 Task: Find connections with filter location Évreux with filter topic #Inspirationwith filter profile language Potuguese with filter current company Leadership Circle with filter school Institute For Technology and Management with filter industry Manufacturing with filter service category Writing with filter keywords title Bellhop
Action: Mouse moved to (666, 114)
Screenshot: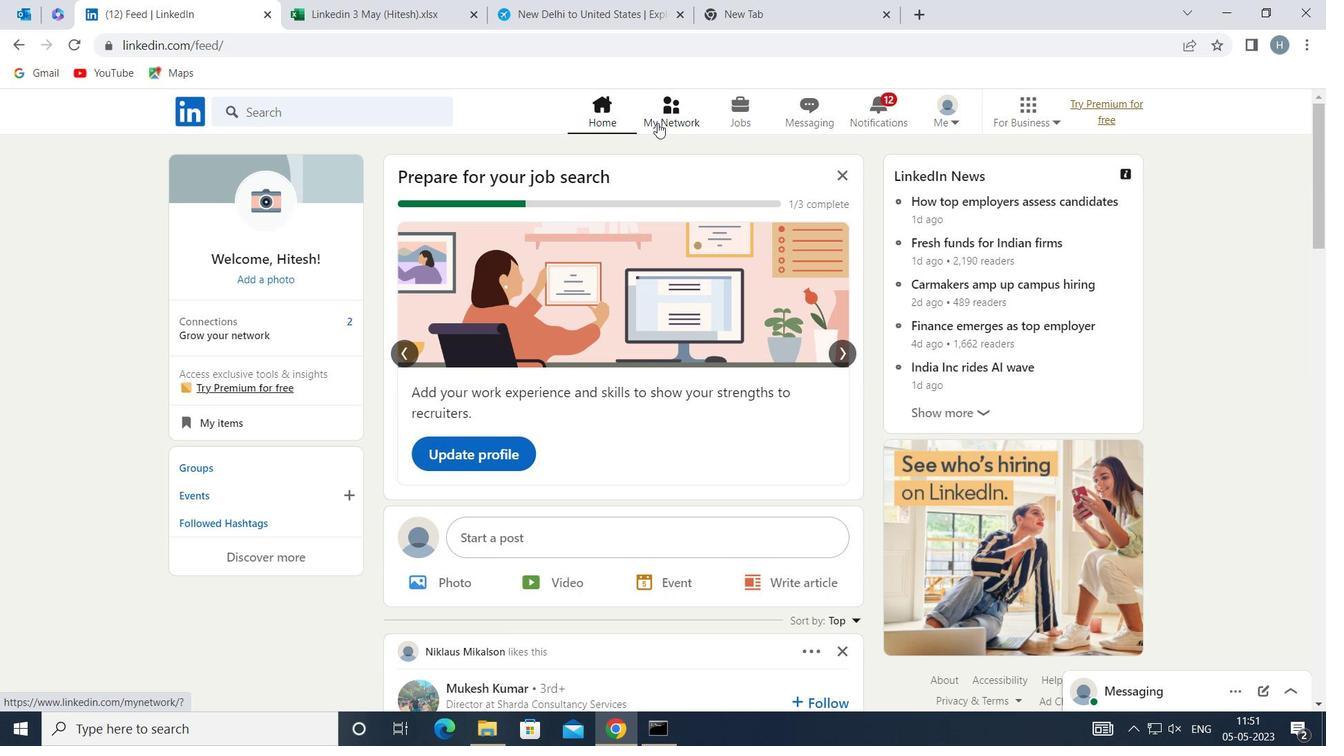 
Action: Mouse pressed left at (666, 114)
Screenshot: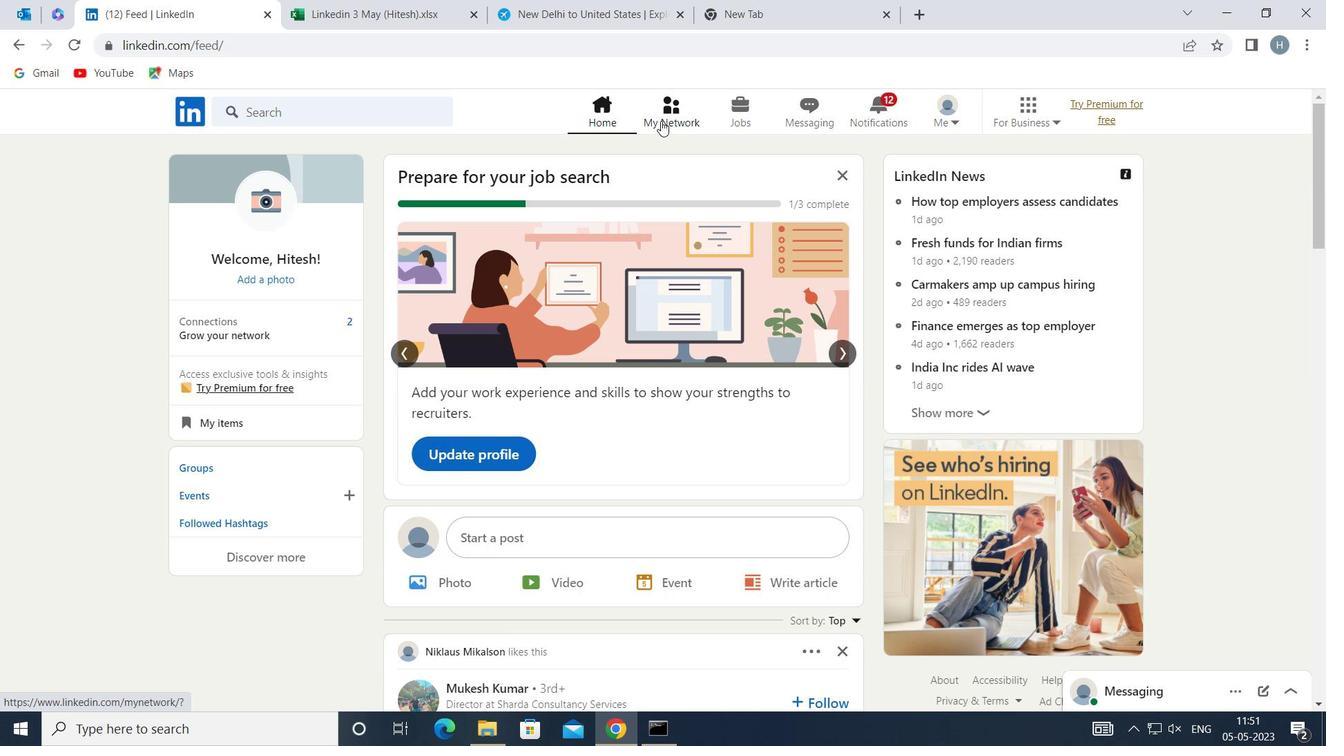 
Action: Mouse moved to (338, 213)
Screenshot: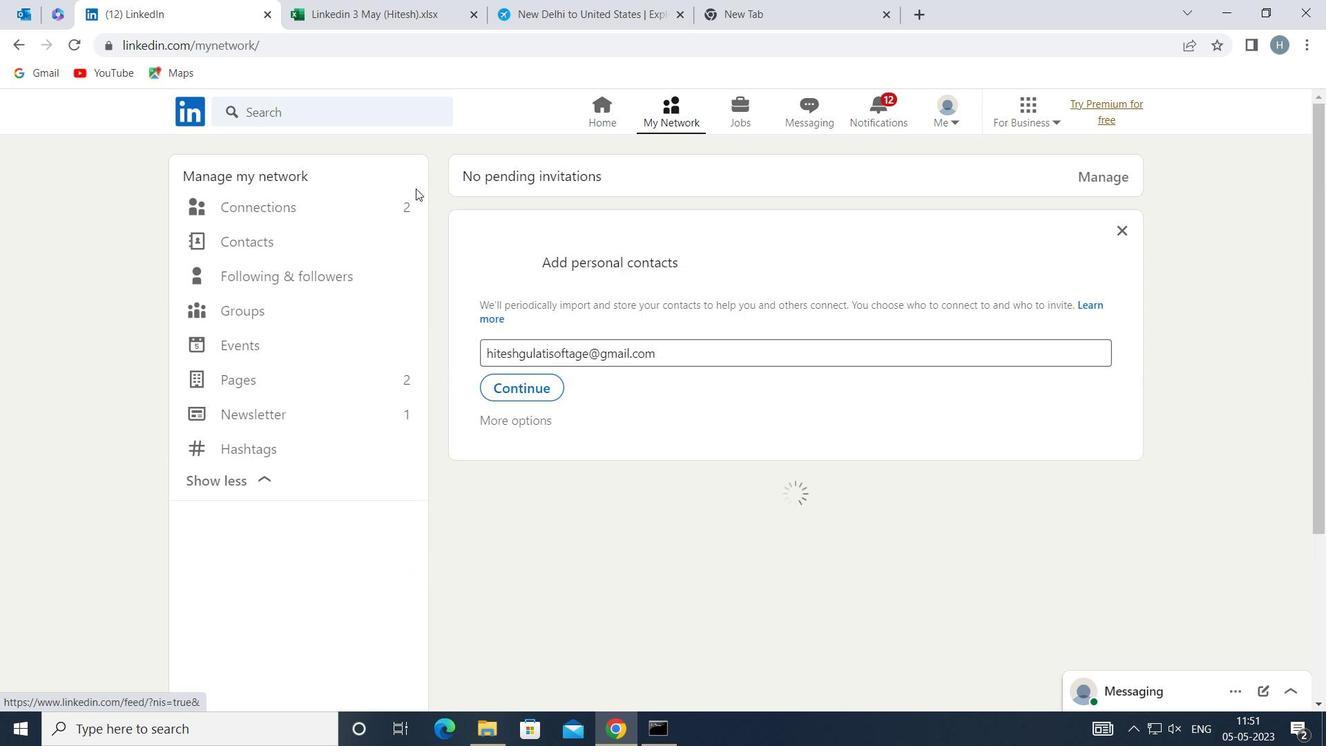
Action: Mouse pressed left at (338, 213)
Screenshot: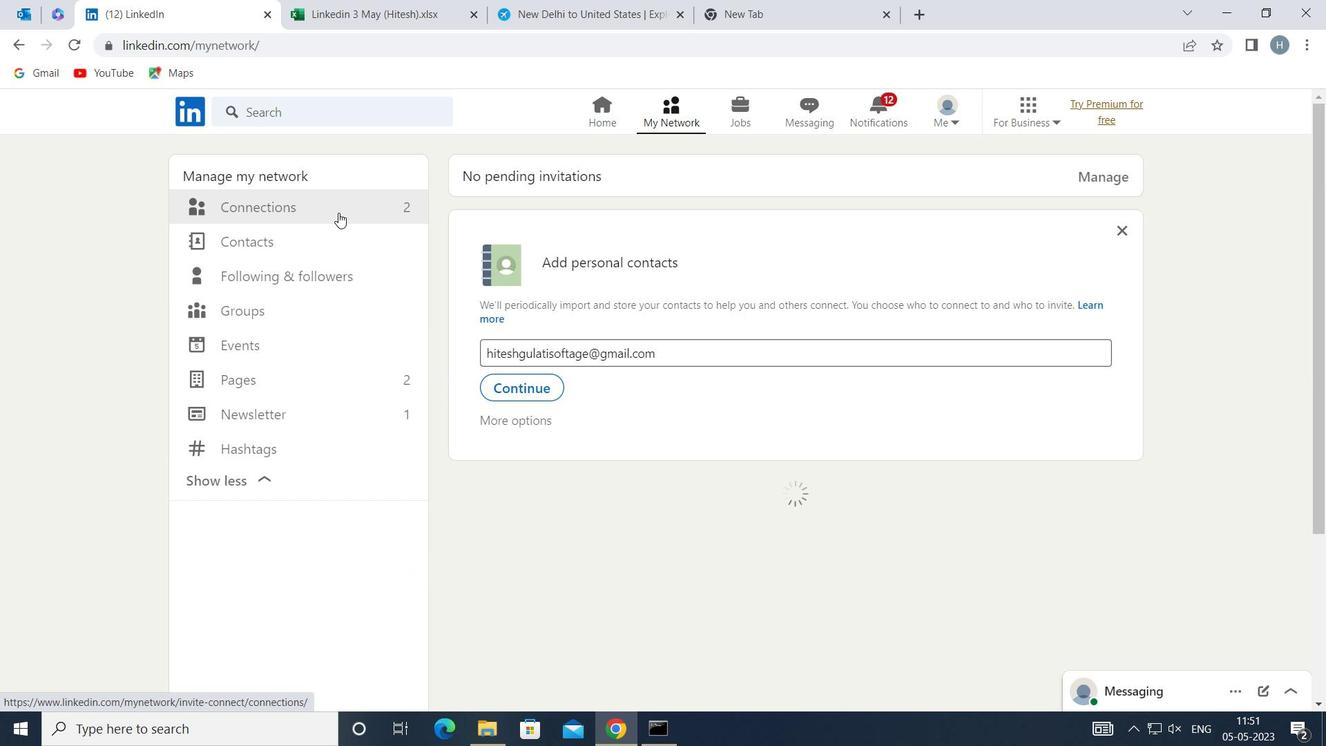 
Action: Mouse moved to (778, 205)
Screenshot: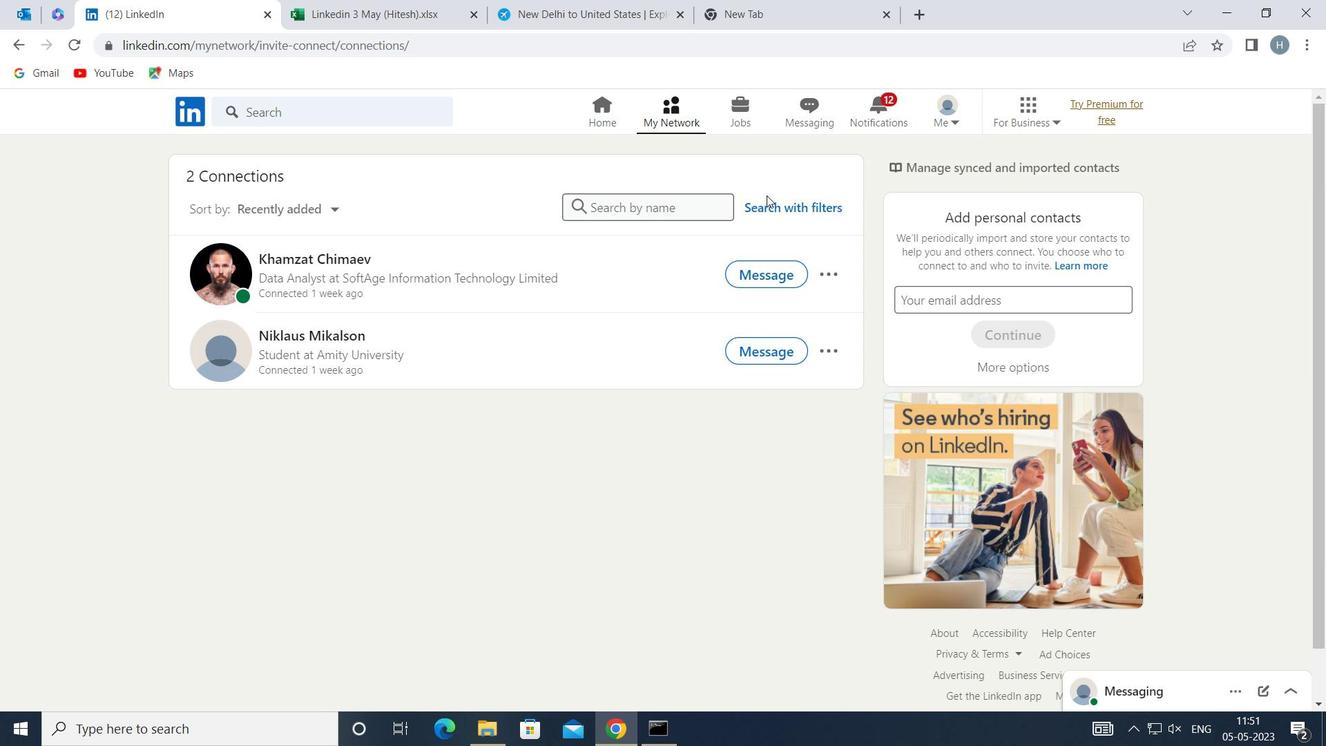 
Action: Mouse pressed left at (778, 205)
Screenshot: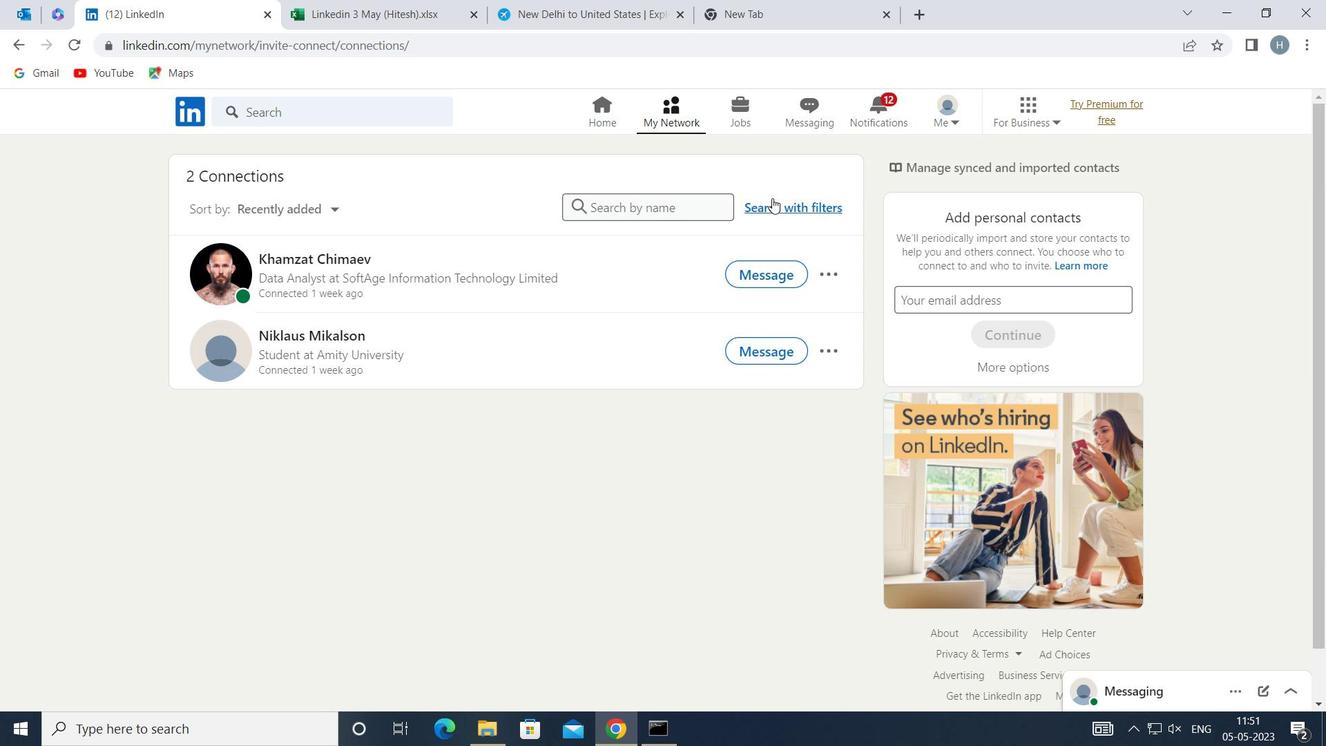 
Action: Mouse moved to (709, 167)
Screenshot: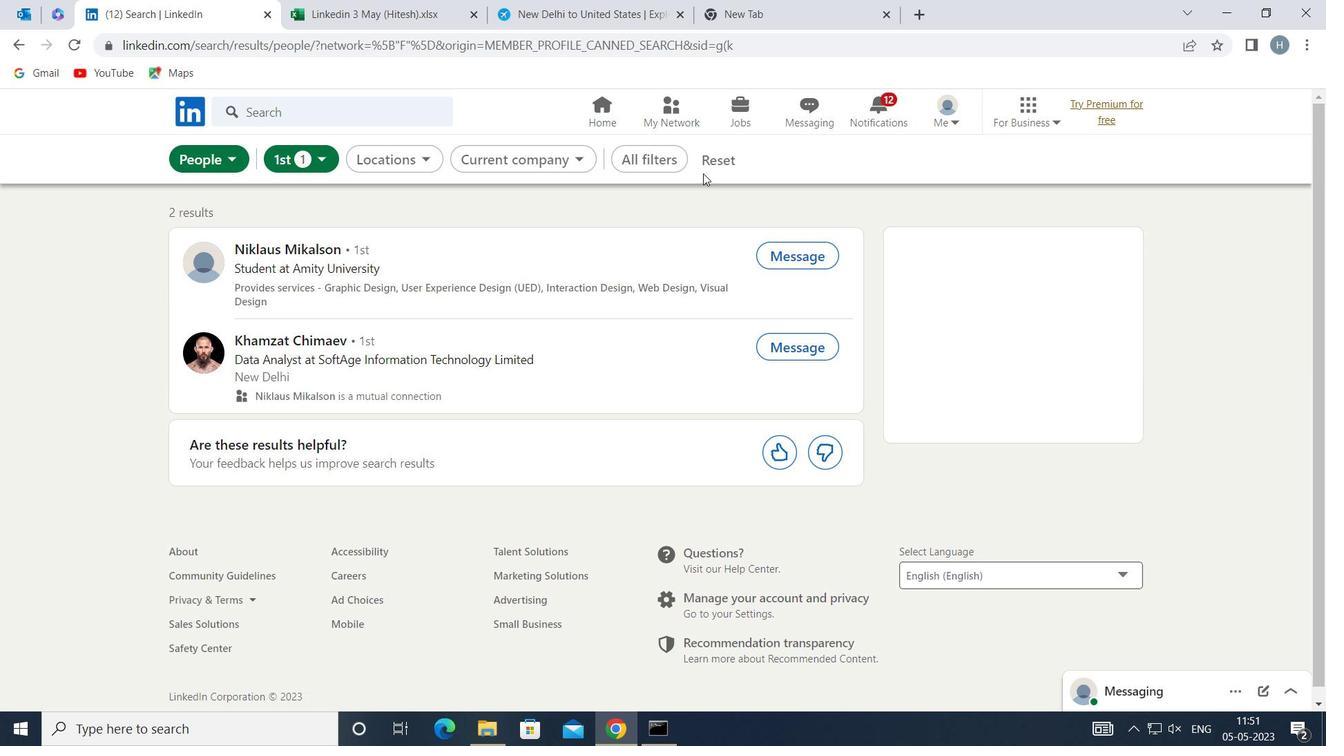 
Action: Mouse pressed left at (709, 167)
Screenshot: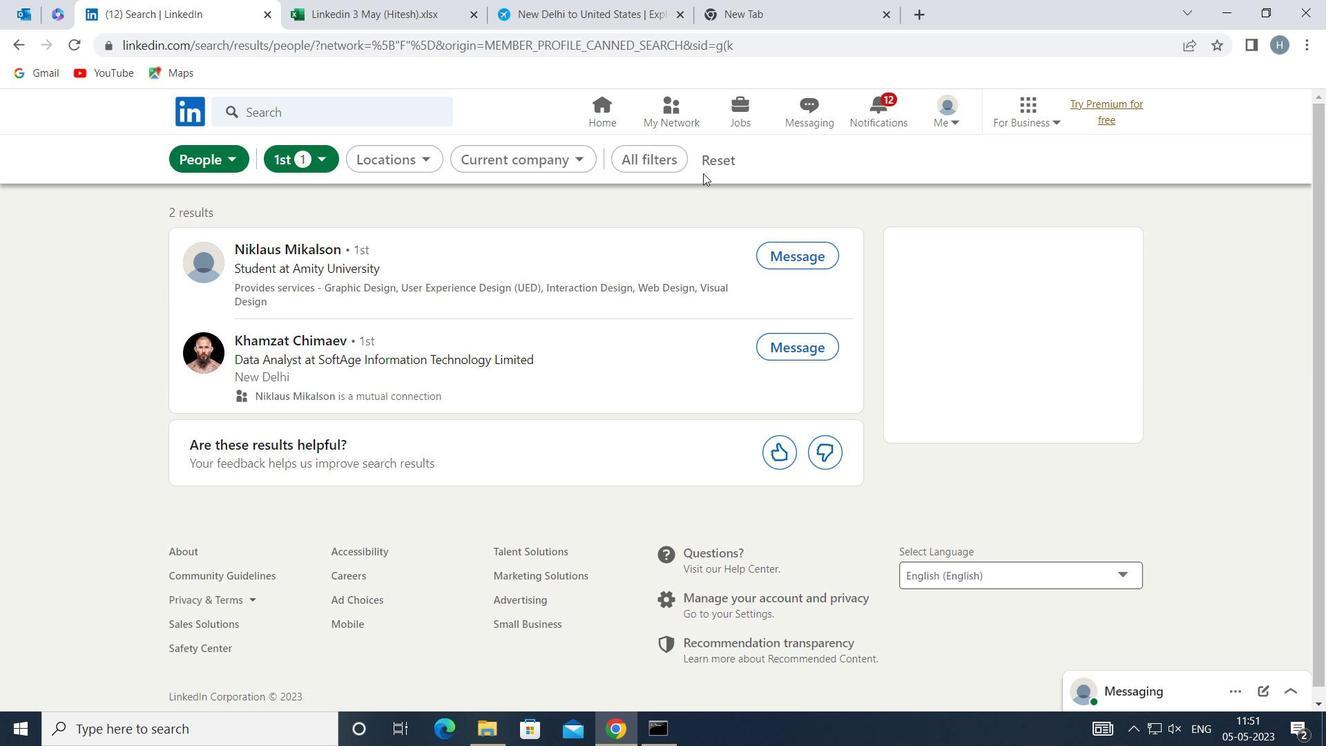 
Action: Mouse moved to (696, 161)
Screenshot: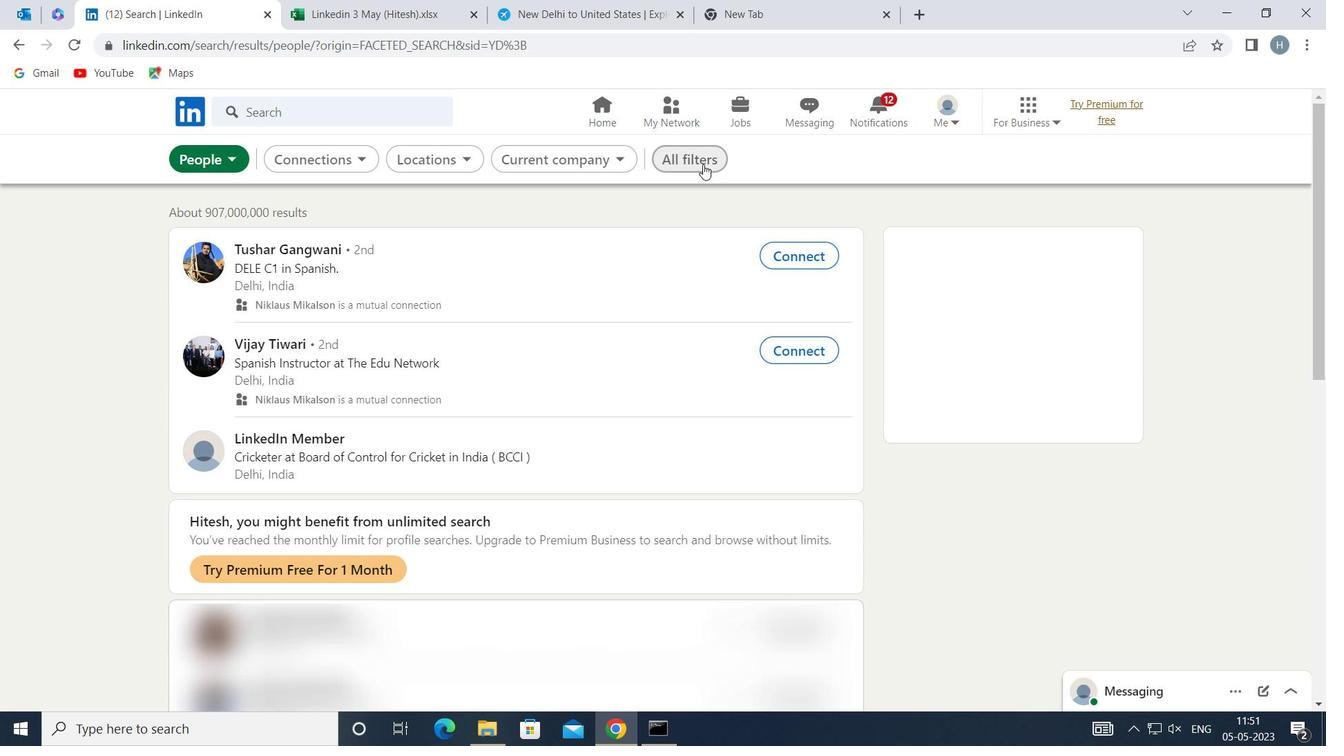 
Action: Mouse pressed left at (696, 161)
Screenshot: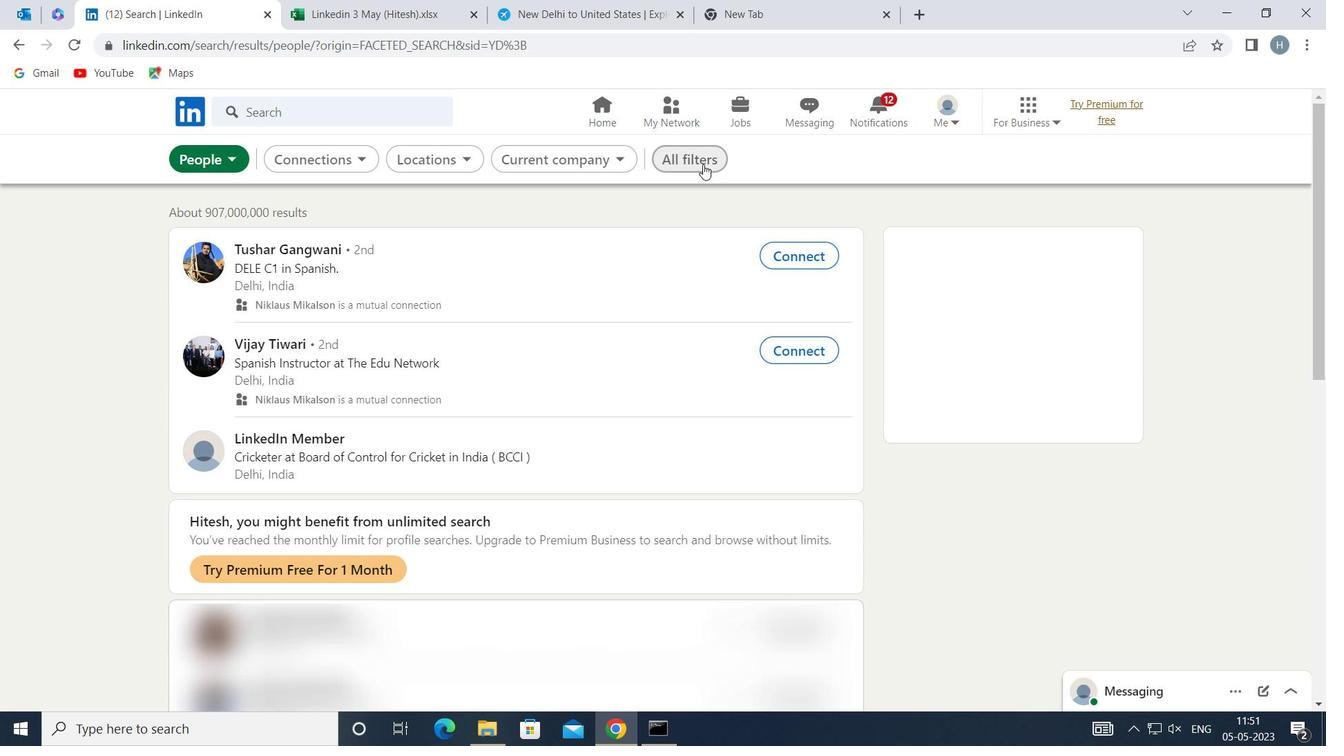 
Action: Mouse moved to (959, 365)
Screenshot: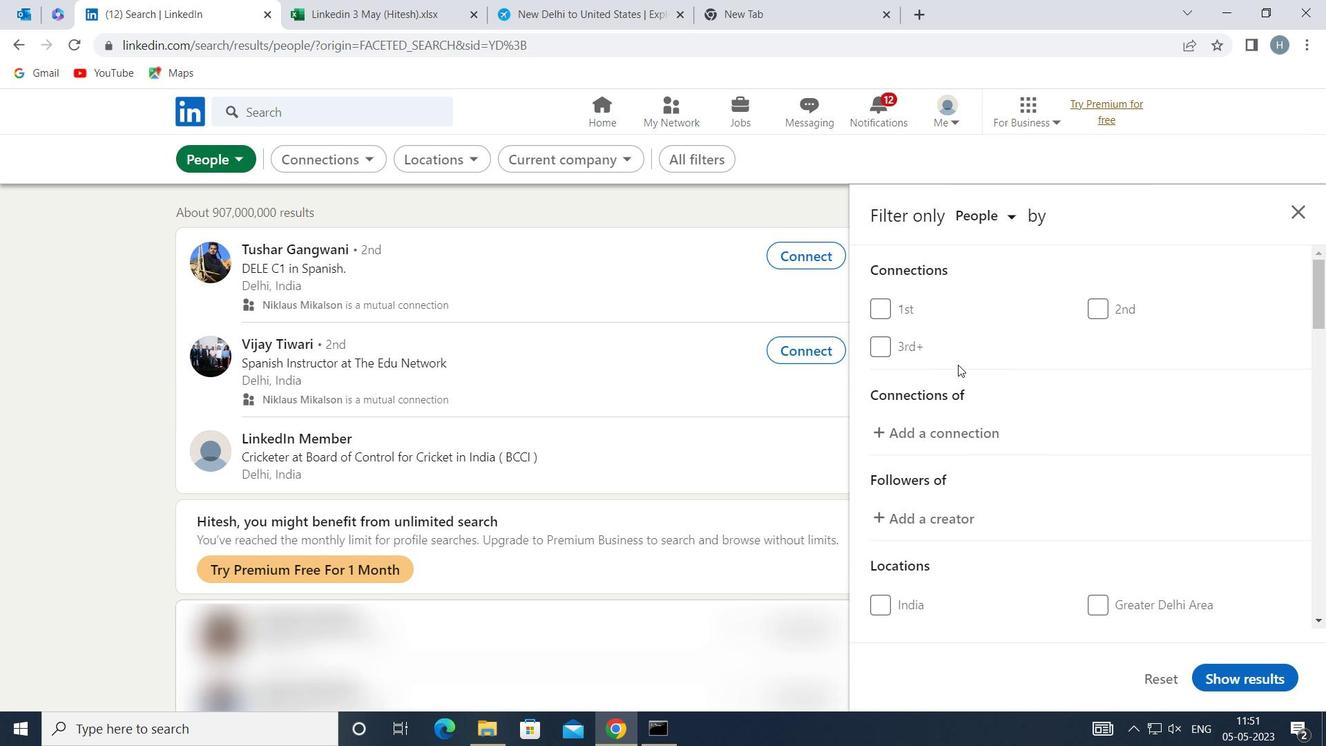 
Action: Mouse scrolled (959, 364) with delta (0, 0)
Screenshot: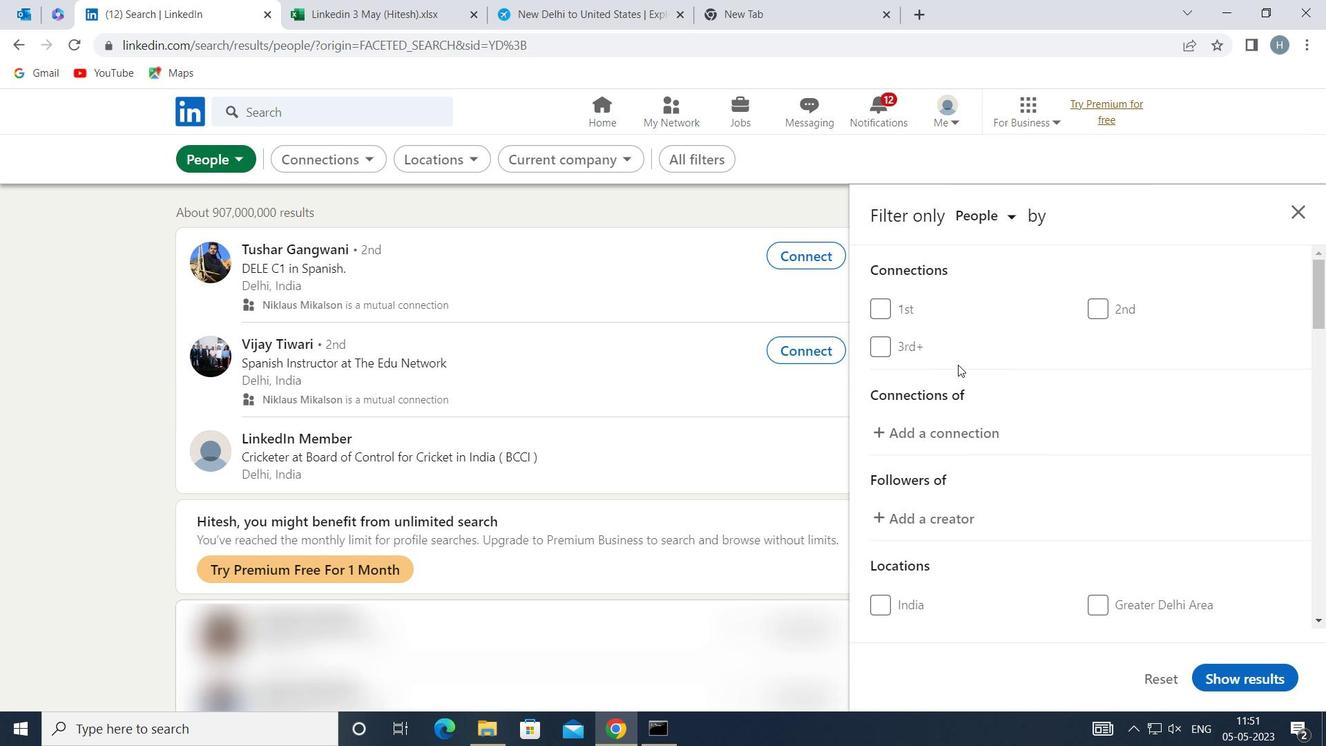 
Action: Mouse scrolled (959, 364) with delta (0, 0)
Screenshot: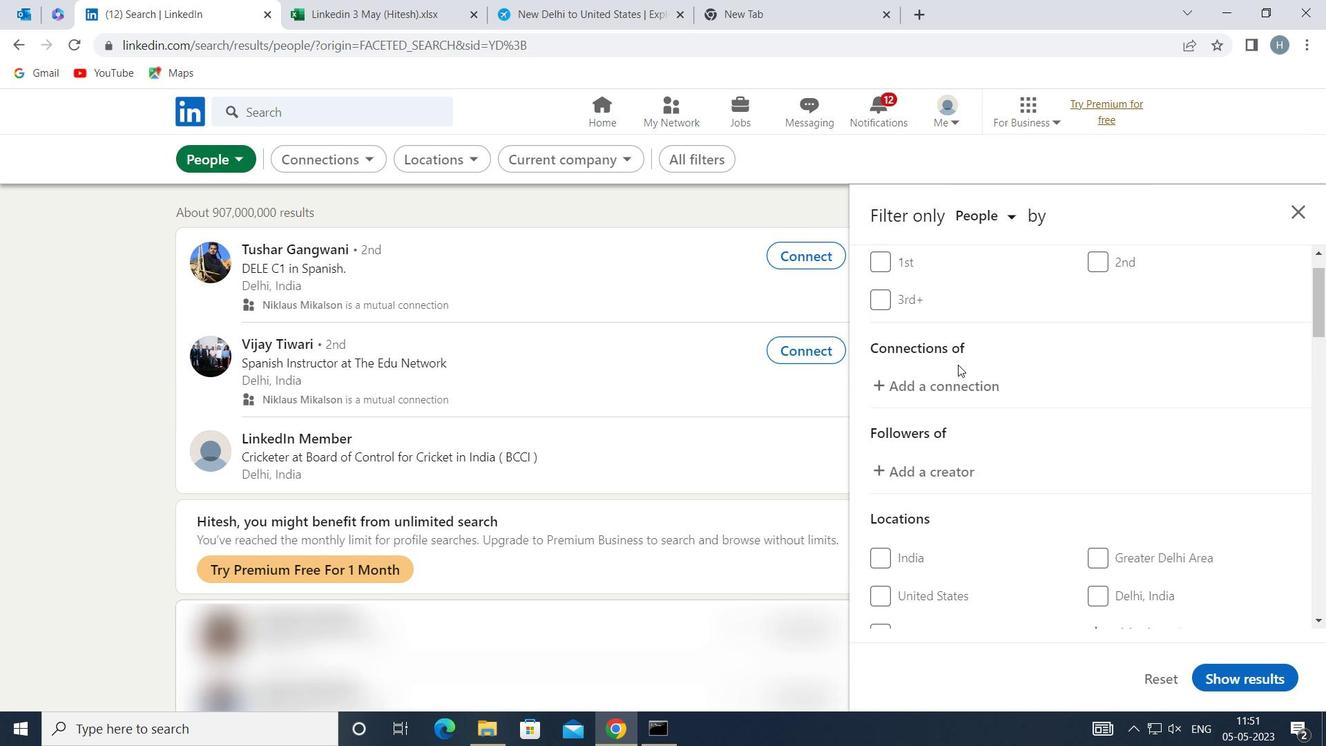 
Action: Mouse scrolled (959, 364) with delta (0, 0)
Screenshot: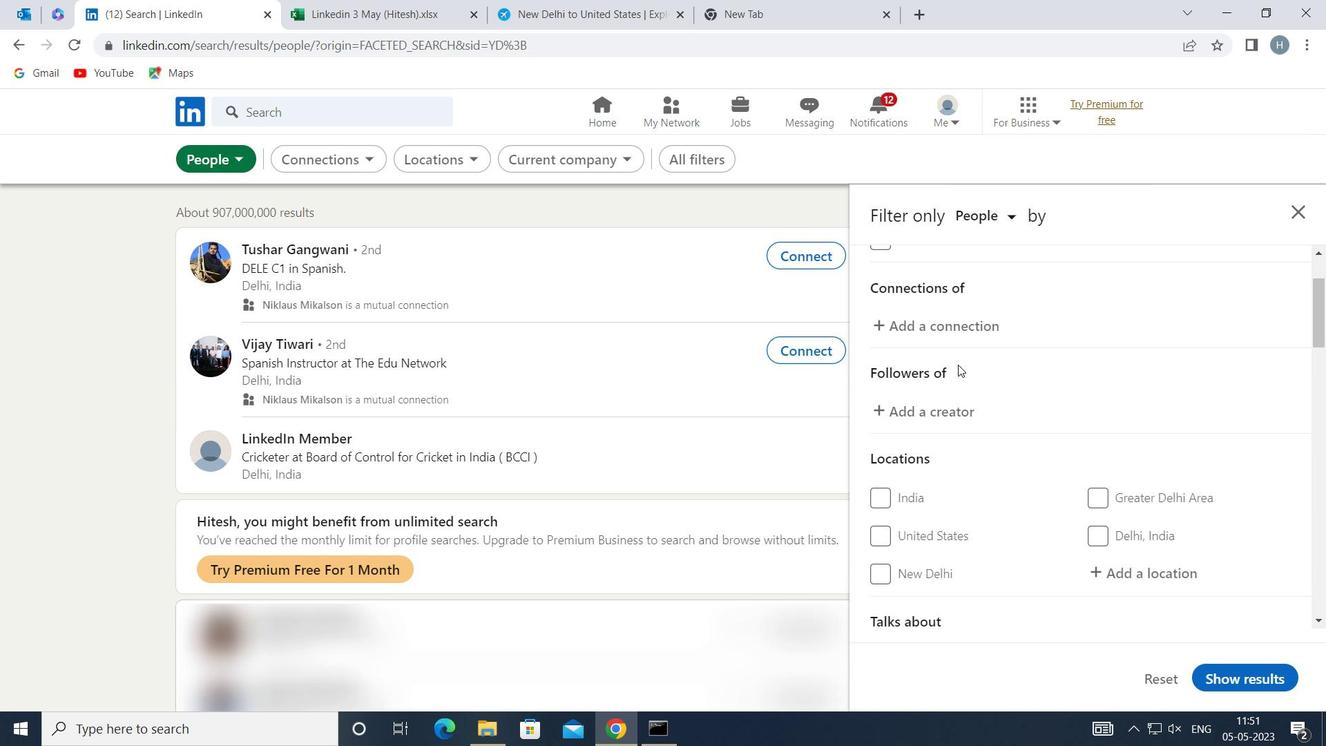 
Action: Mouse moved to (1150, 421)
Screenshot: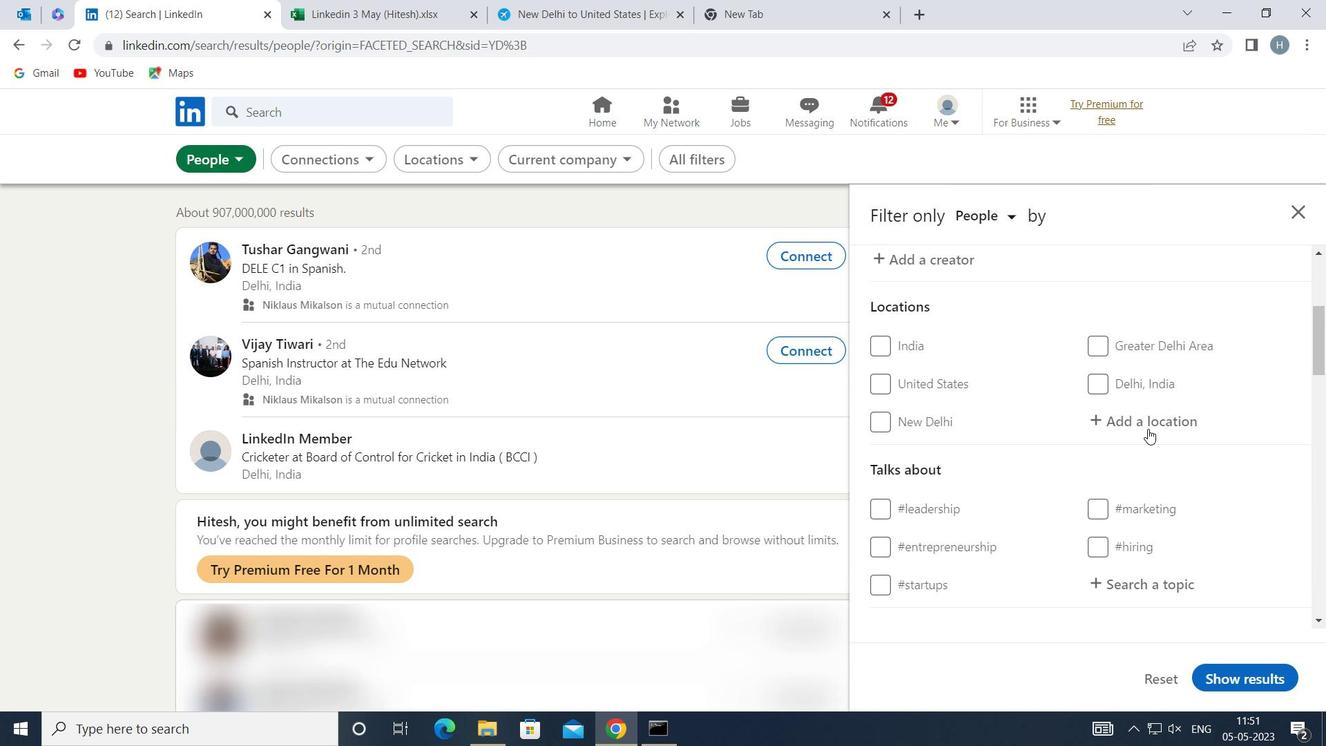 
Action: Mouse pressed left at (1150, 421)
Screenshot: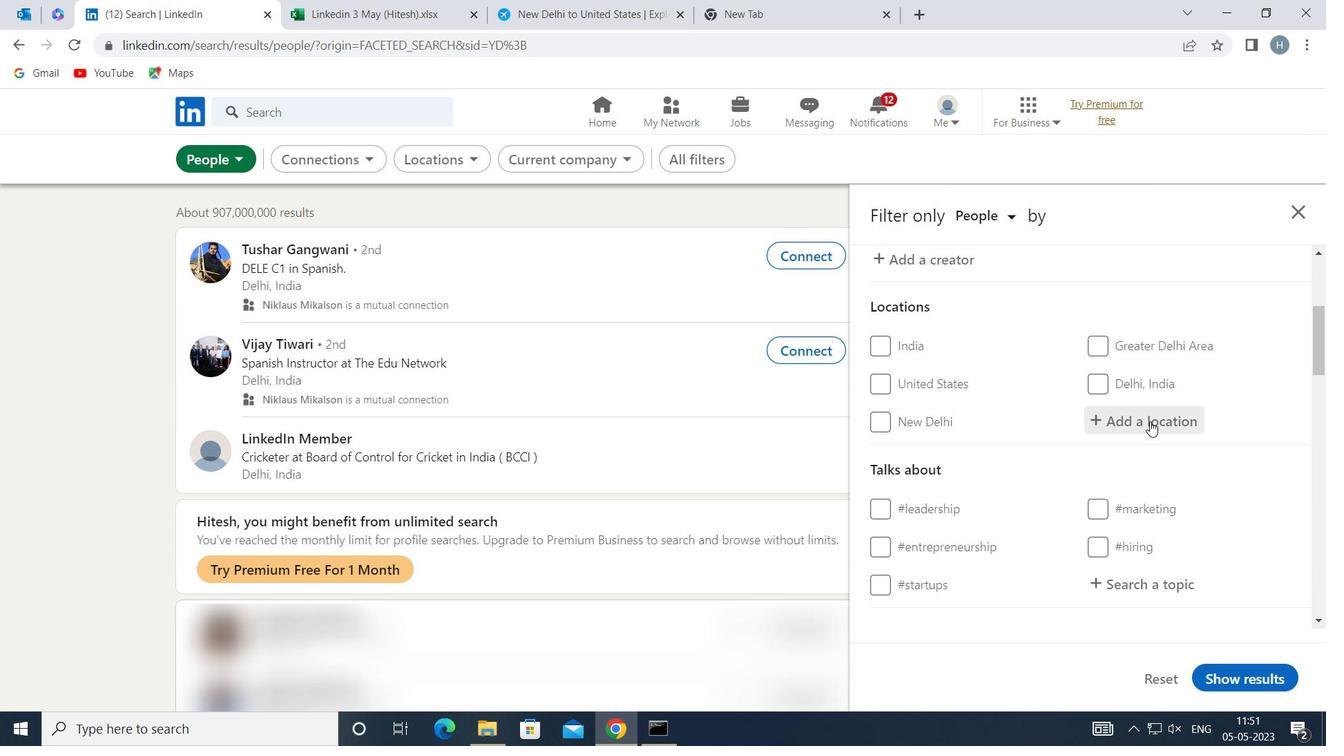 
Action: Mouse moved to (1151, 420)
Screenshot: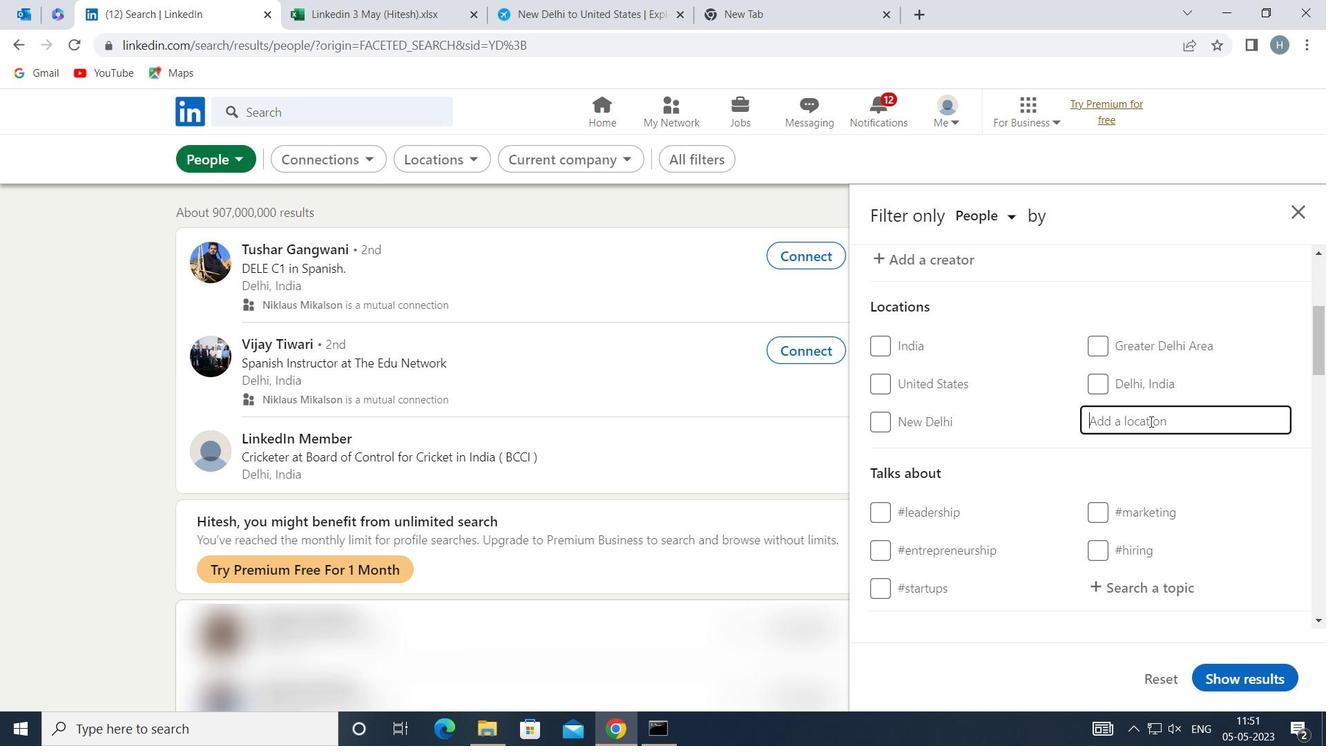 
Action: Key pressed <Key.shift>EVREUX
Screenshot: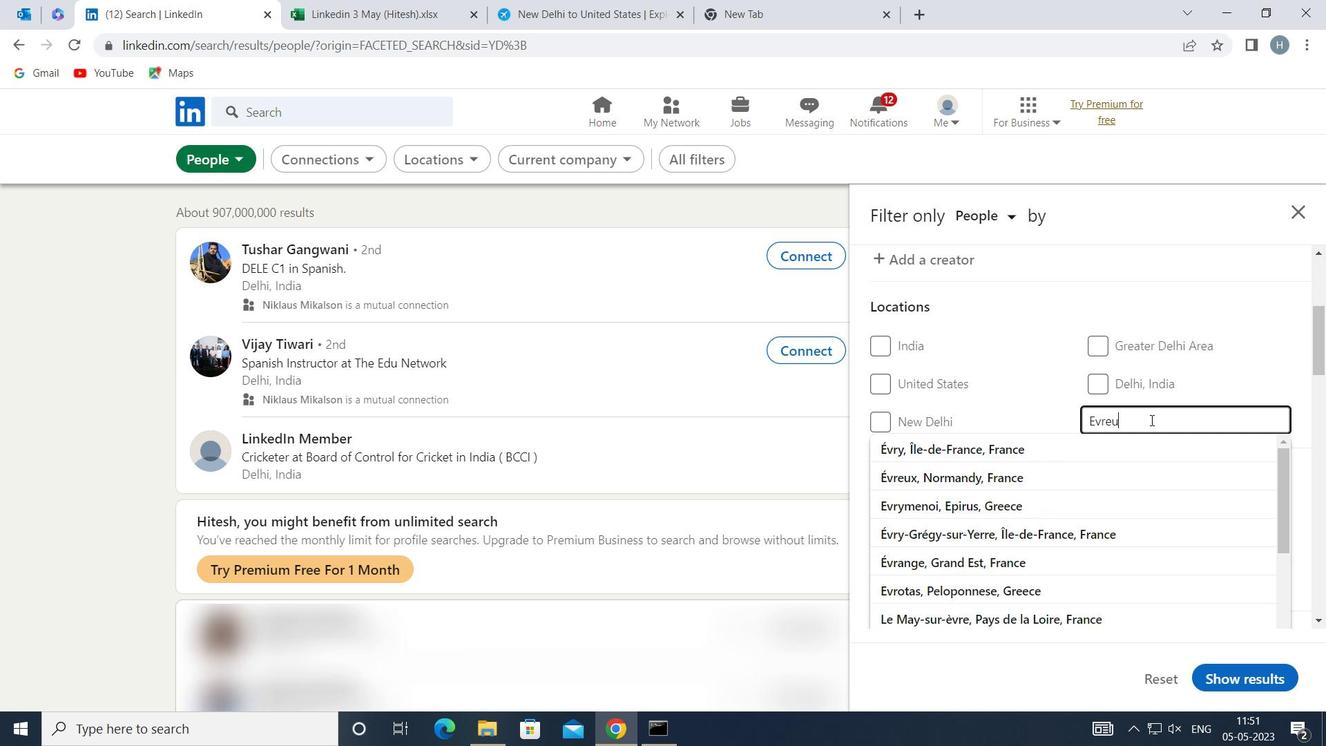 
Action: Mouse moved to (1118, 440)
Screenshot: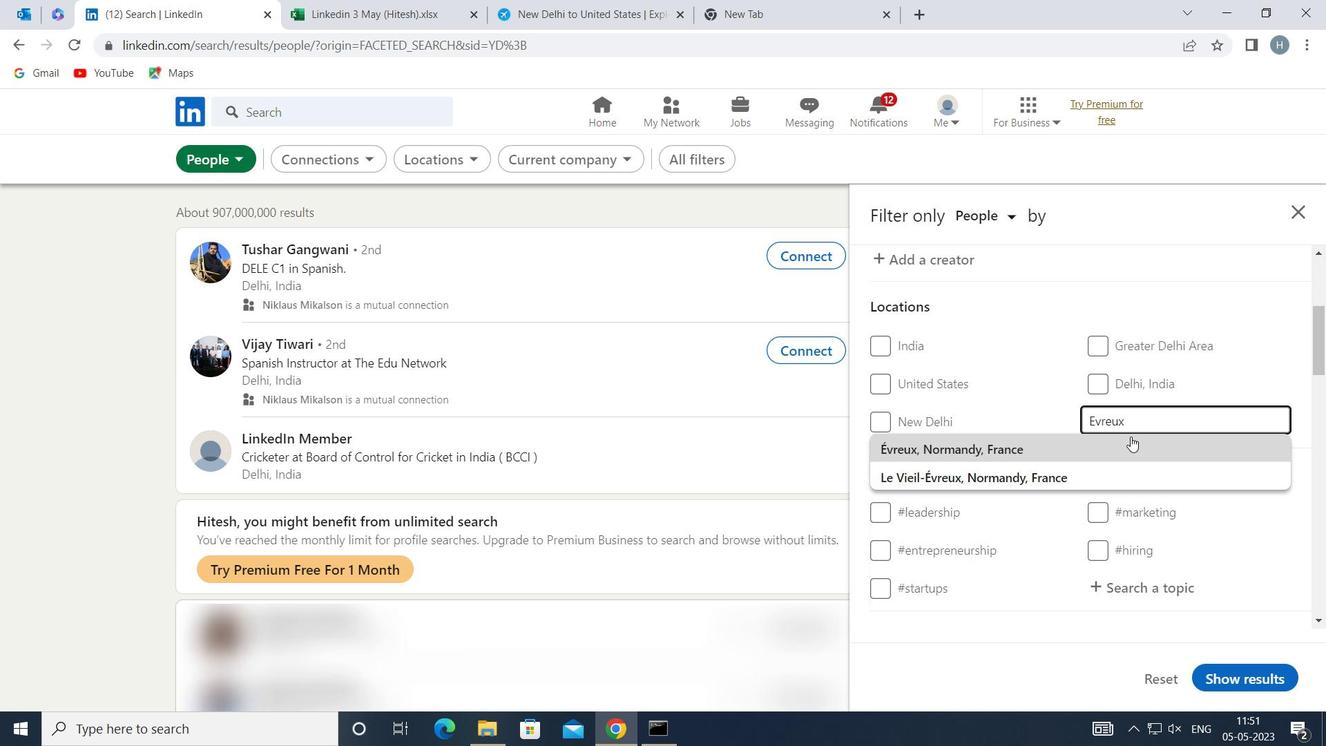
Action: Mouse pressed left at (1118, 440)
Screenshot: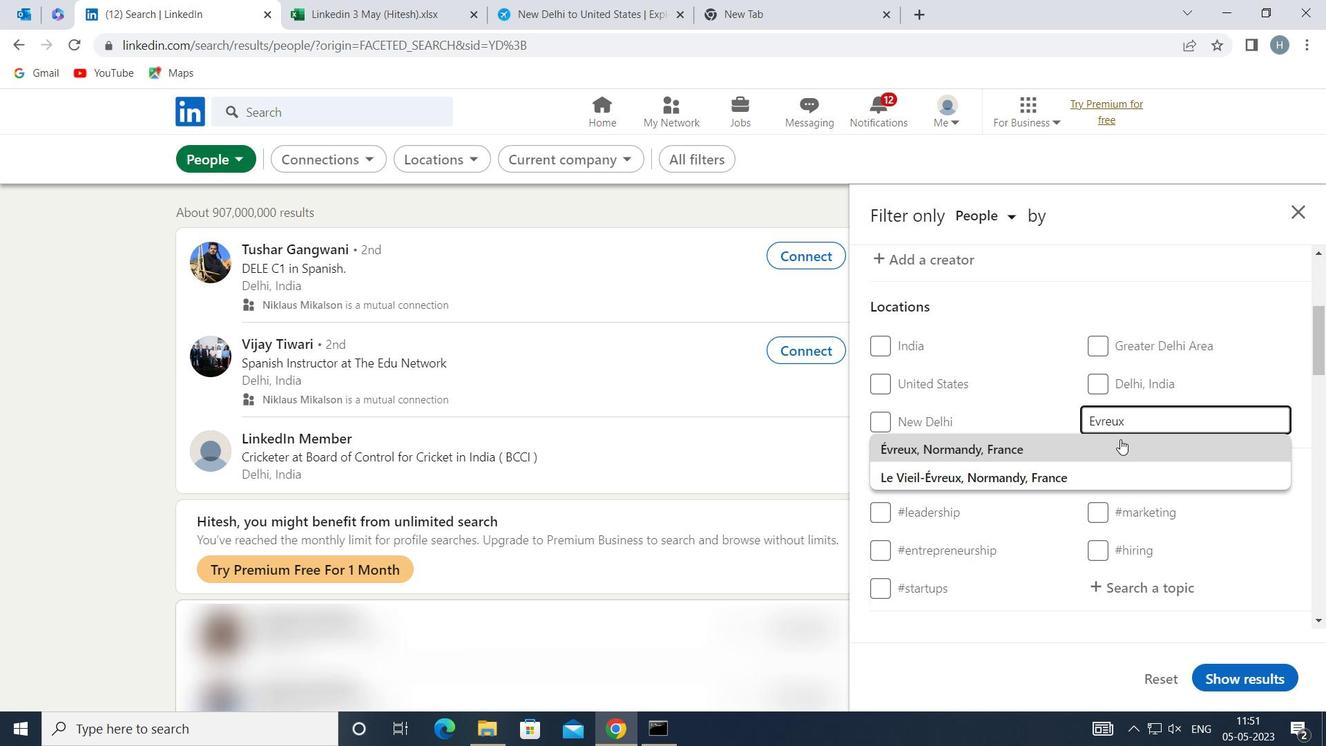 
Action: Mouse moved to (1084, 444)
Screenshot: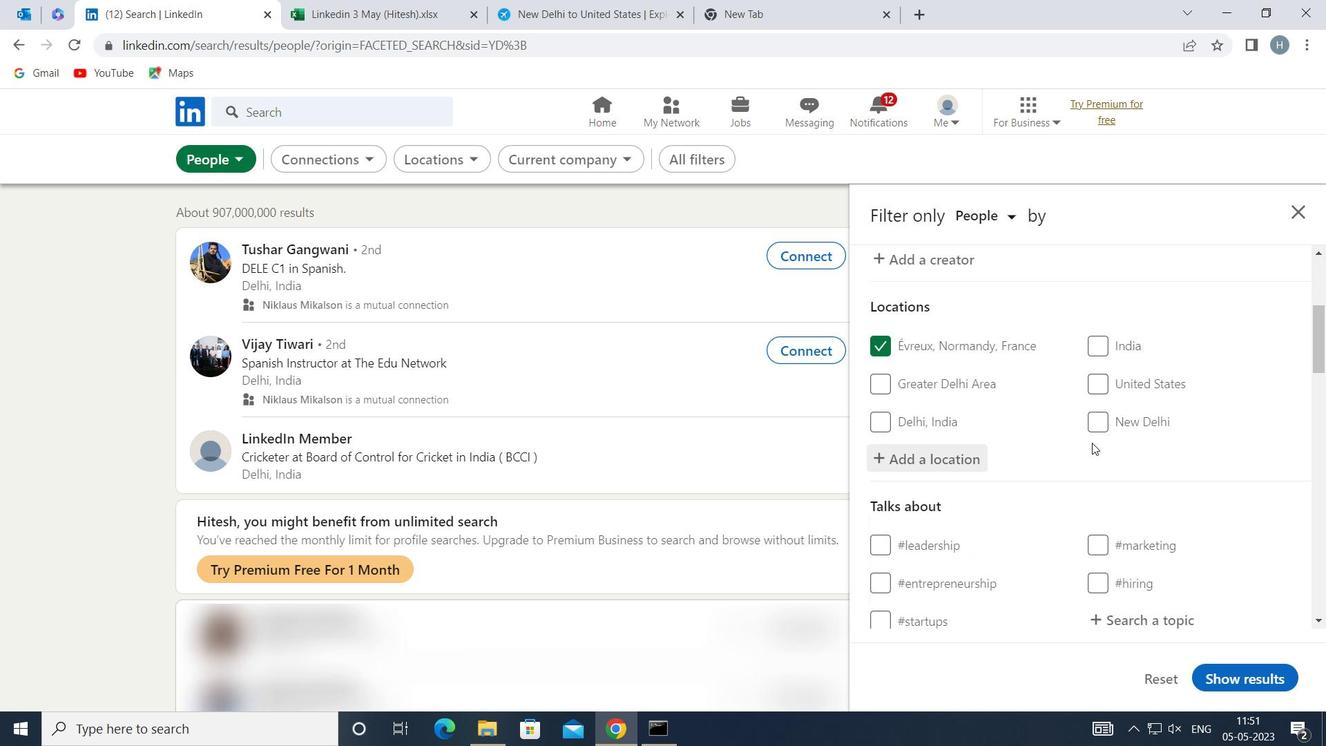 
Action: Mouse scrolled (1084, 443) with delta (0, 0)
Screenshot: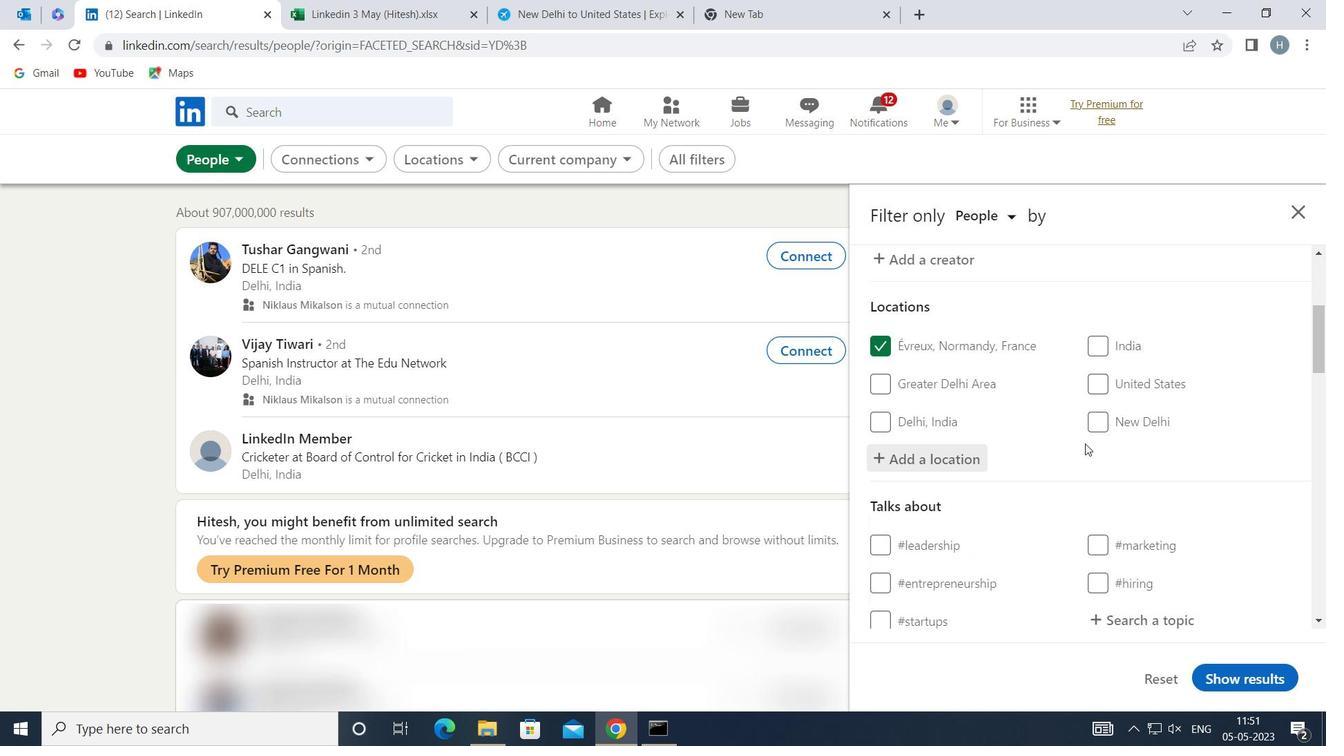 
Action: Mouse scrolled (1084, 443) with delta (0, 0)
Screenshot: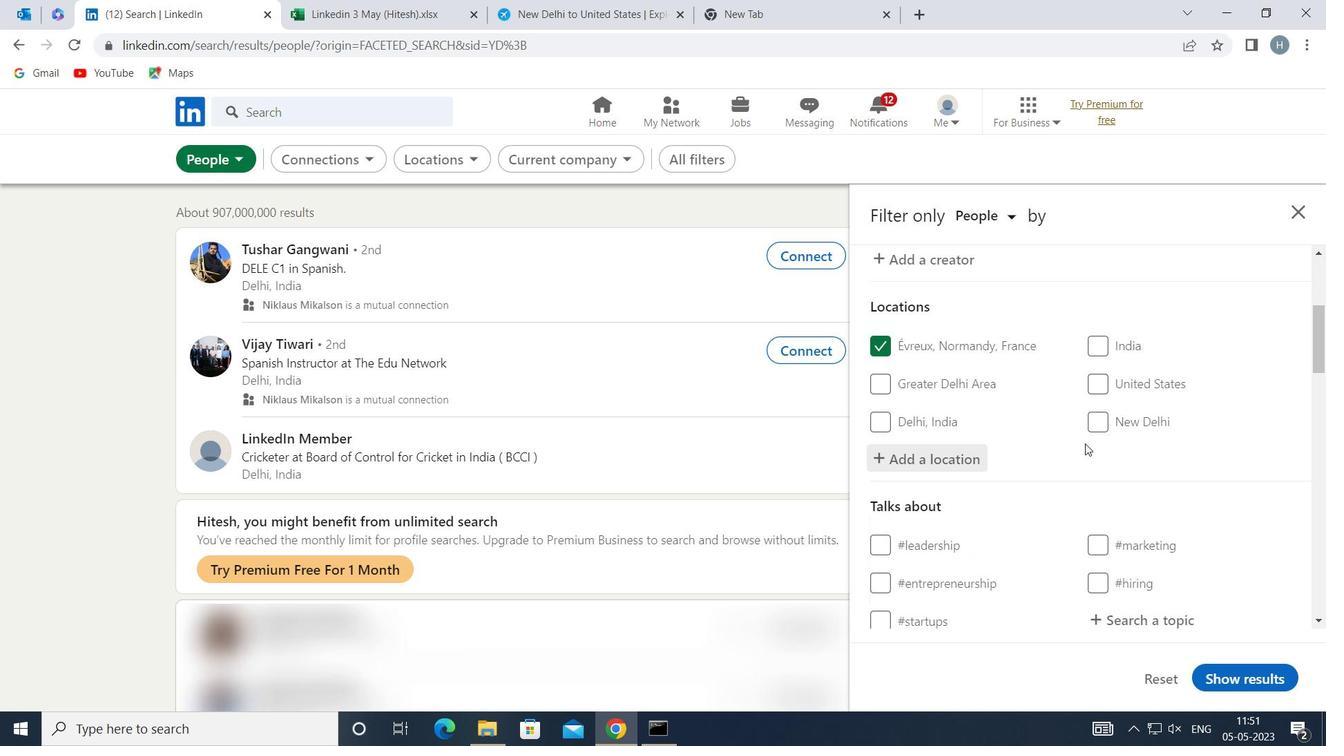 
Action: Mouse moved to (1100, 451)
Screenshot: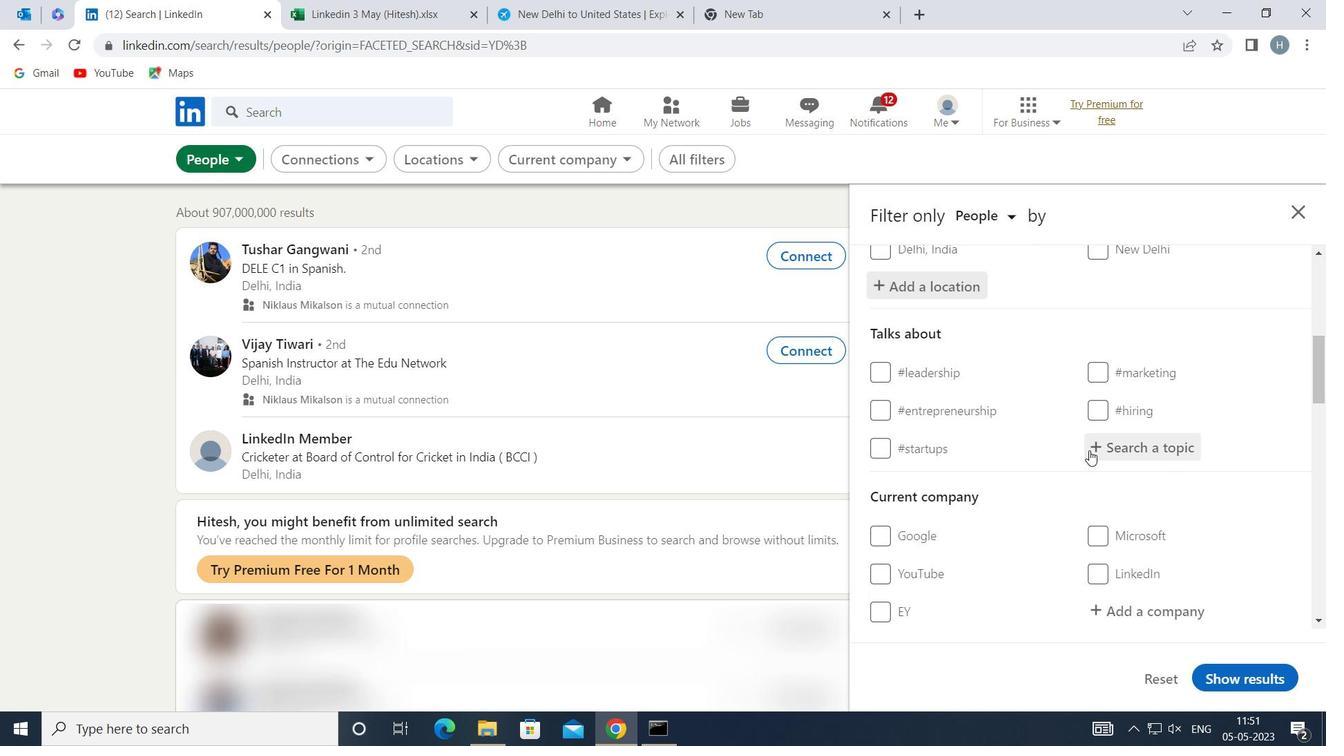 
Action: Mouse pressed left at (1100, 451)
Screenshot: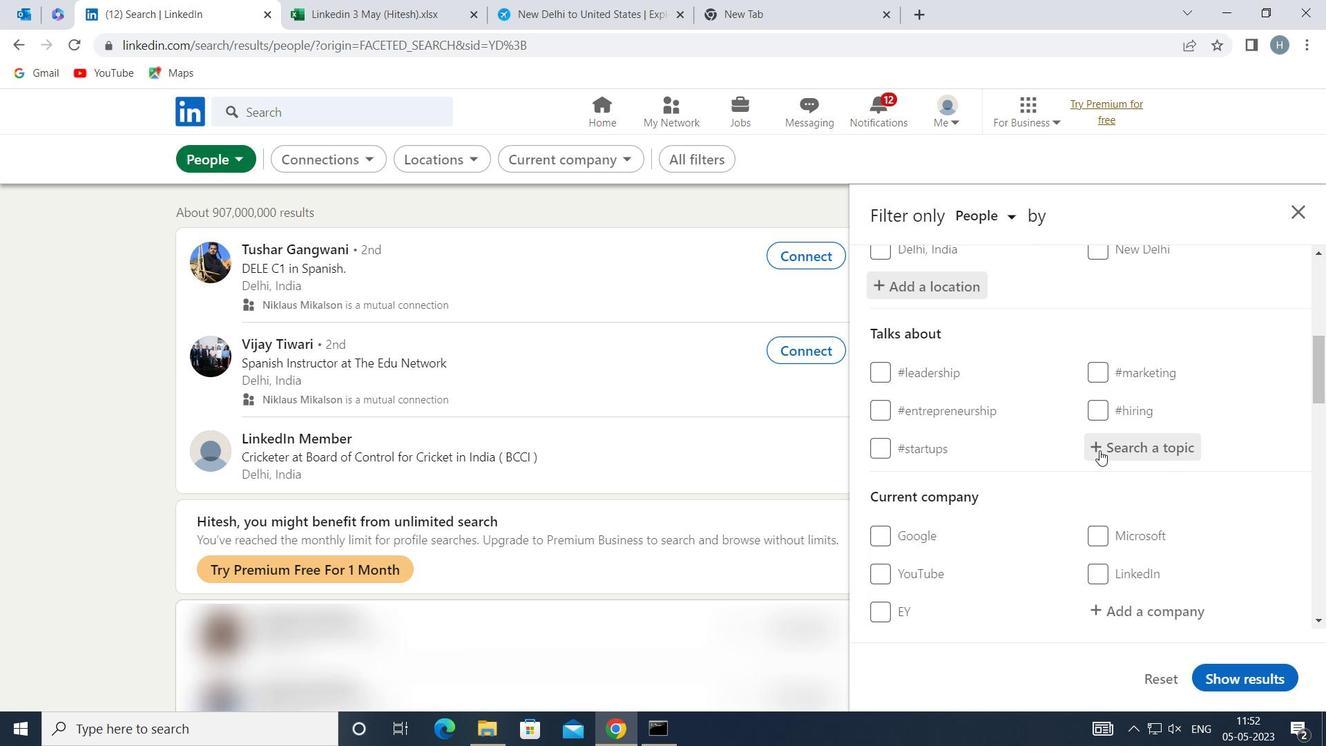 
Action: Key pressed <Key.shift>INSPIRATION
Screenshot: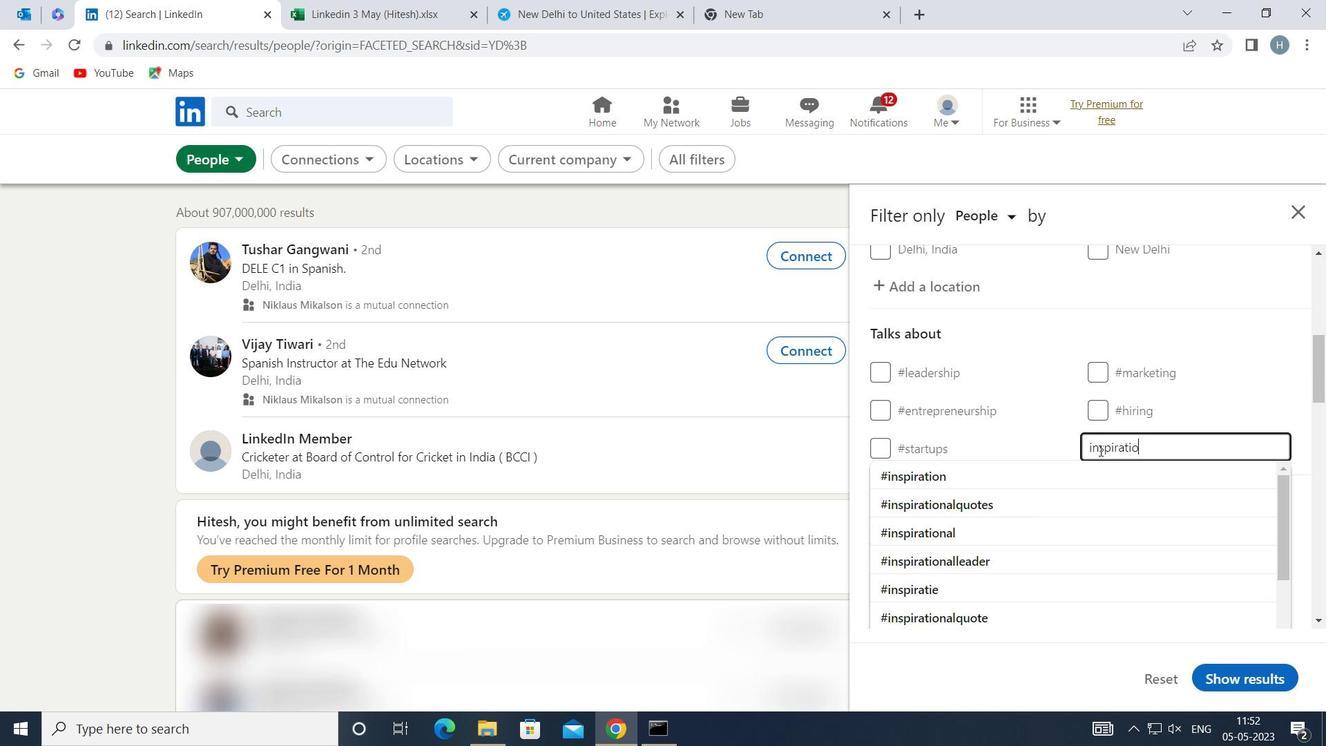 
Action: Mouse moved to (1073, 470)
Screenshot: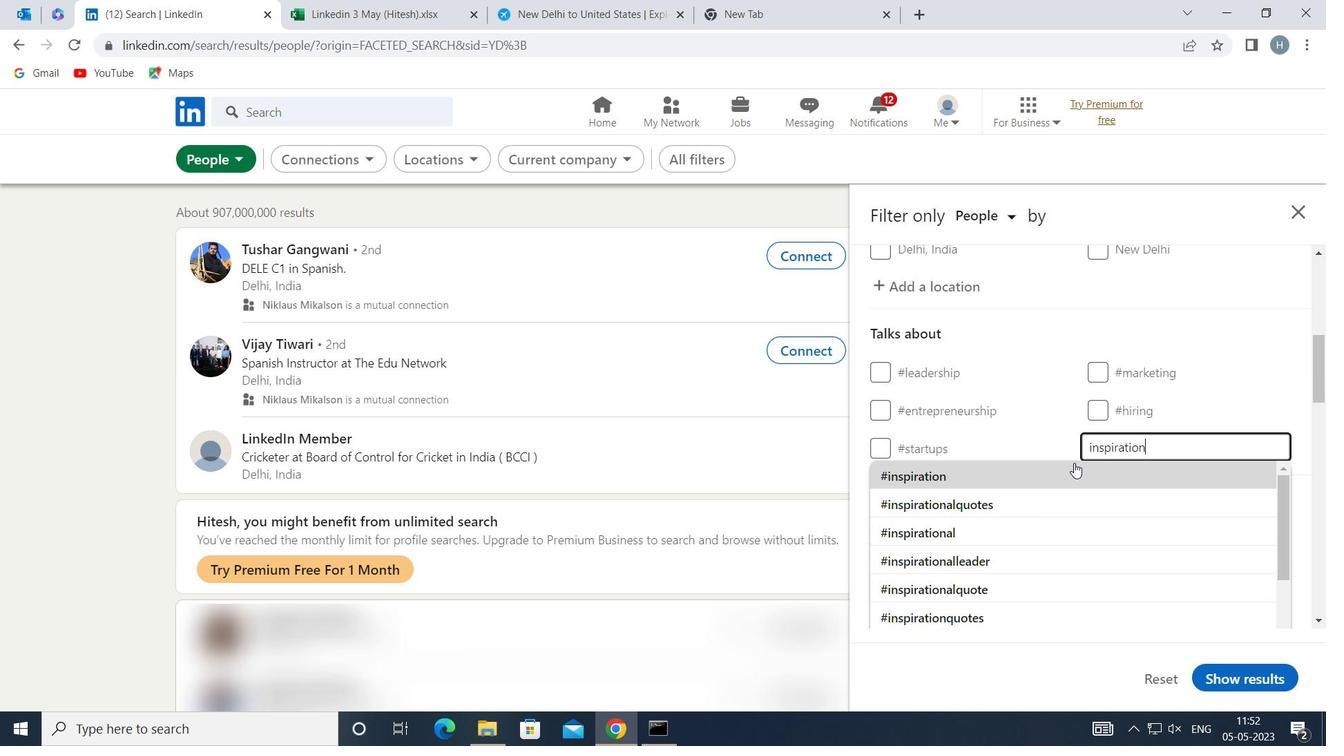 
Action: Mouse pressed left at (1073, 470)
Screenshot: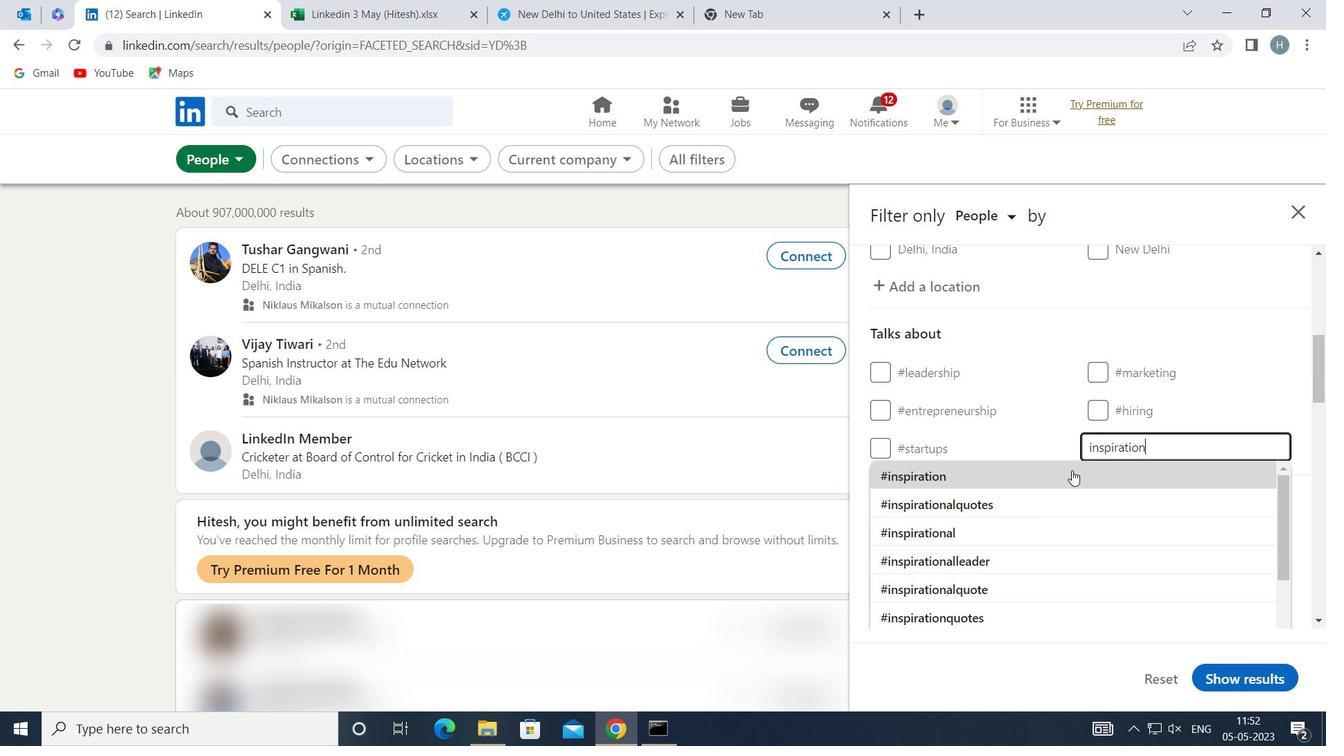 
Action: Mouse moved to (1040, 462)
Screenshot: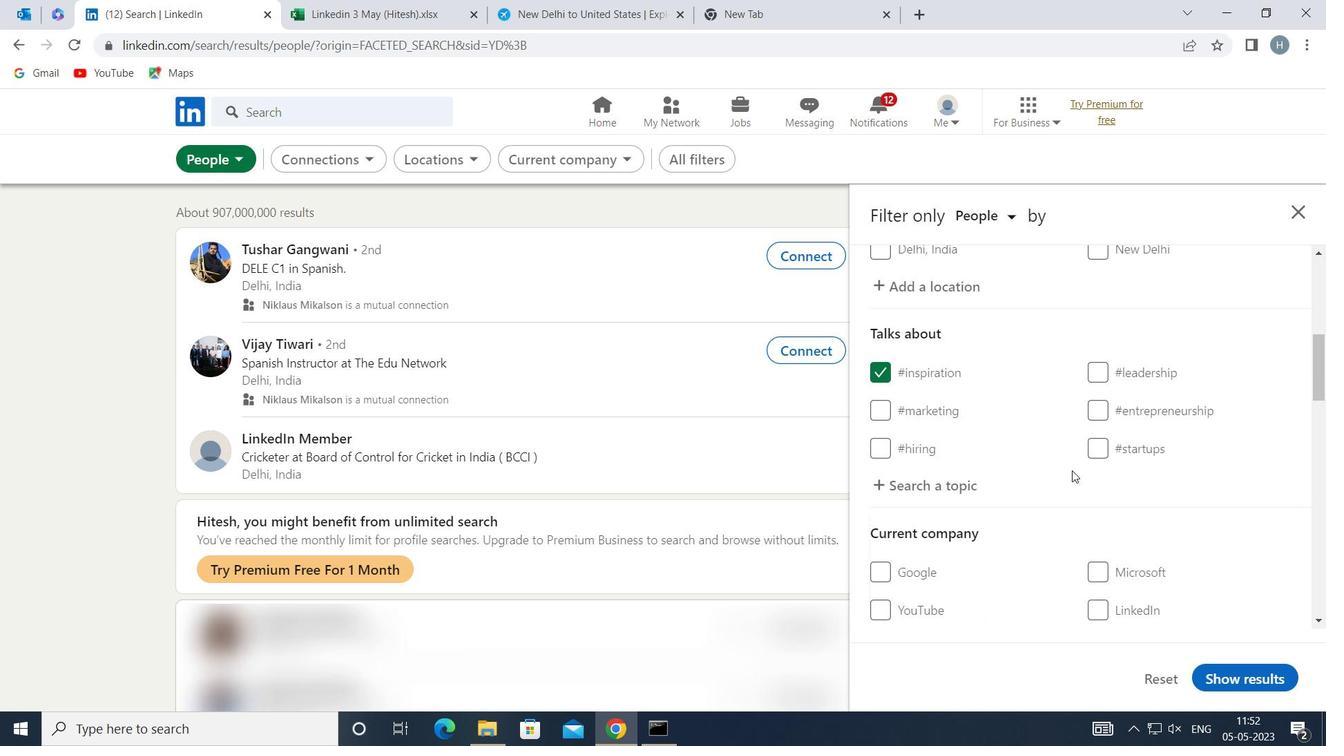 
Action: Mouse scrolled (1040, 461) with delta (0, 0)
Screenshot: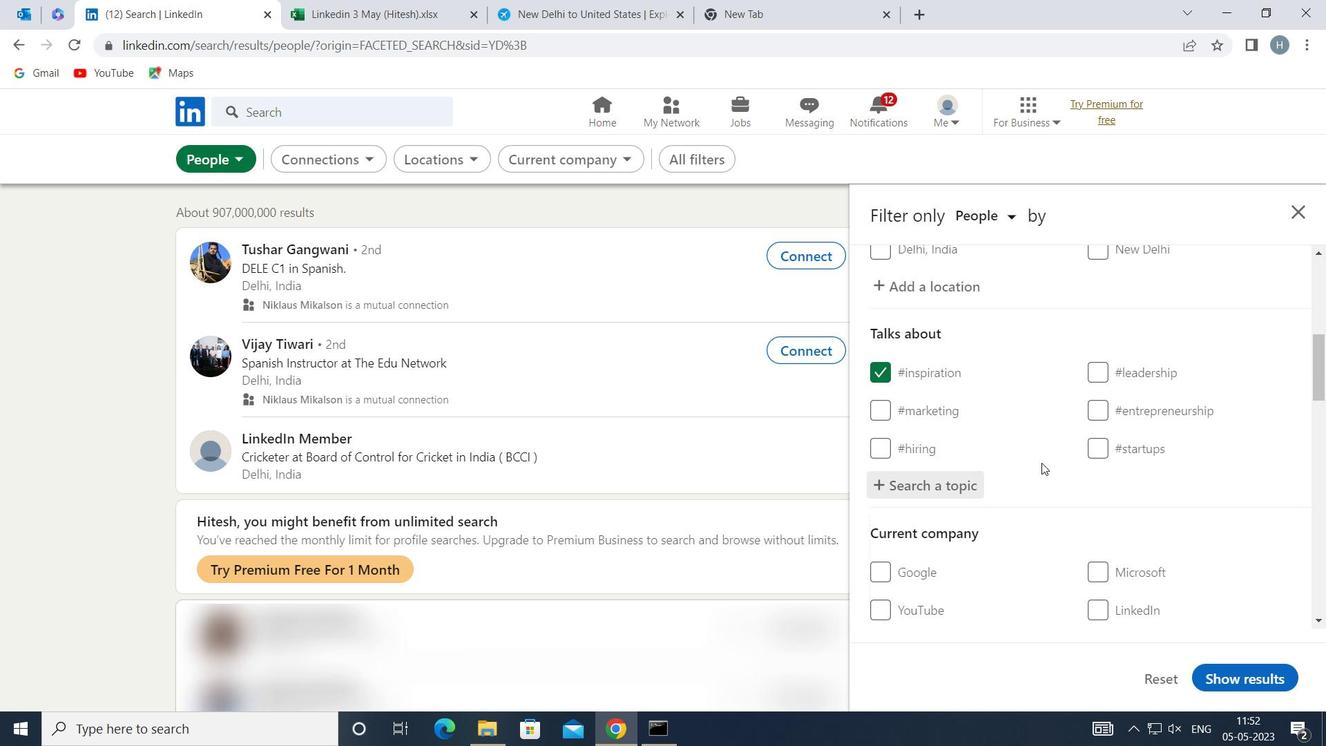 
Action: Mouse scrolled (1040, 461) with delta (0, 0)
Screenshot: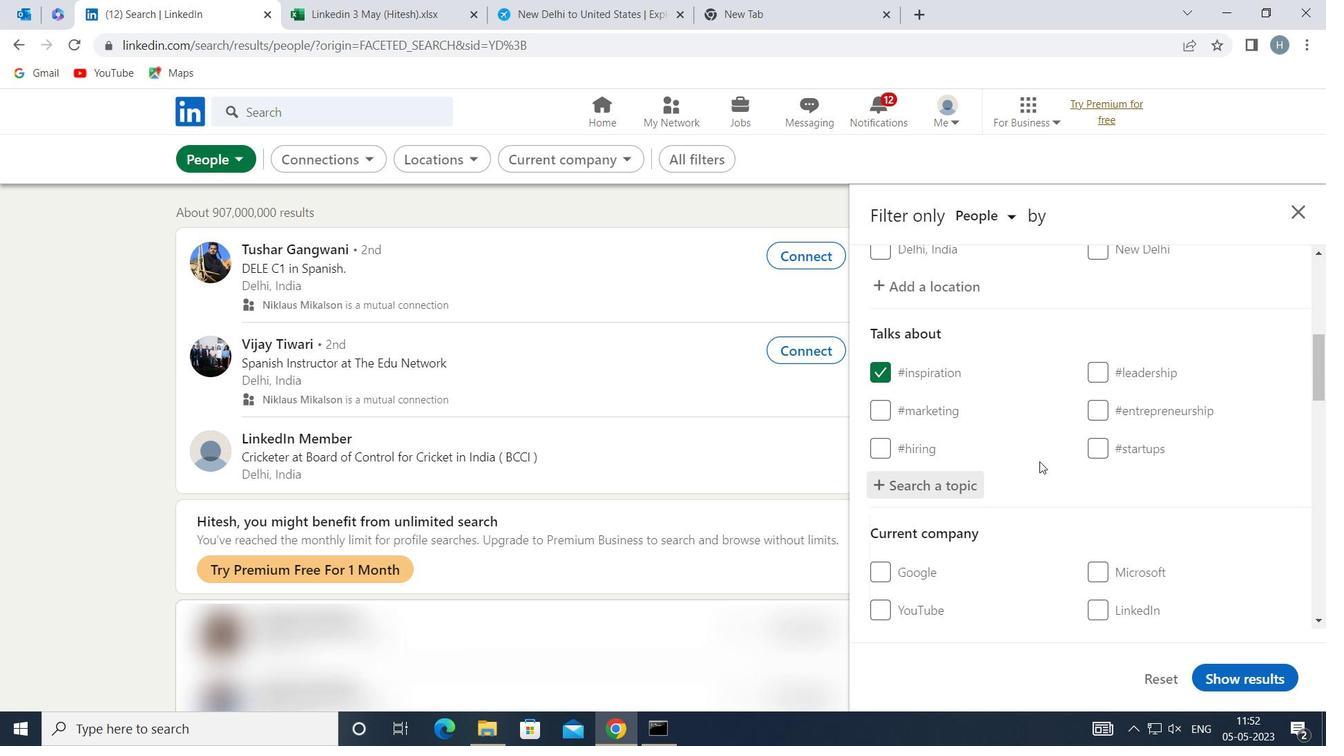 
Action: Mouse moved to (1040, 462)
Screenshot: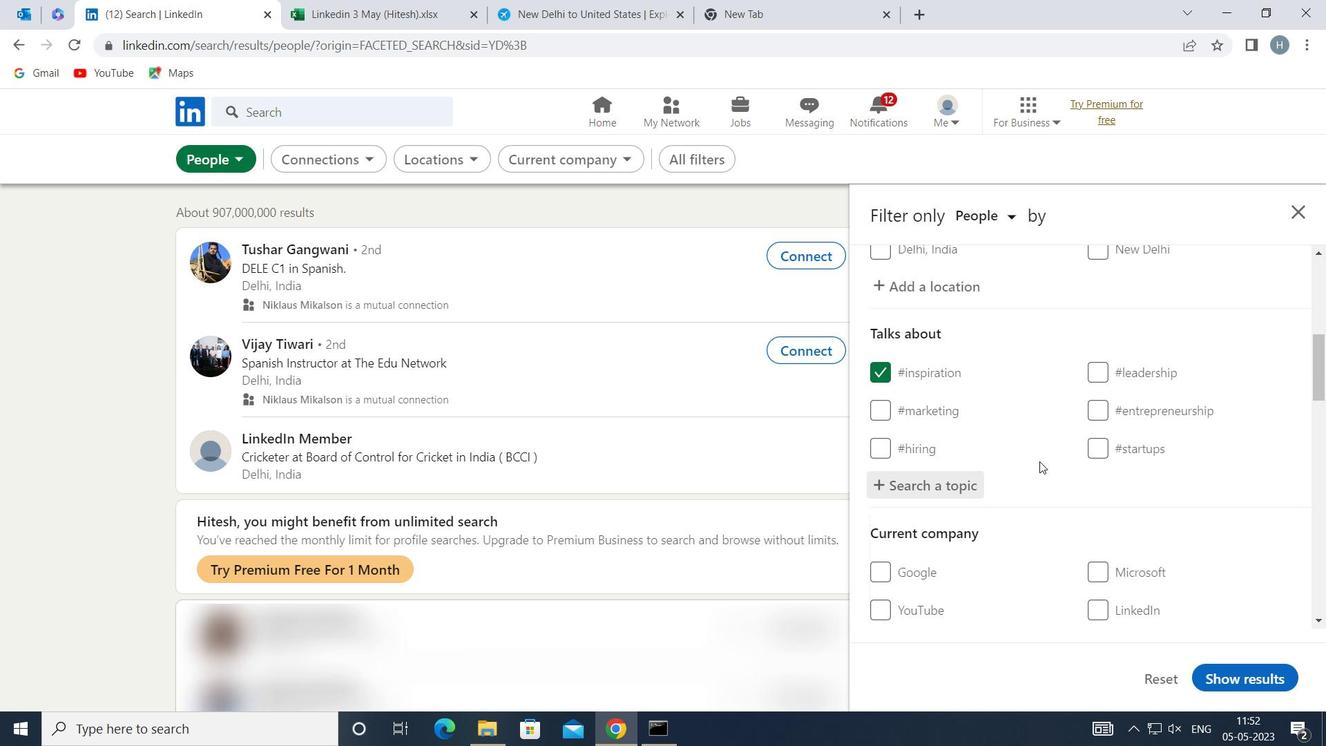 
Action: Mouse scrolled (1040, 461) with delta (0, 0)
Screenshot: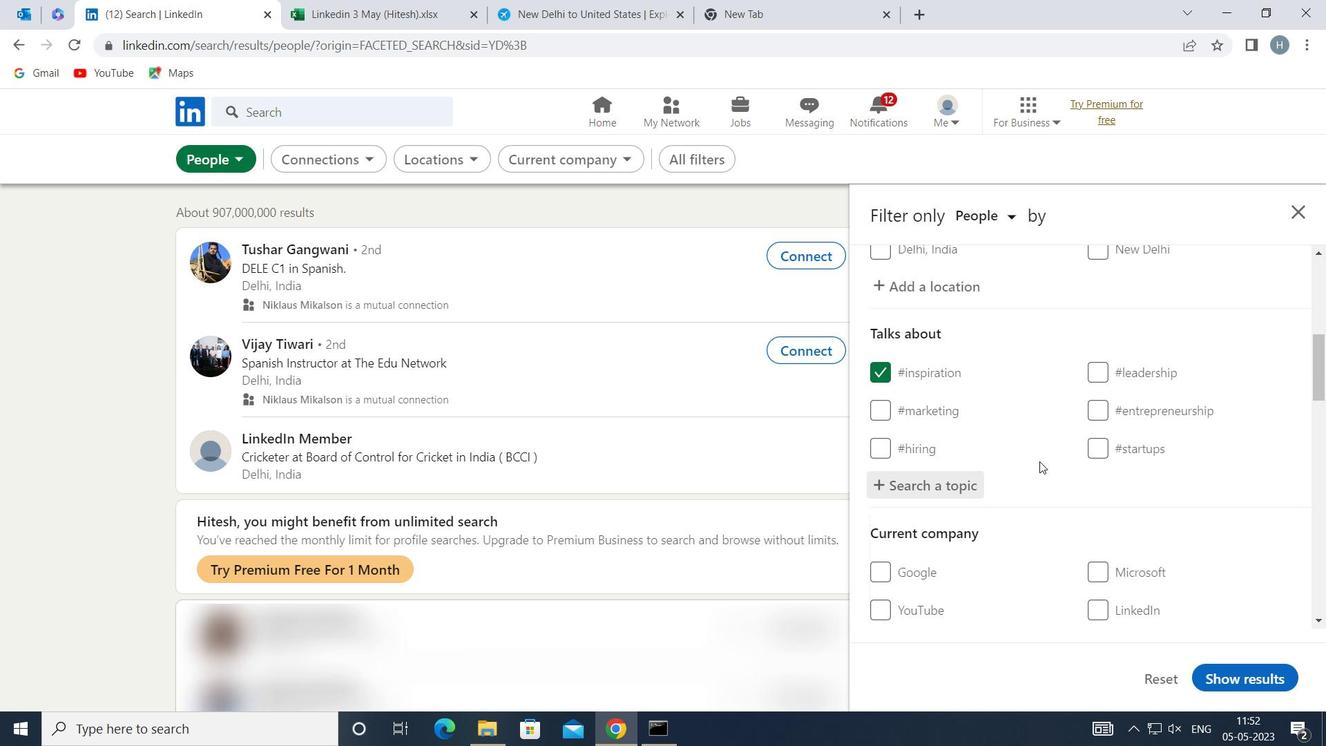 
Action: Mouse moved to (1038, 462)
Screenshot: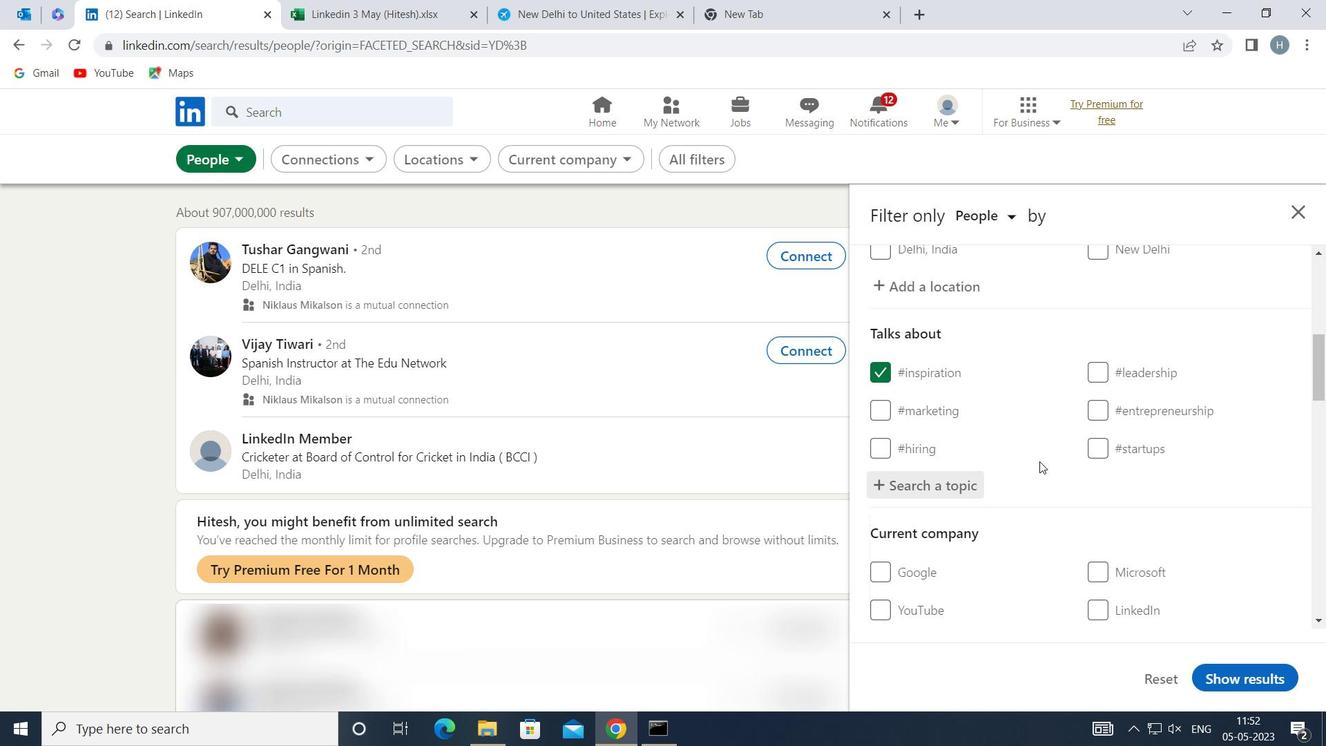 
Action: Mouse scrolled (1038, 461) with delta (0, 0)
Screenshot: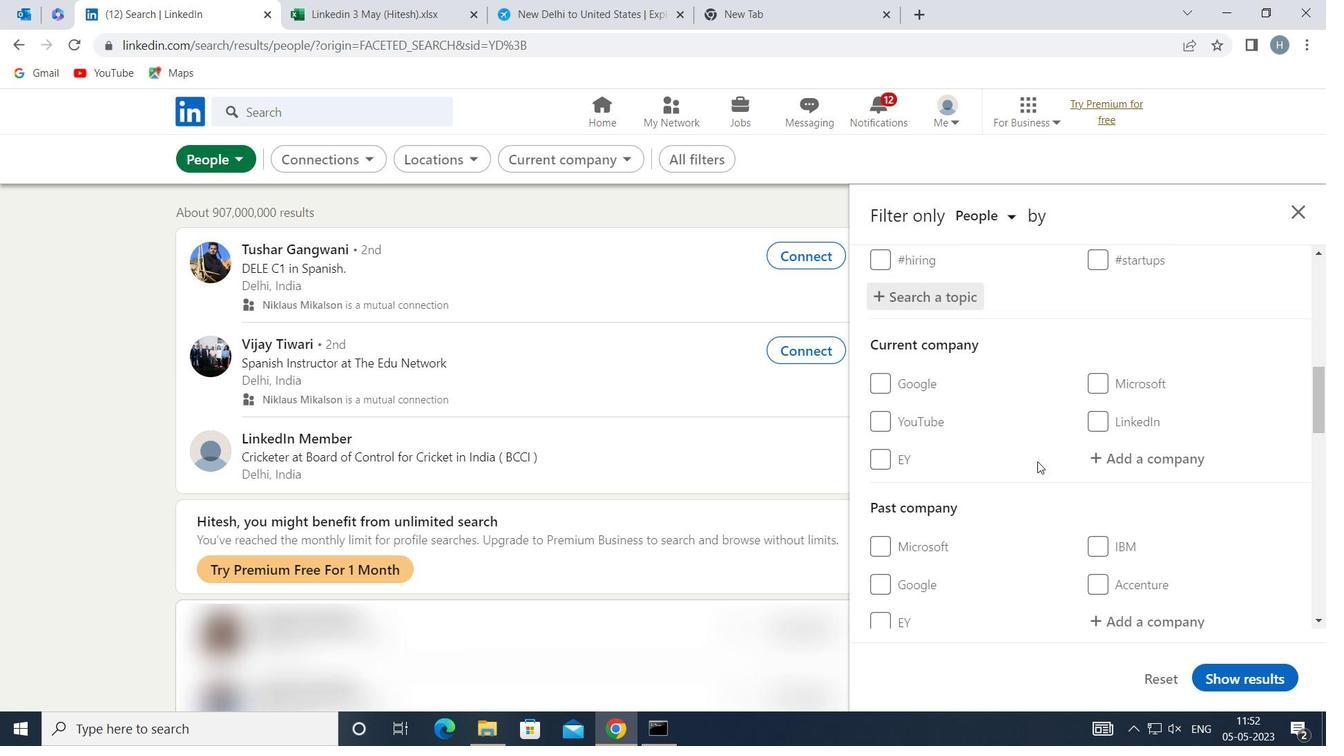 
Action: Mouse moved to (1046, 465)
Screenshot: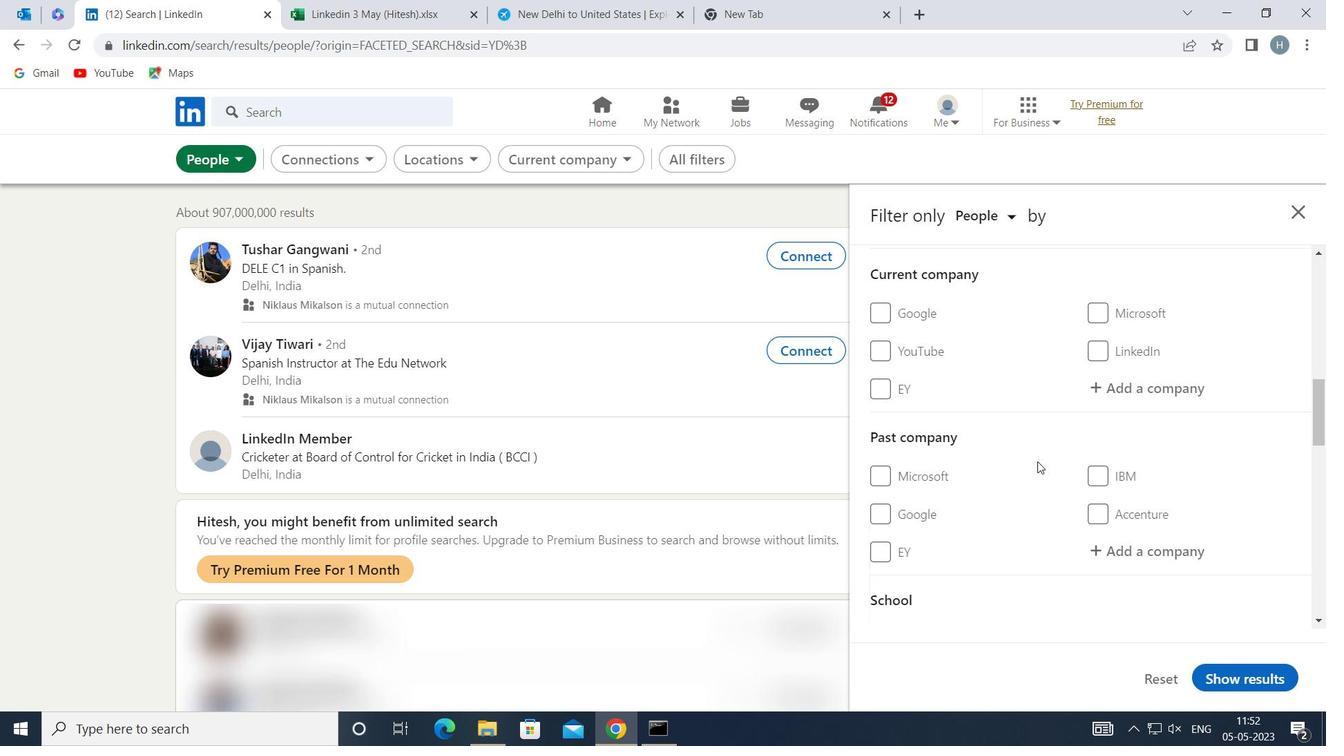 
Action: Mouse scrolled (1046, 464) with delta (0, 0)
Screenshot: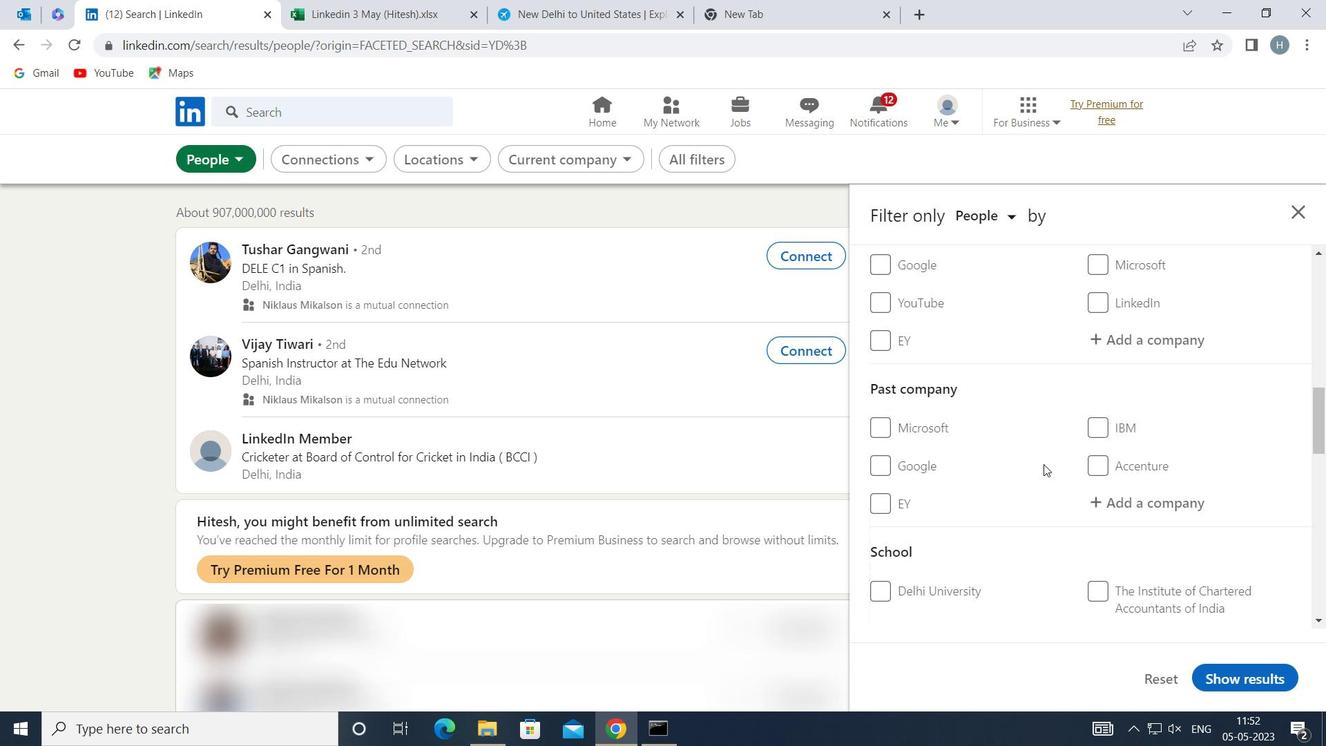 
Action: Mouse scrolled (1046, 464) with delta (0, 0)
Screenshot: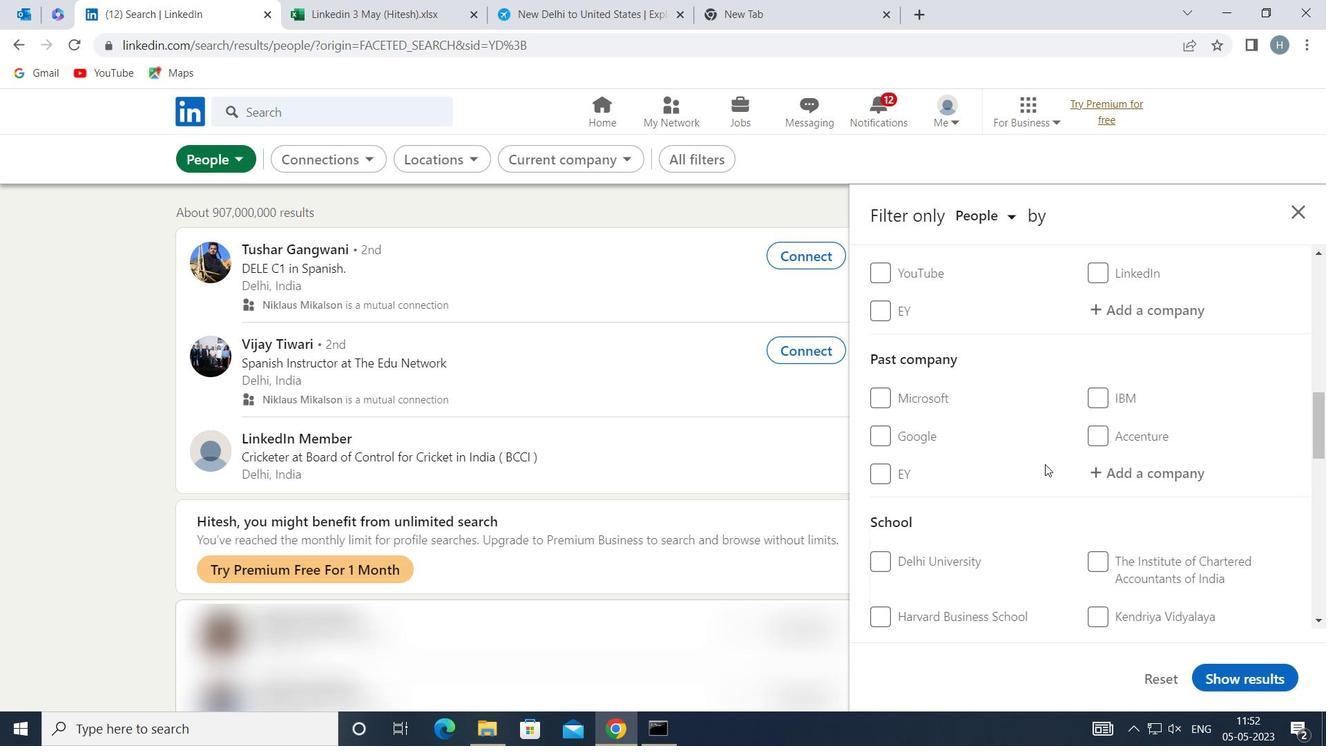
Action: Mouse moved to (1046, 464)
Screenshot: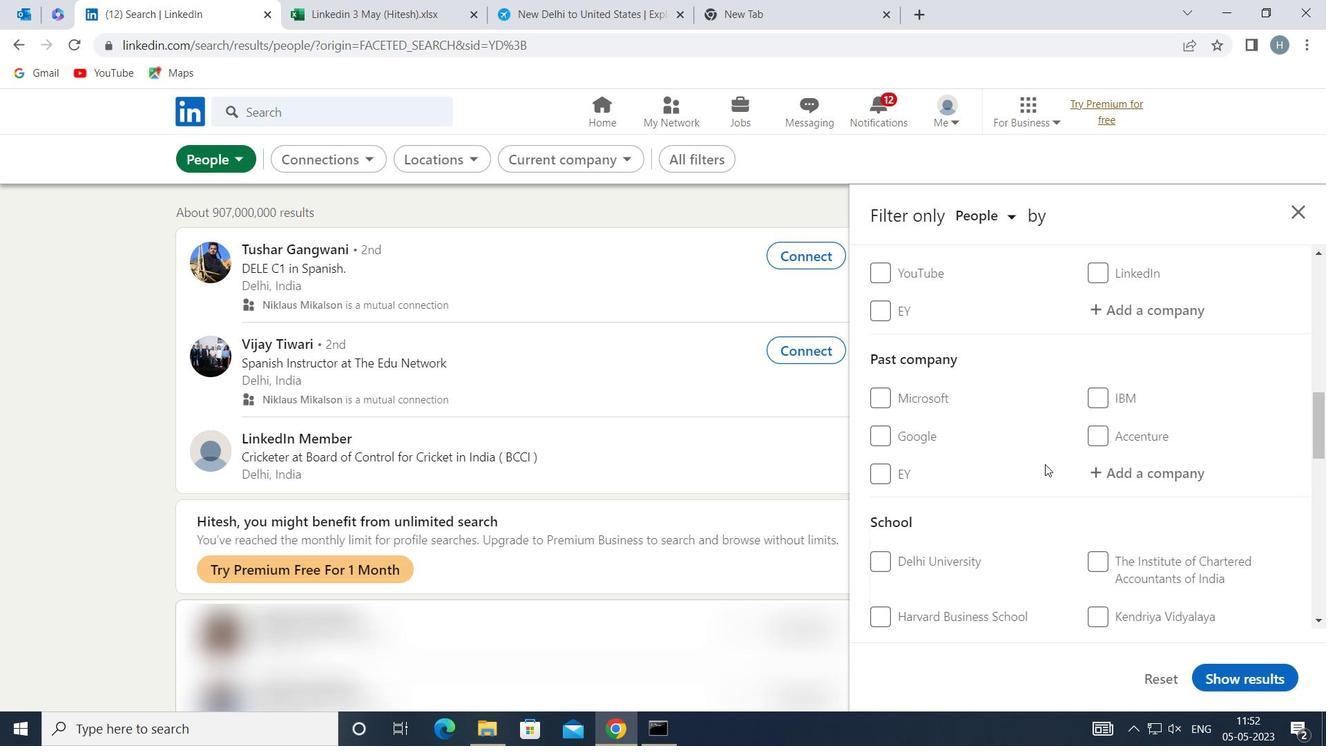 
Action: Mouse scrolled (1046, 463) with delta (0, 0)
Screenshot: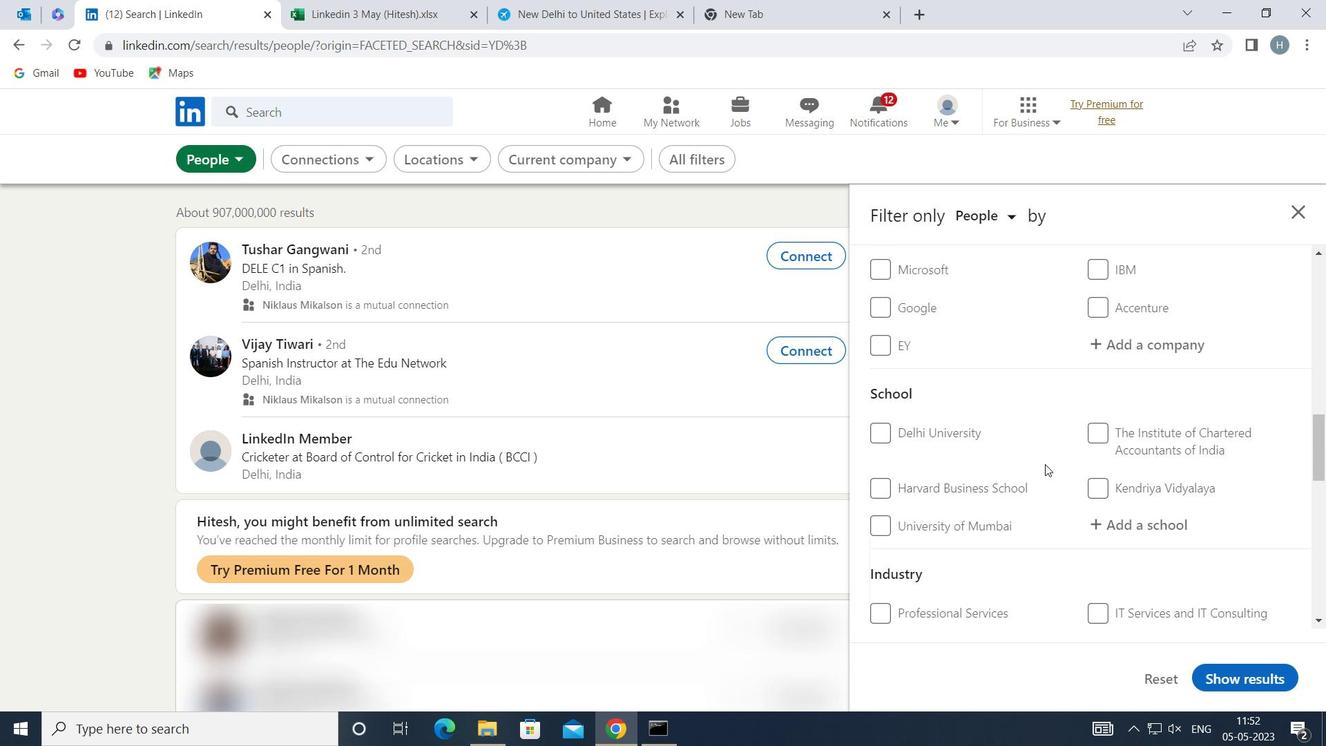 
Action: Mouse moved to (1069, 460)
Screenshot: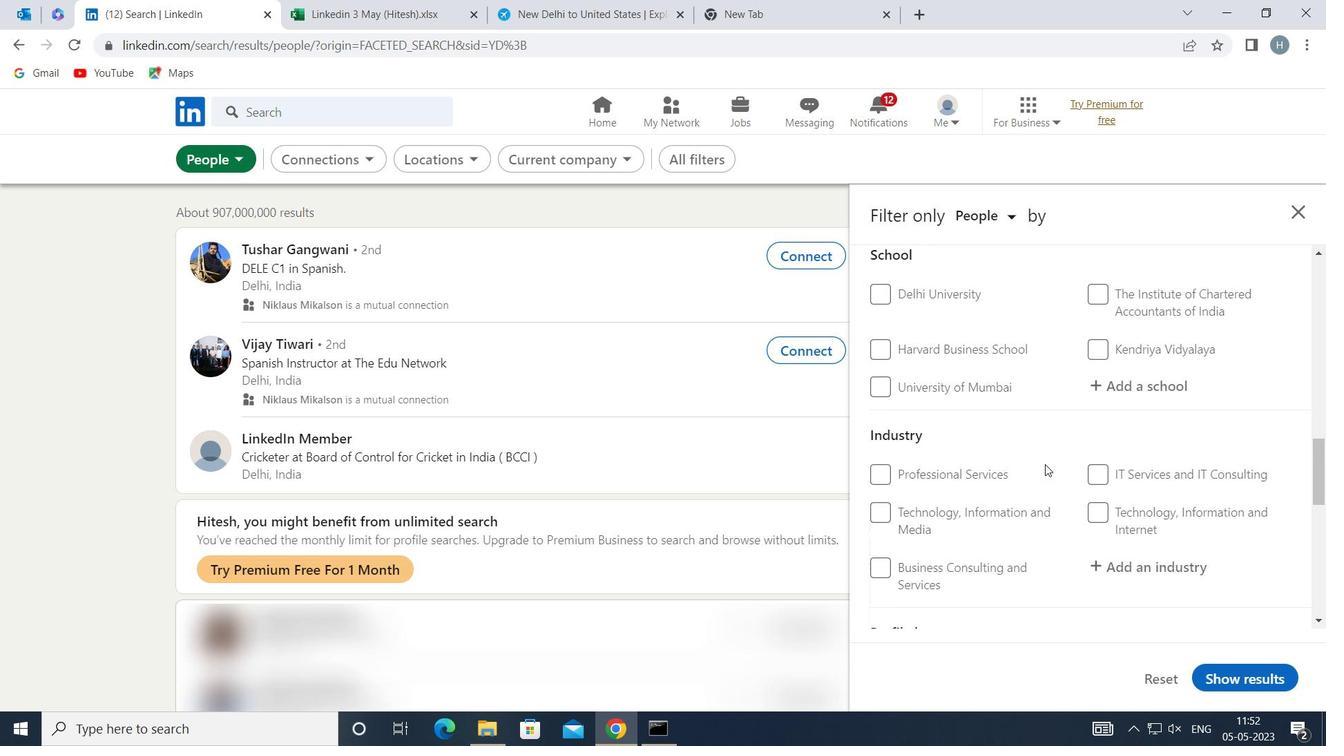 
Action: Mouse scrolled (1069, 460) with delta (0, 0)
Screenshot: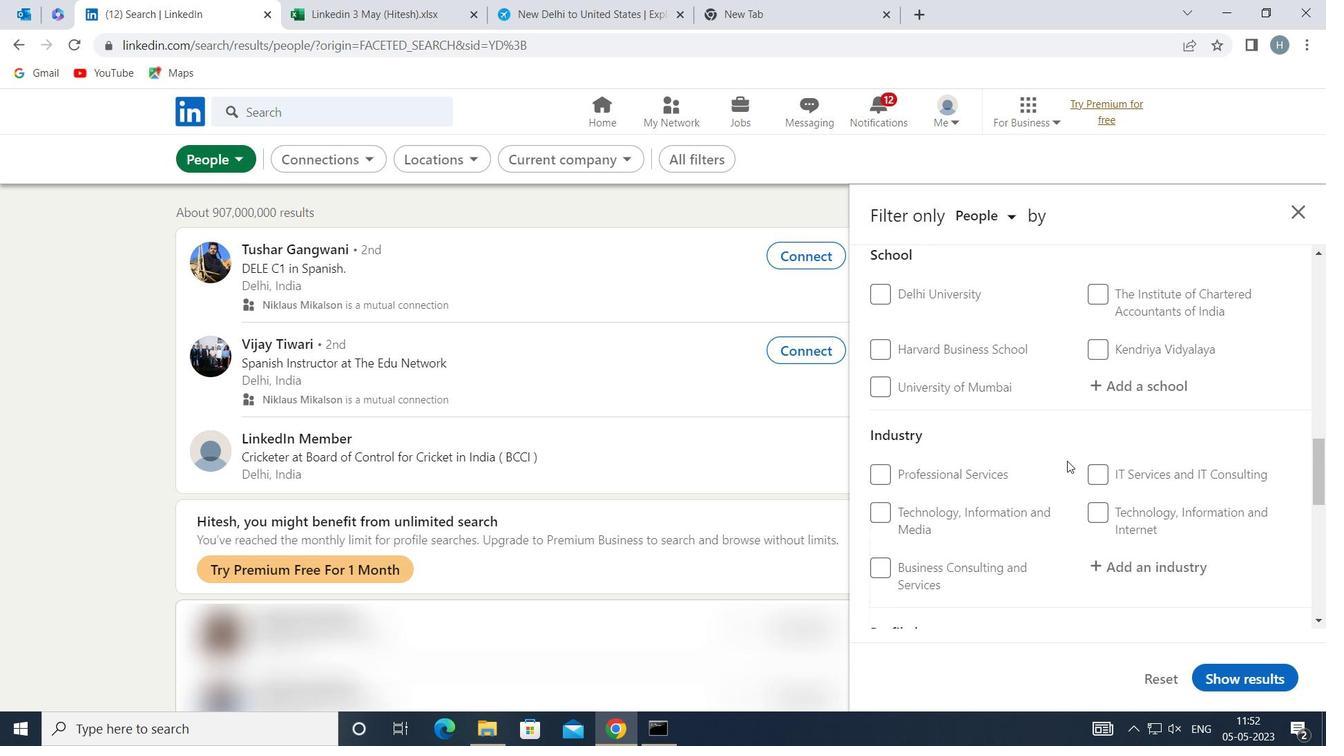 
Action: Mouse moved to (1080, 469)
Screenshot: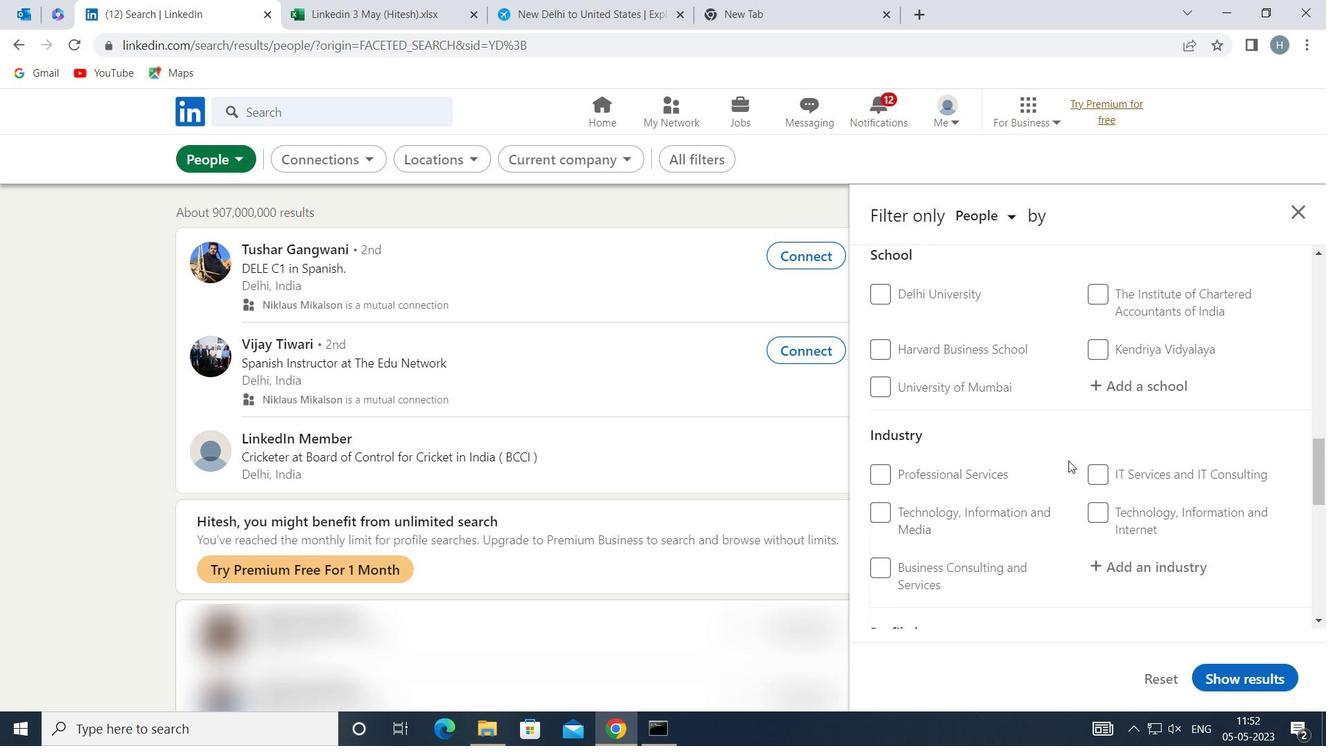 
Action: Mouse scrolled (1080, 468) with delta (0, 0)
Screenshot: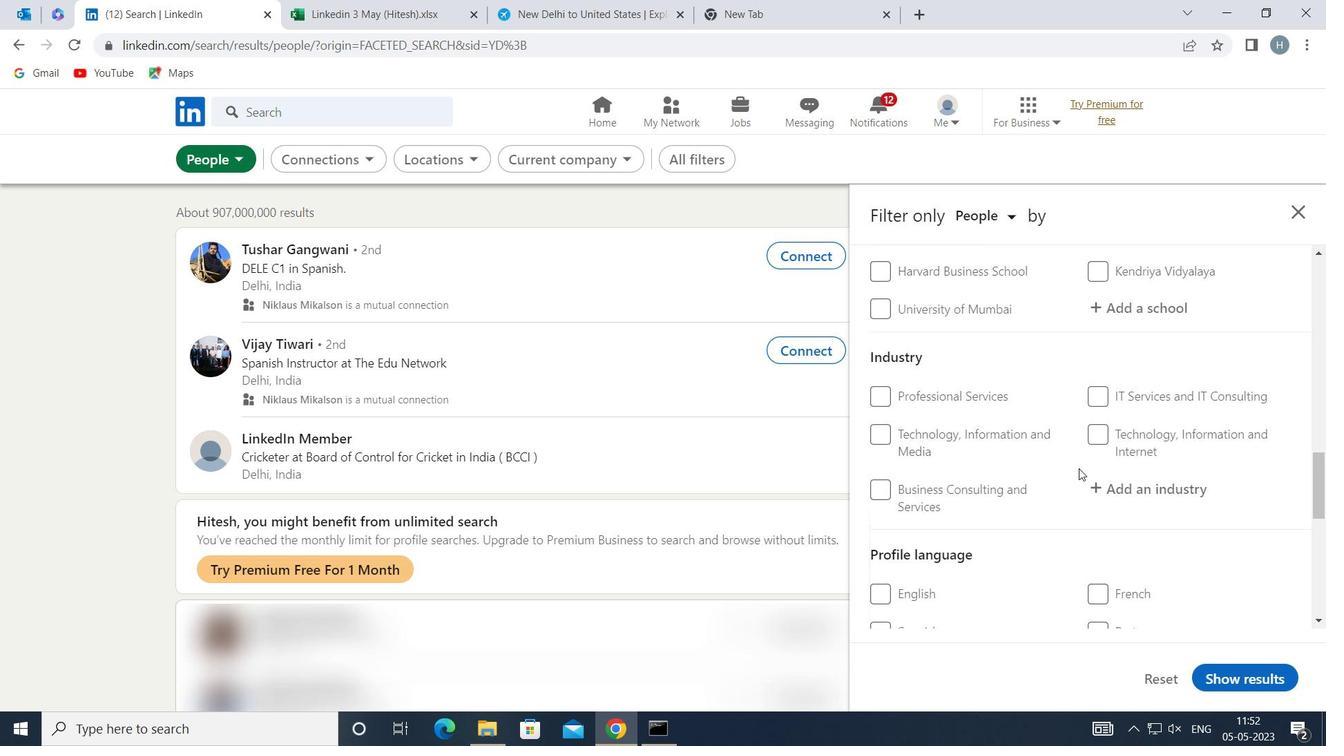 
Action: Mouse scrolled (1080, 468) with delta (0, 0)
Screenshot: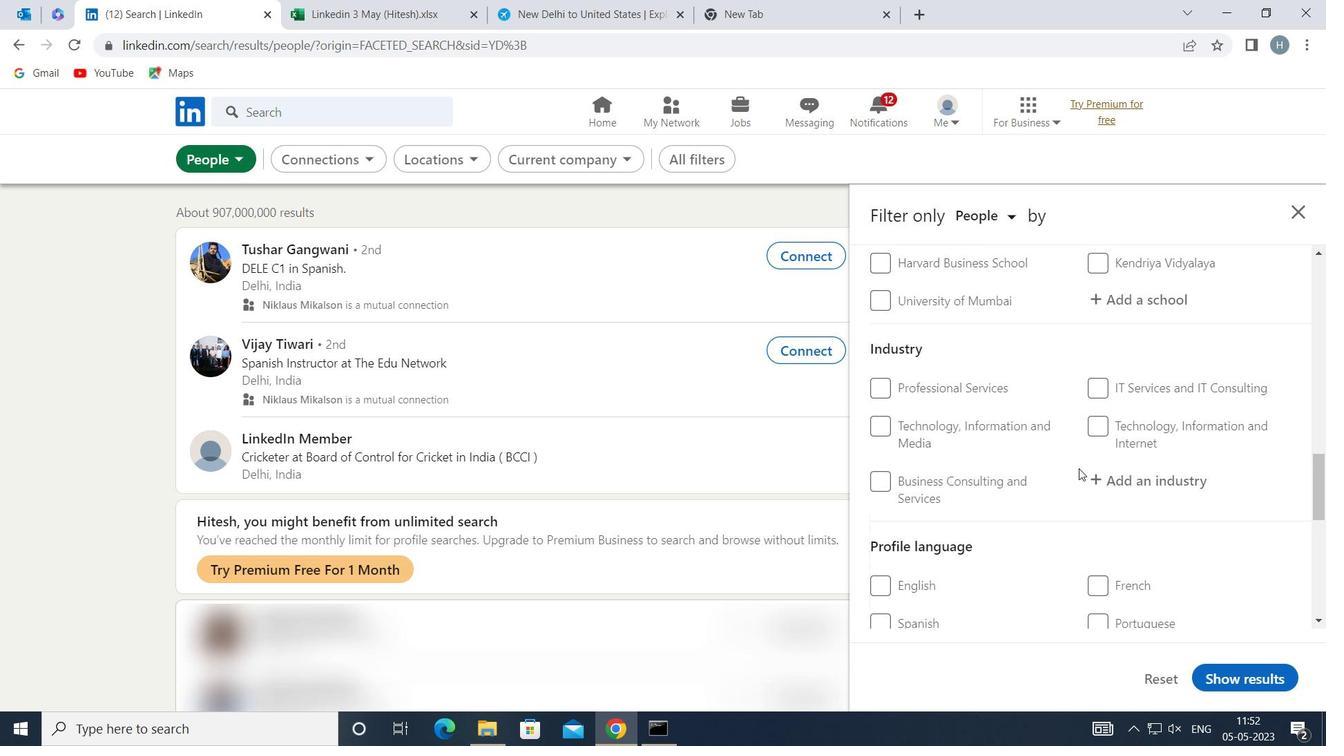 
Action: Mouse moved to (1098, 459)
Screenshot: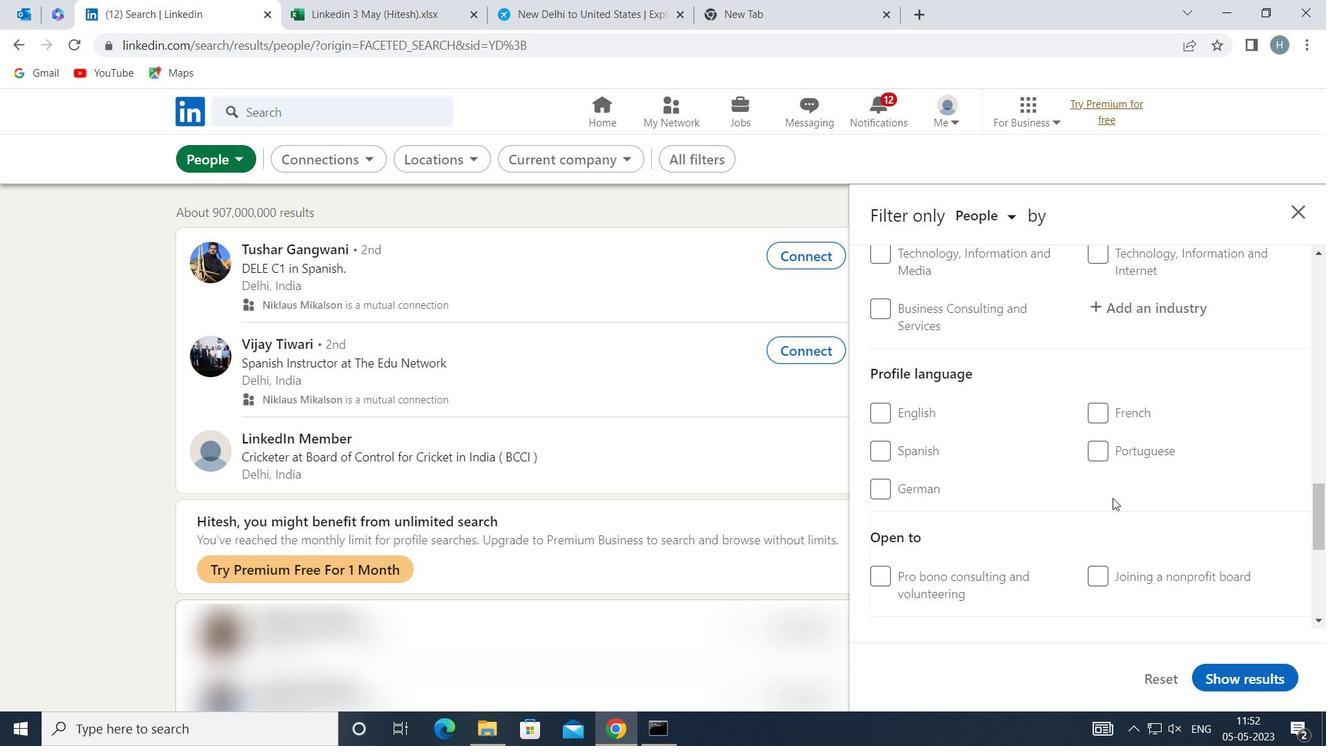
Action: Mouse pressed left at (1098, 459)
Screenshot: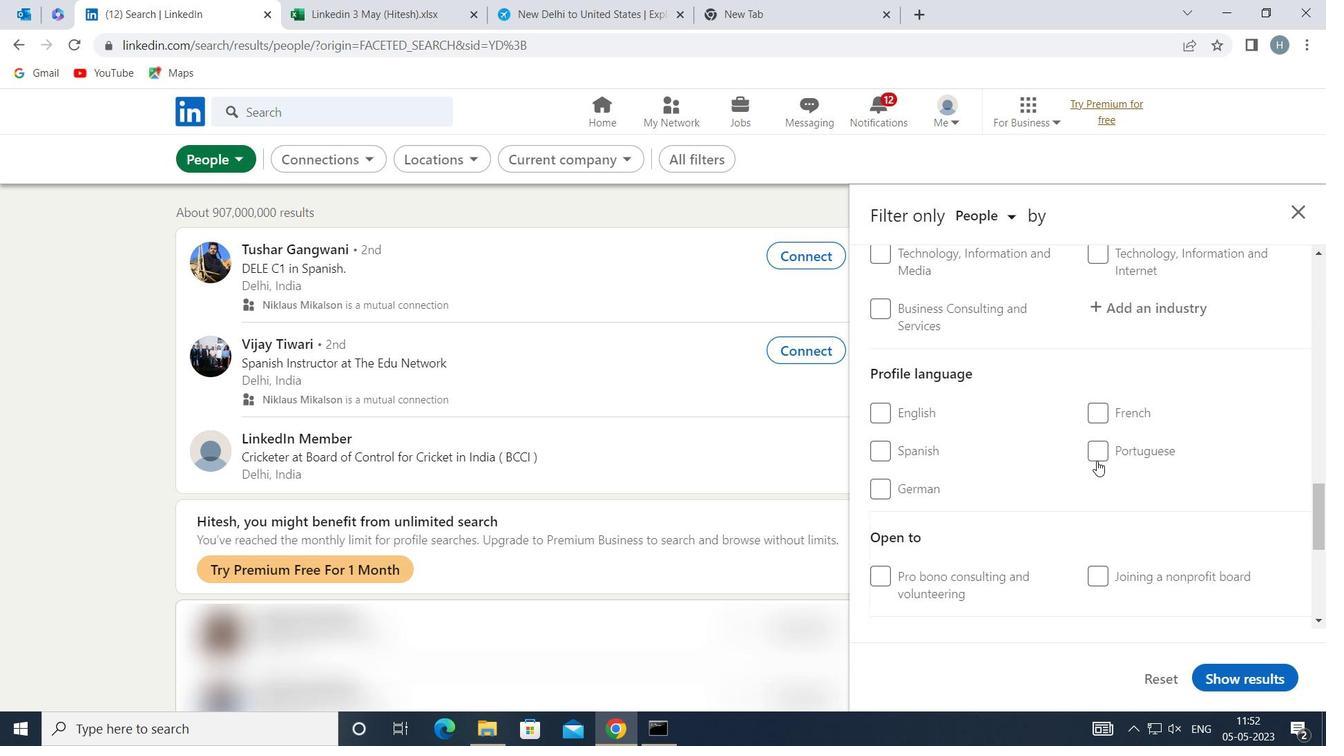
Action: Mouse moved to (1074, 463)
Screenshot: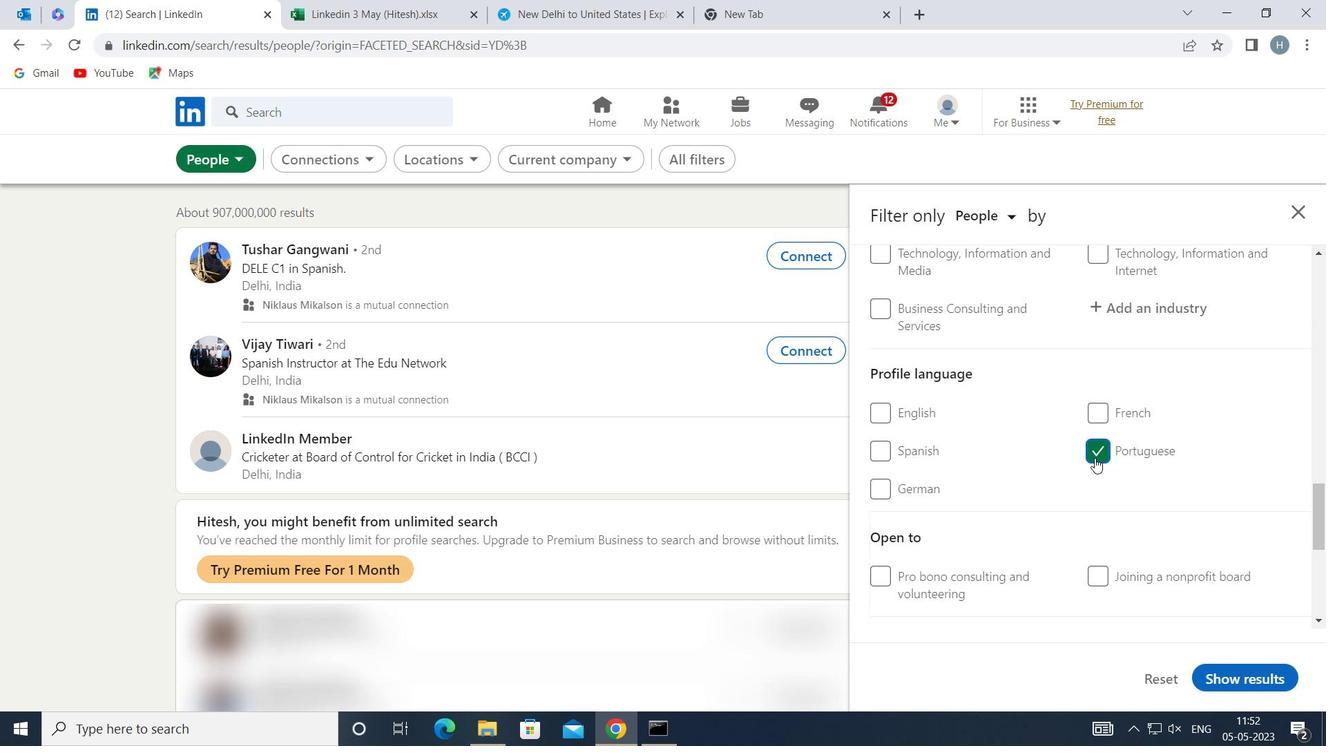 
Action: Mouse scrolled (1074, 464) with delta (0, 0)
Screenshot: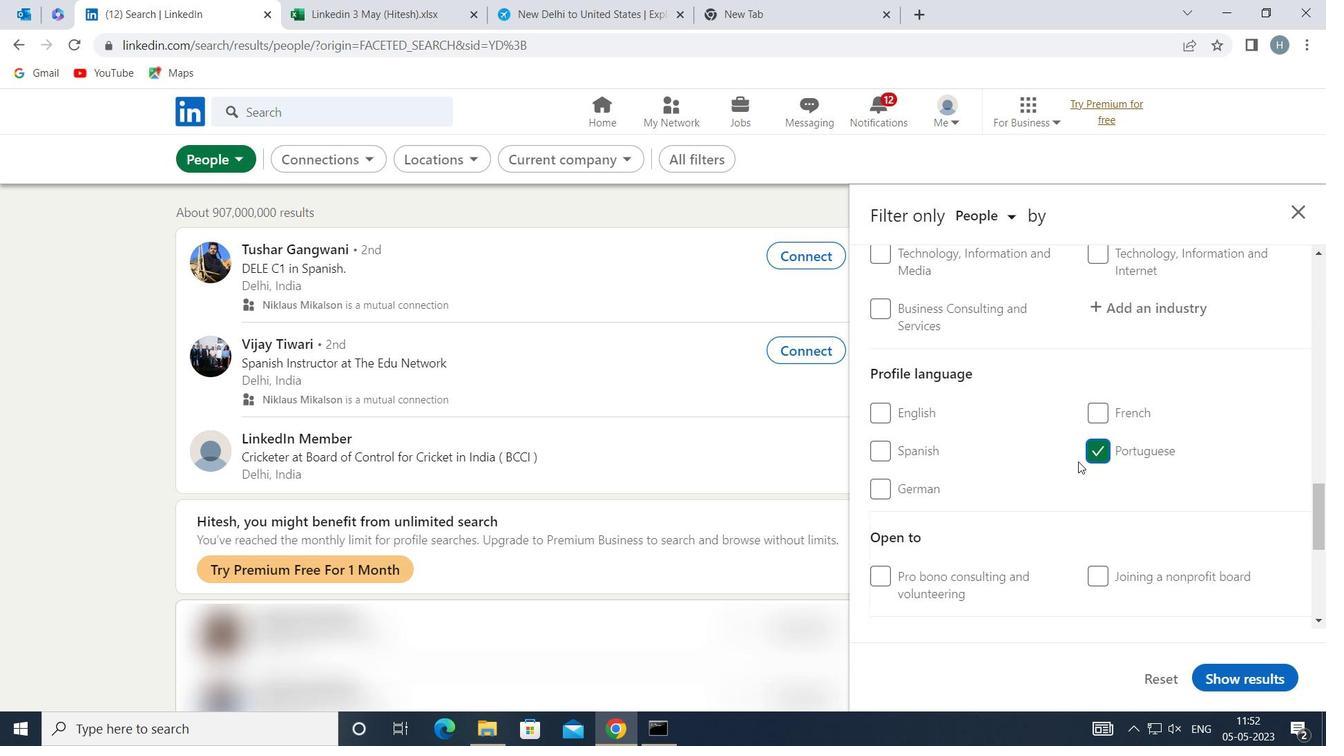 
Action: Mouse scrolled (1074, 464) with delta (0, 0)
Screenshot: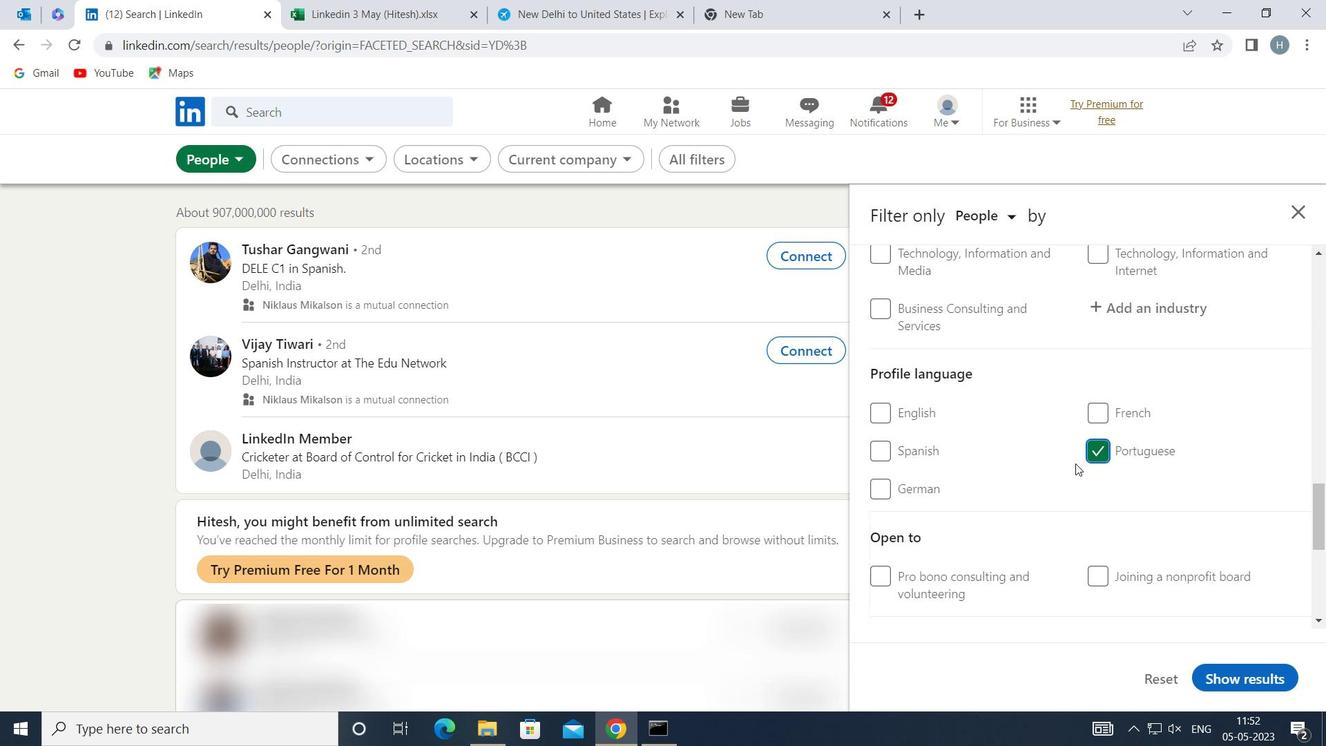 
Action: Mouse scrolled (1074, 464) with delta (0, 0)
Screenshot: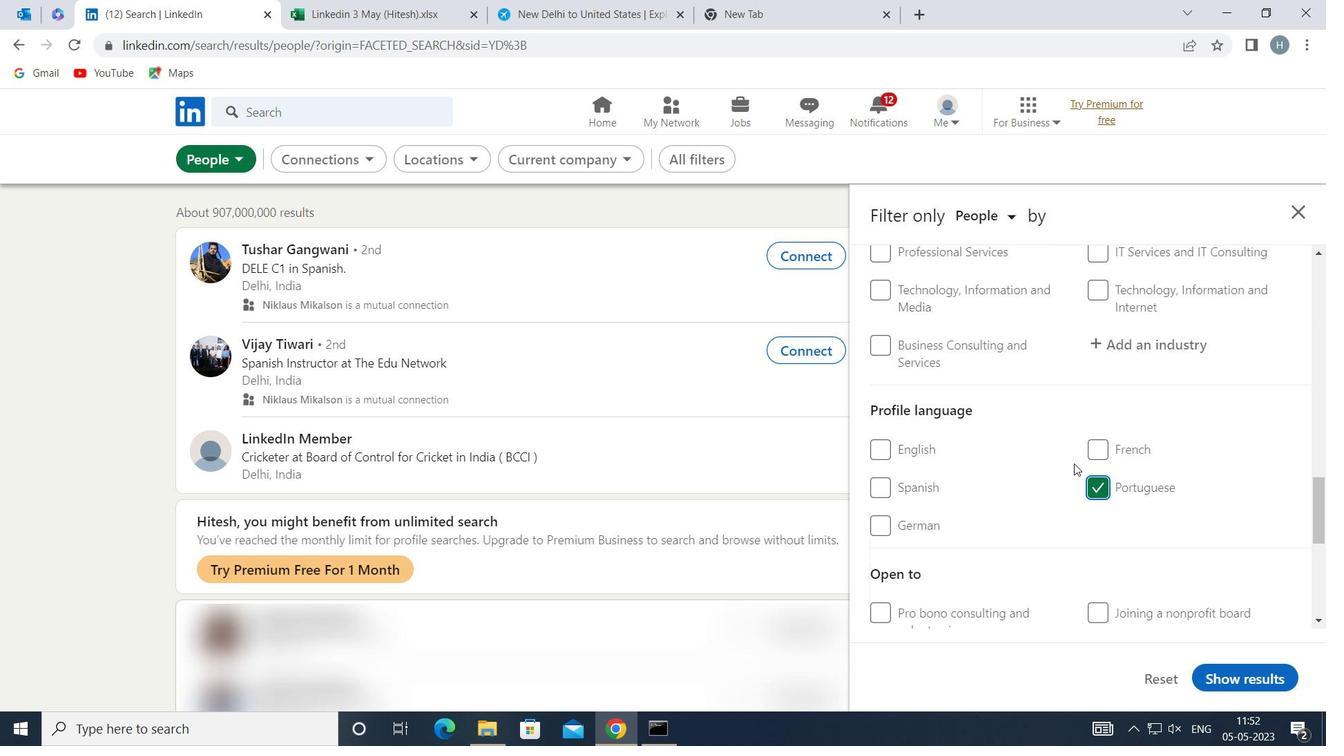 
Action: Mouse scrolled (1074, 464) with delta (0, 0)
Screenshot: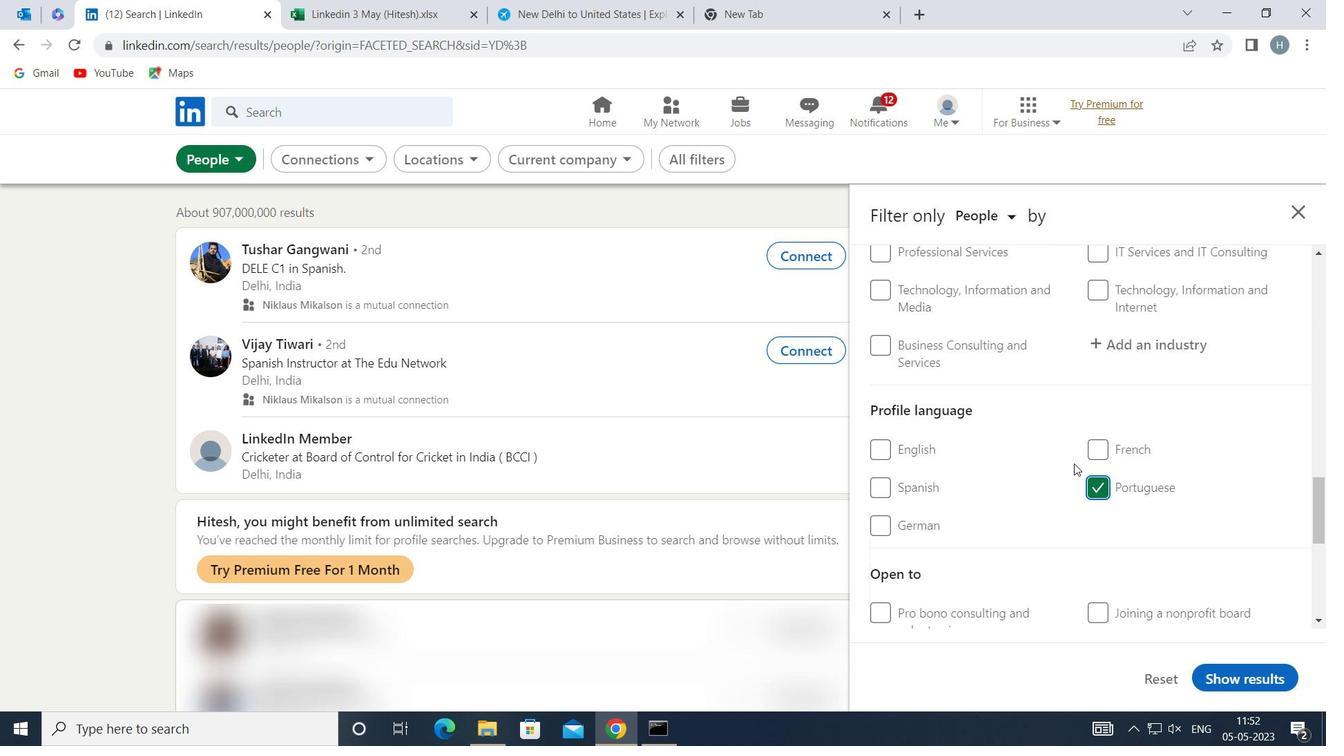 
Action: Mouse scrolled (1074, 464) with delta (0, 0)
Screenshot: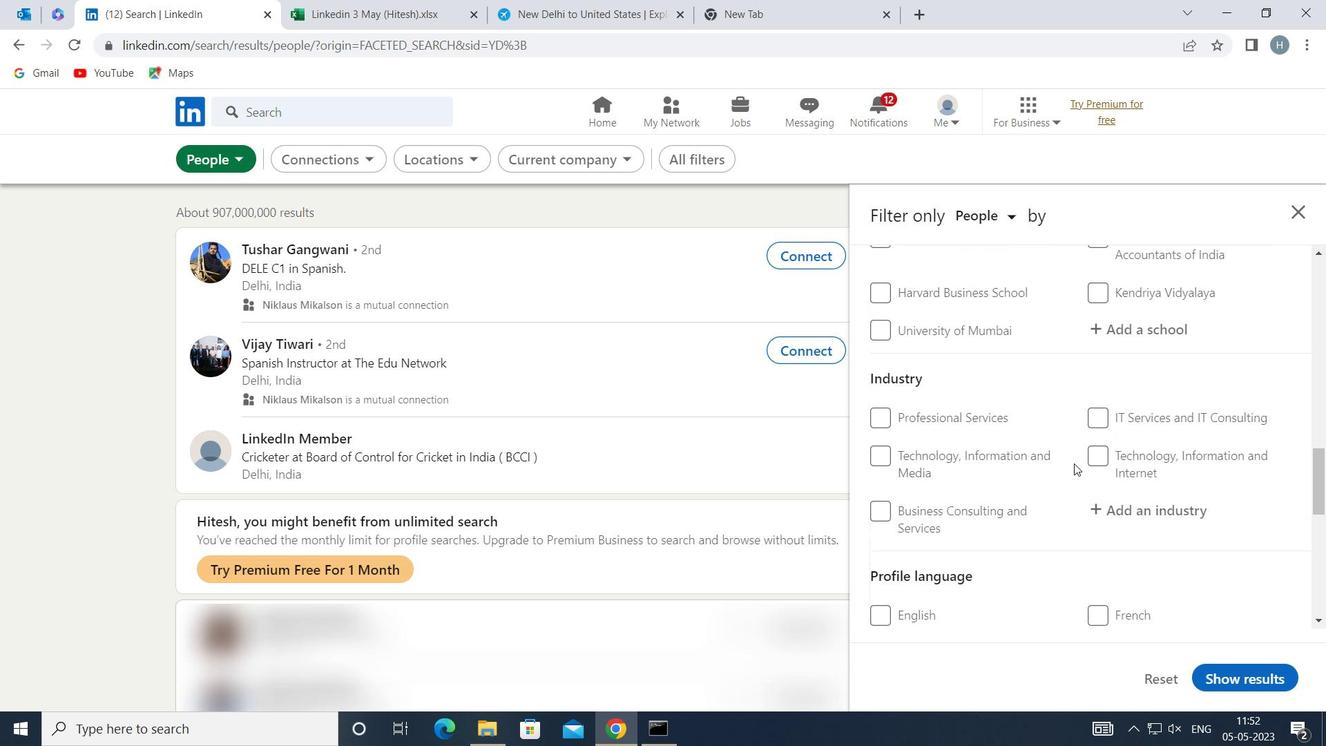 
Action: Mouse scrolled (1074, 464) with delta (0, 0)
Screenshot: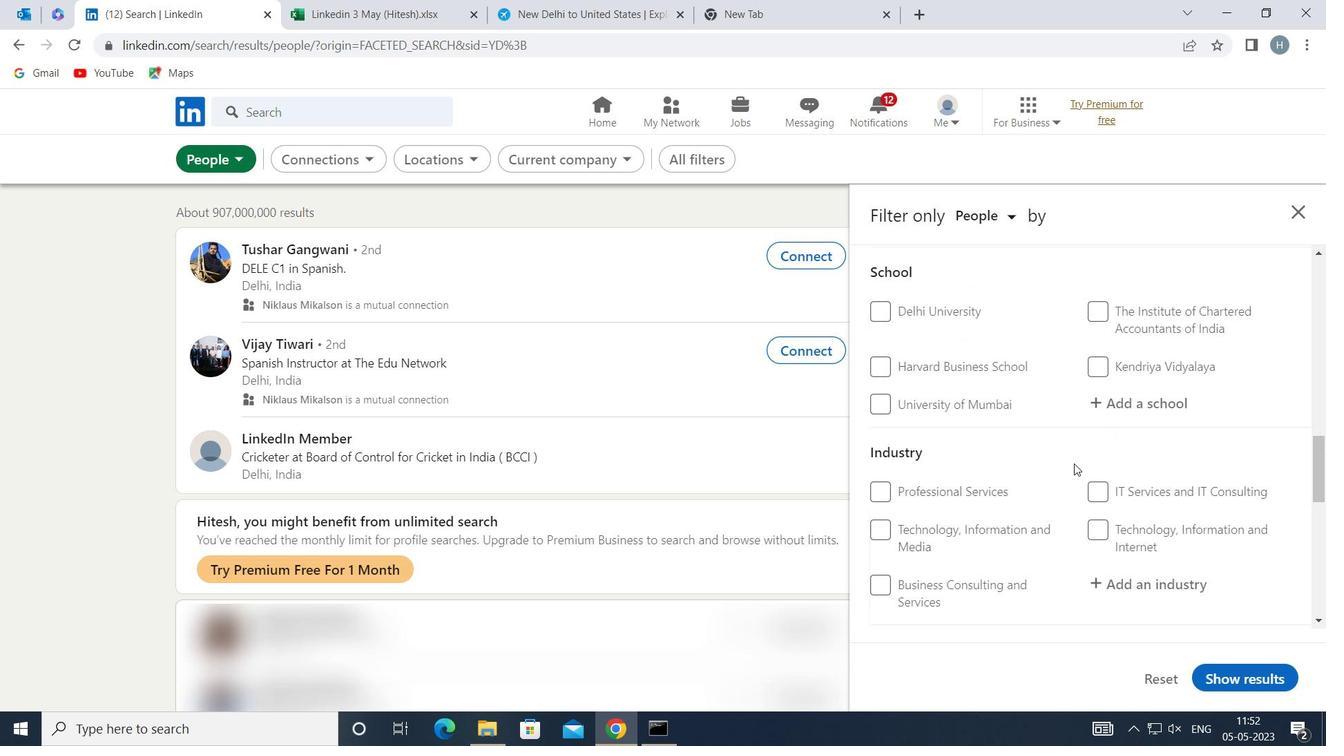 
Action: Mouse scrolled (1074, 464) with delta (0, 0)
Screenshot: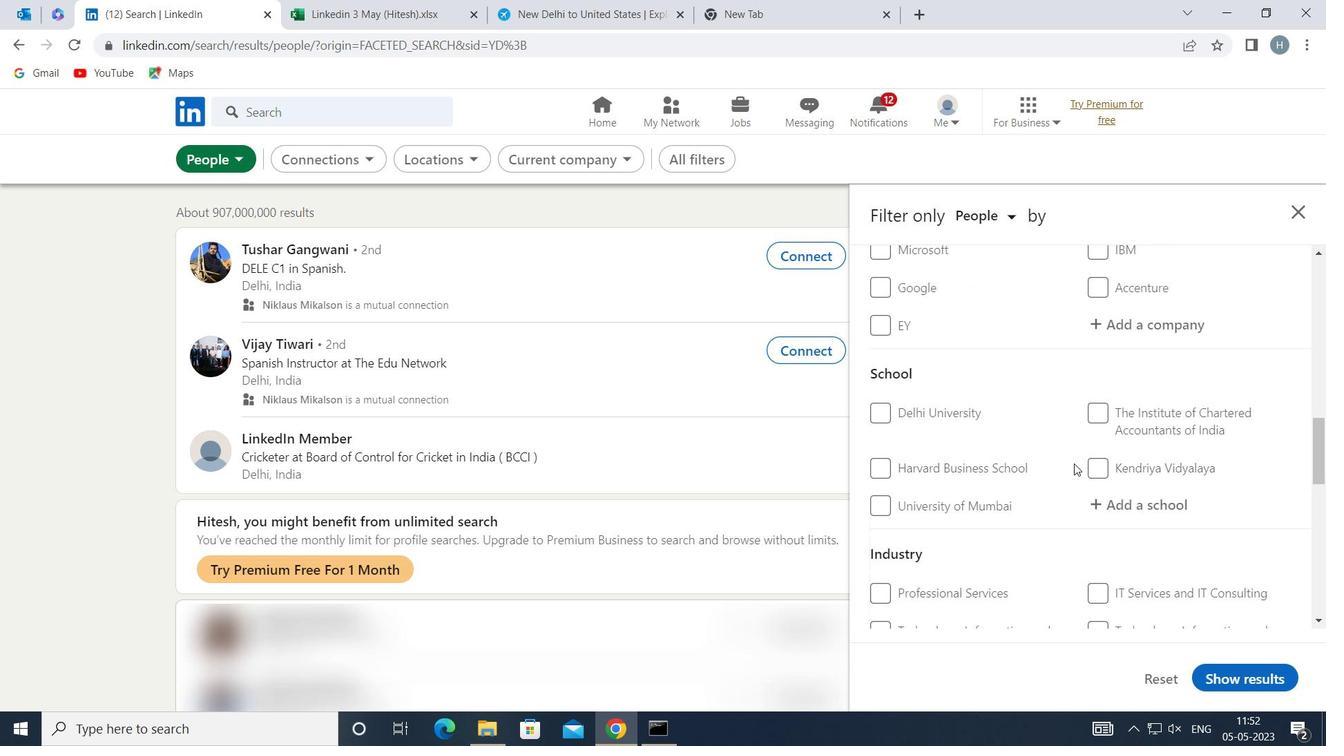 
Action: Mouse scrolled (1074, 464) with delta (0, 0)
Screenshot: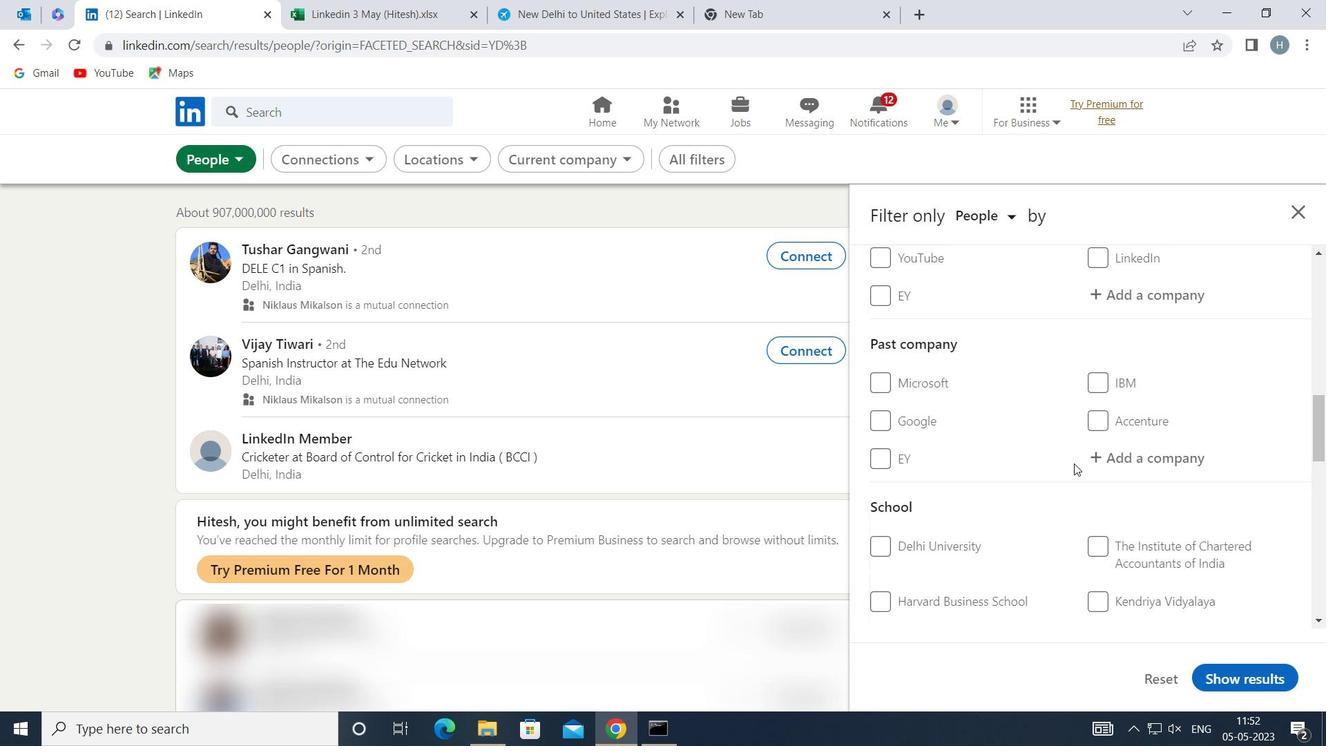 
Action: Mouse scrolled (1074, 464) with delta (0, 0)
Screenshot: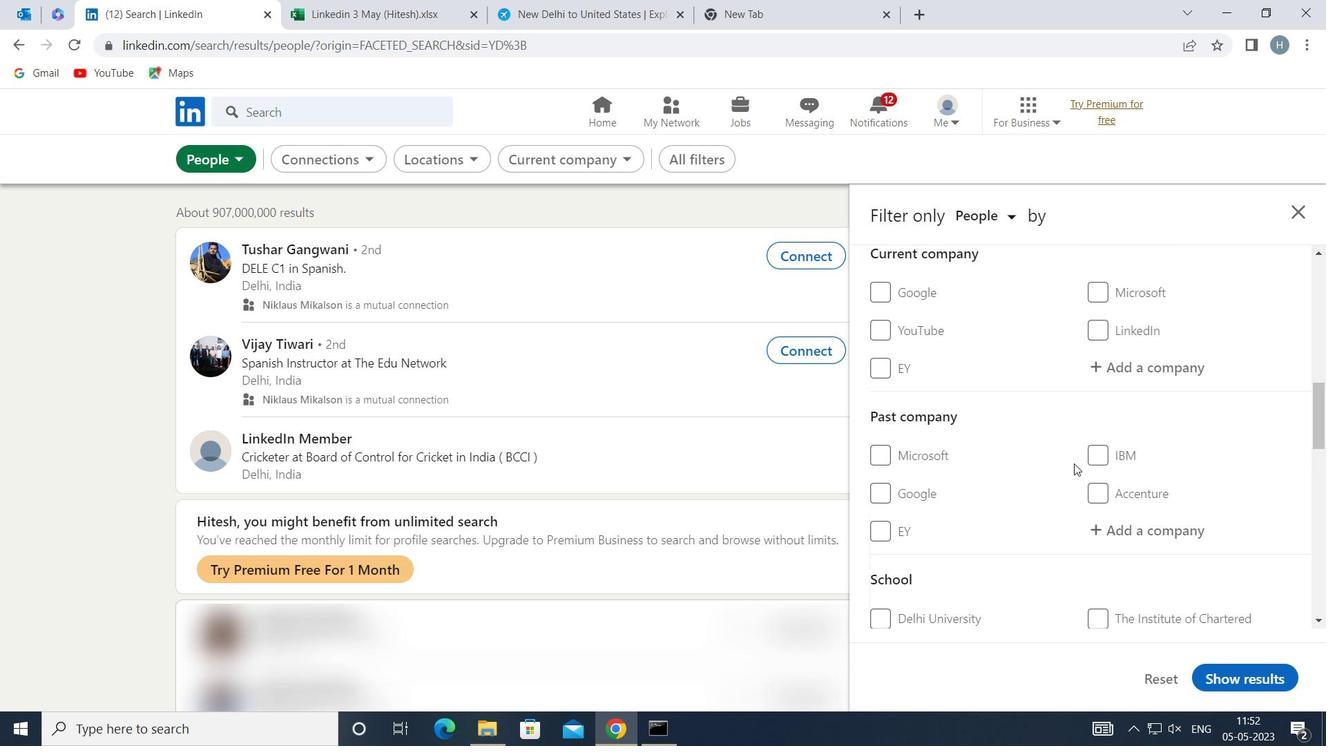 
Action: Mouse scrolled (1074, 464) with delta (0, 0)
Screenshot: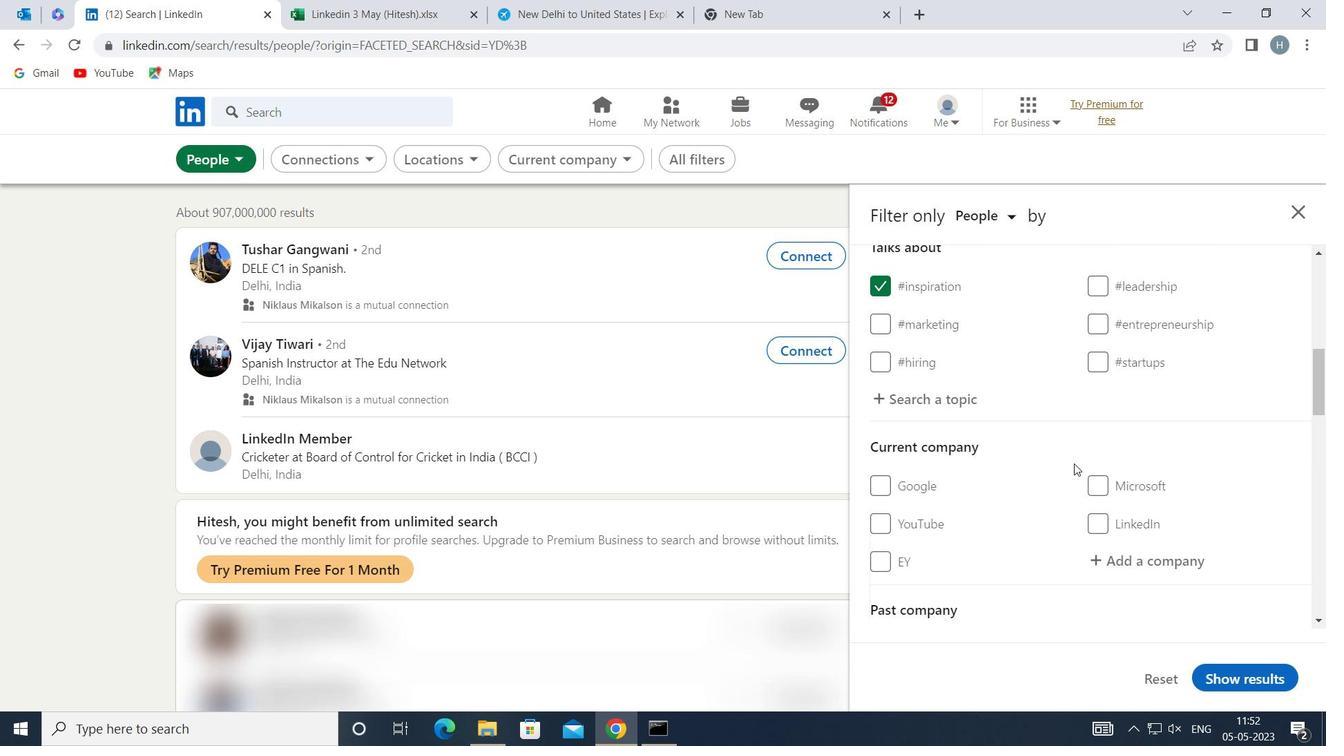 
Action: Mouse scrolled (1074, 463) with delta (0, 0)
Screenshot: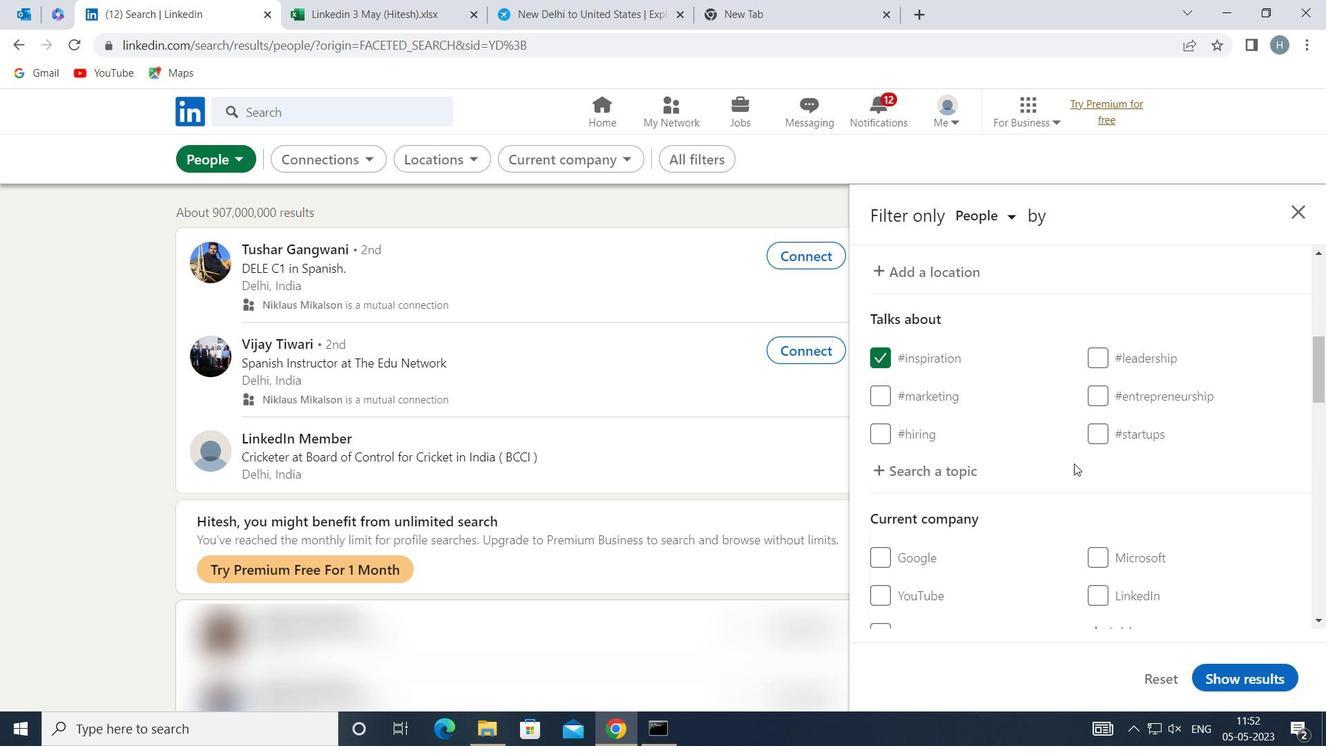 
Action: Mouse scrolled (1074, 463) with delta (0, 0)
Screenshot: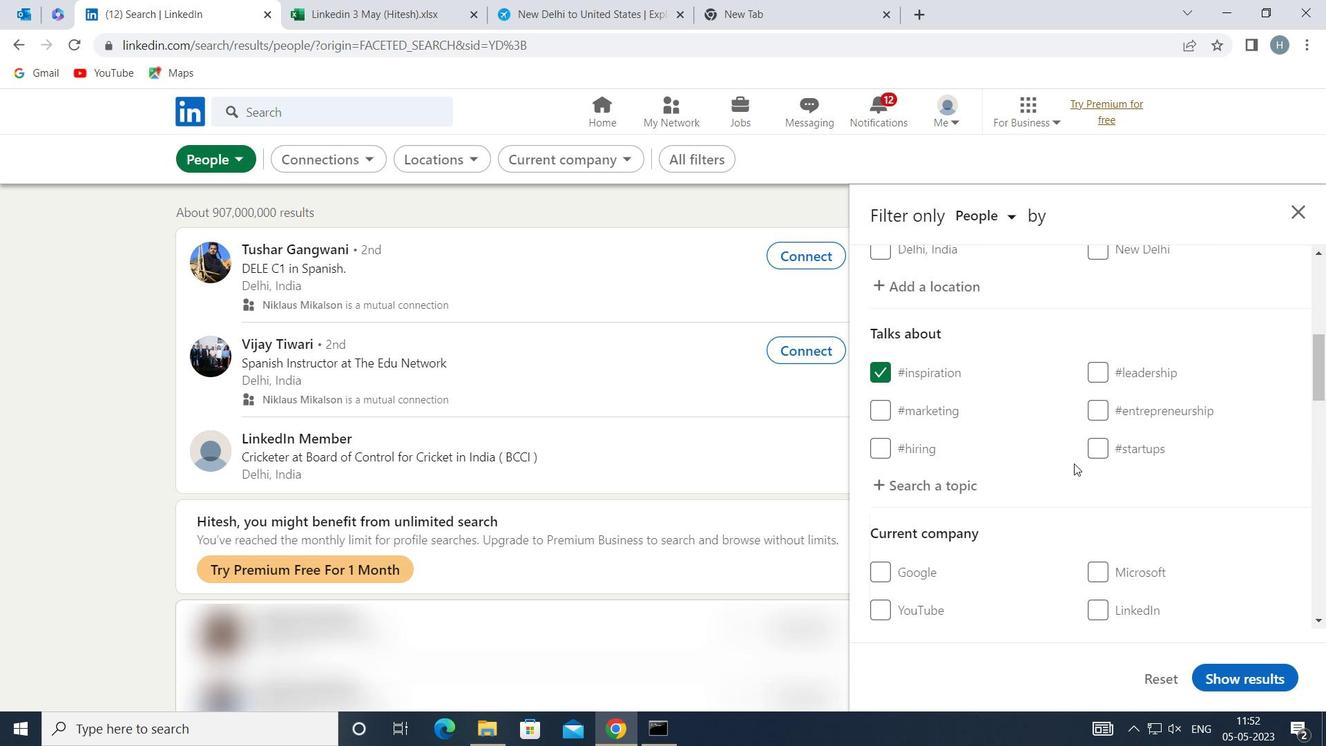 
Action: Mouse moved to (1138, 474)
Screenshot: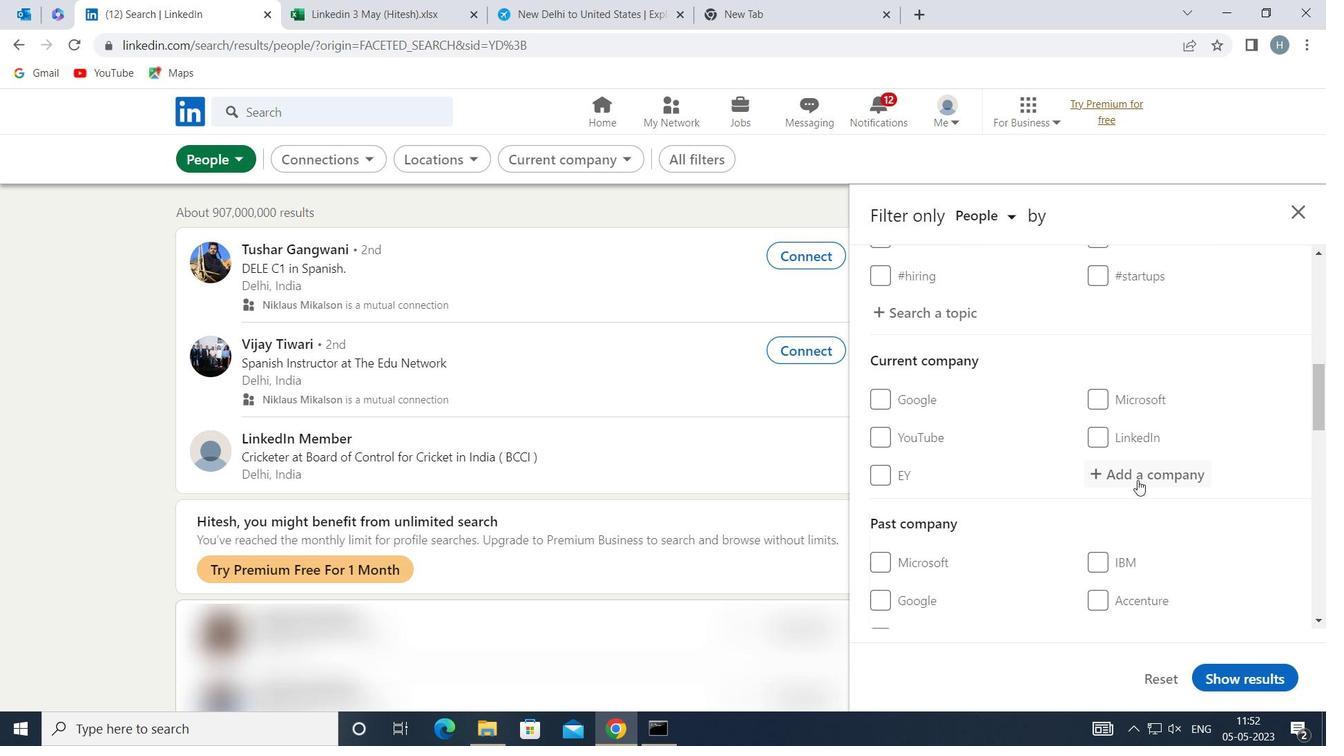 
Action: Mouse pressed left at (1138, 474)
Screenshot: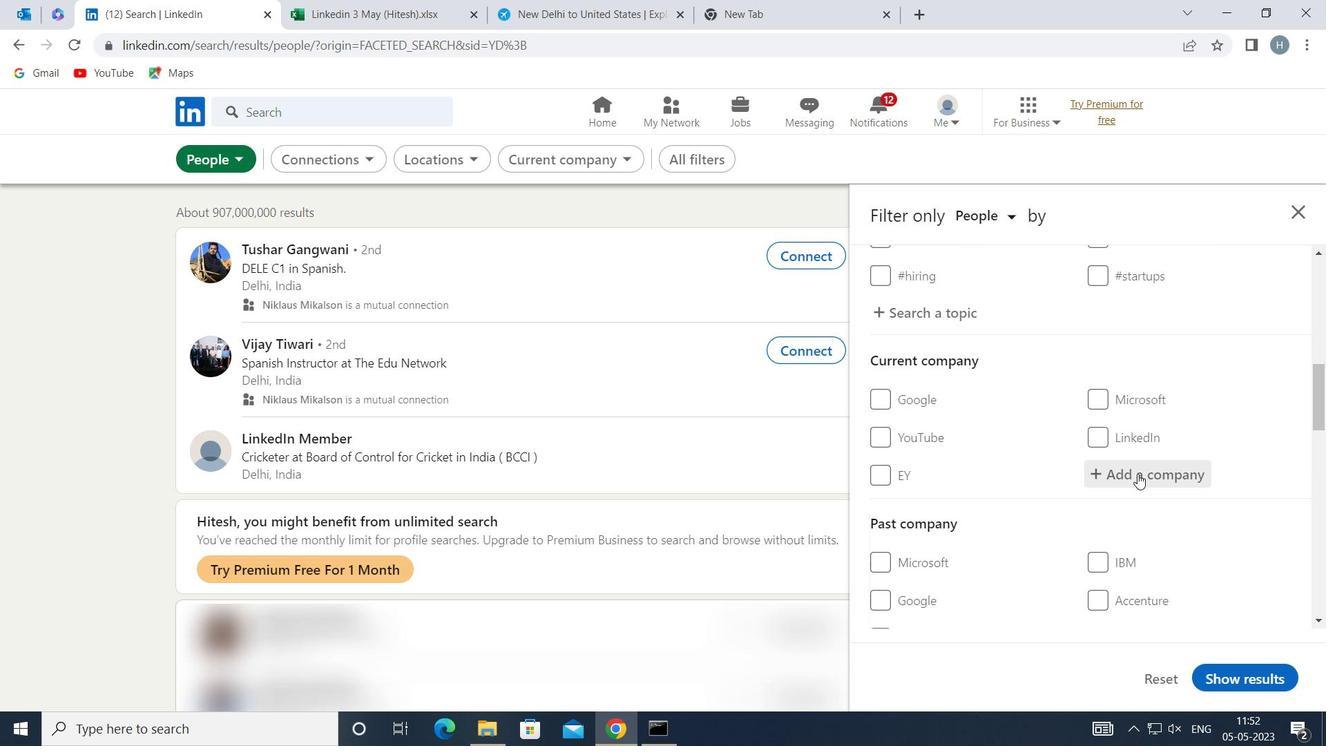 
Action: Mouse moved to (1138, 474)
Screenshot: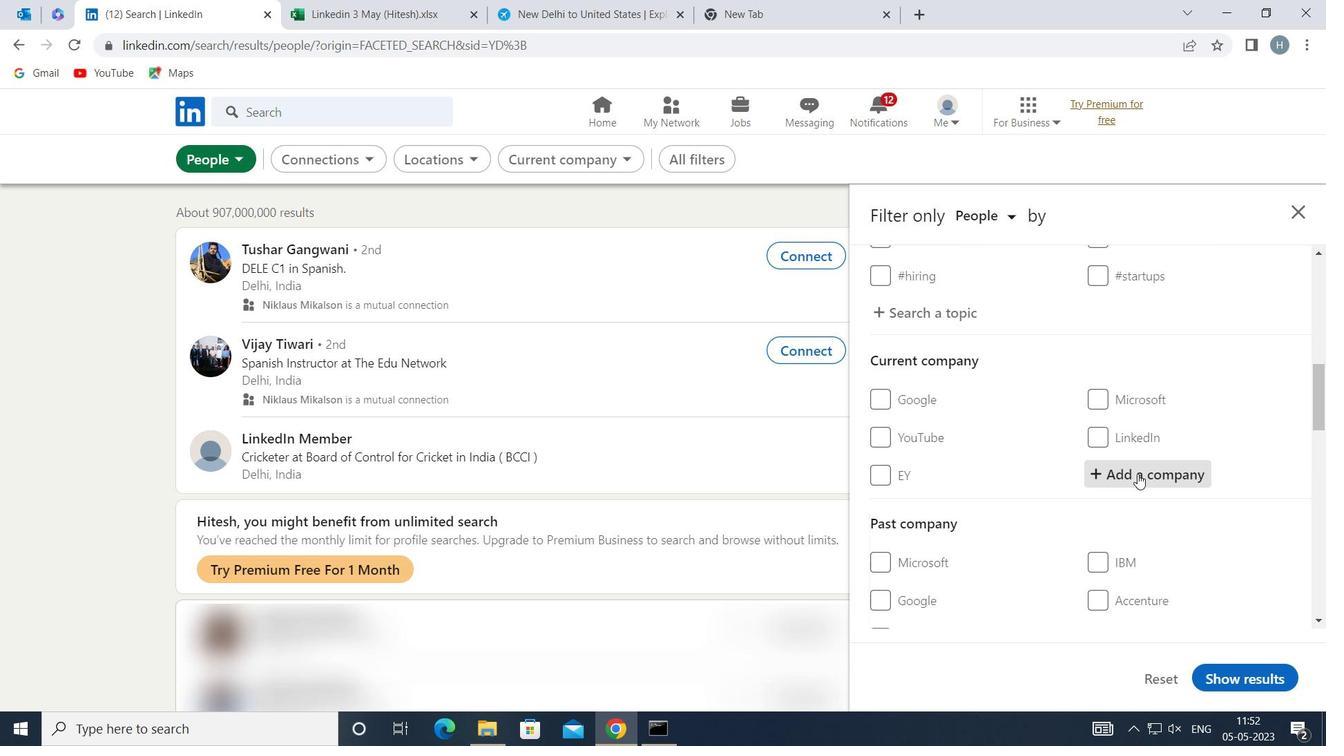 
Action: Key pressed <Key.shift>LEADERSHIP<Key.space><Key.shift>CIRCLE
Screenshot: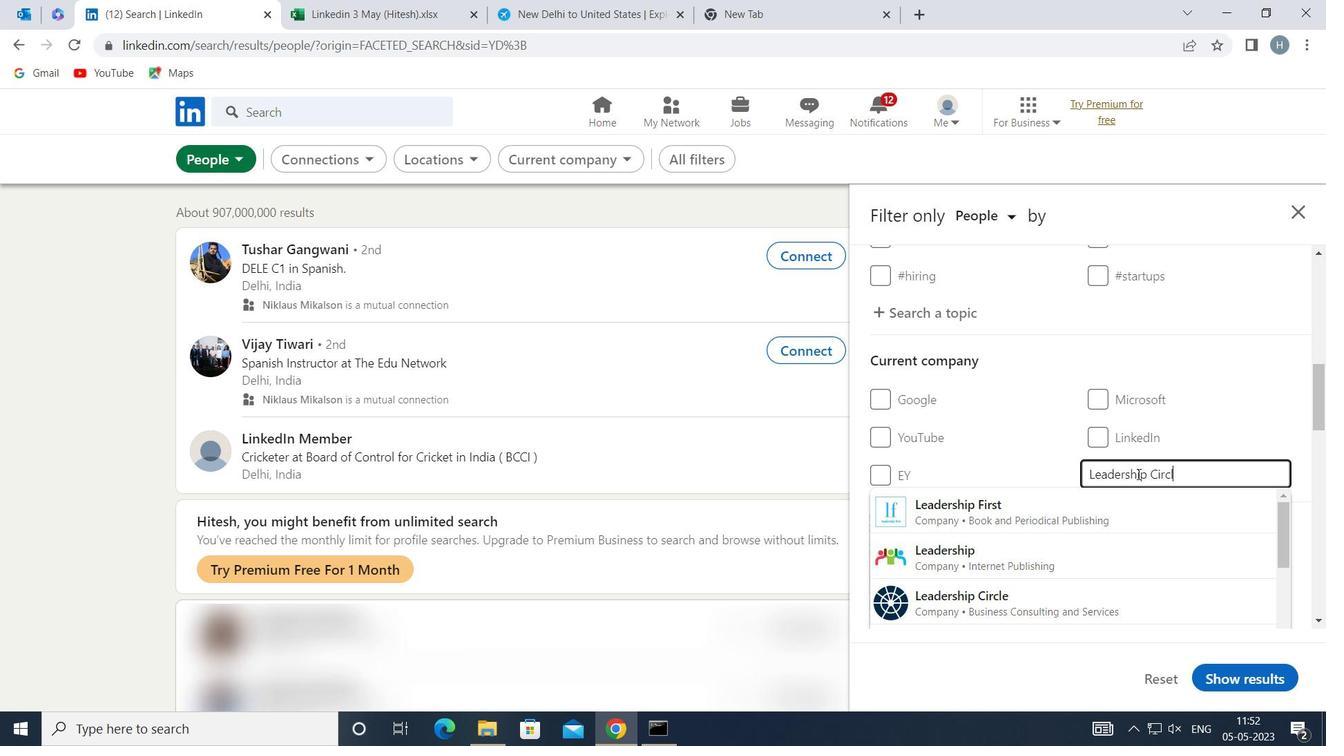 
Action: Mouse moved to (1085, 524)
Screenshot: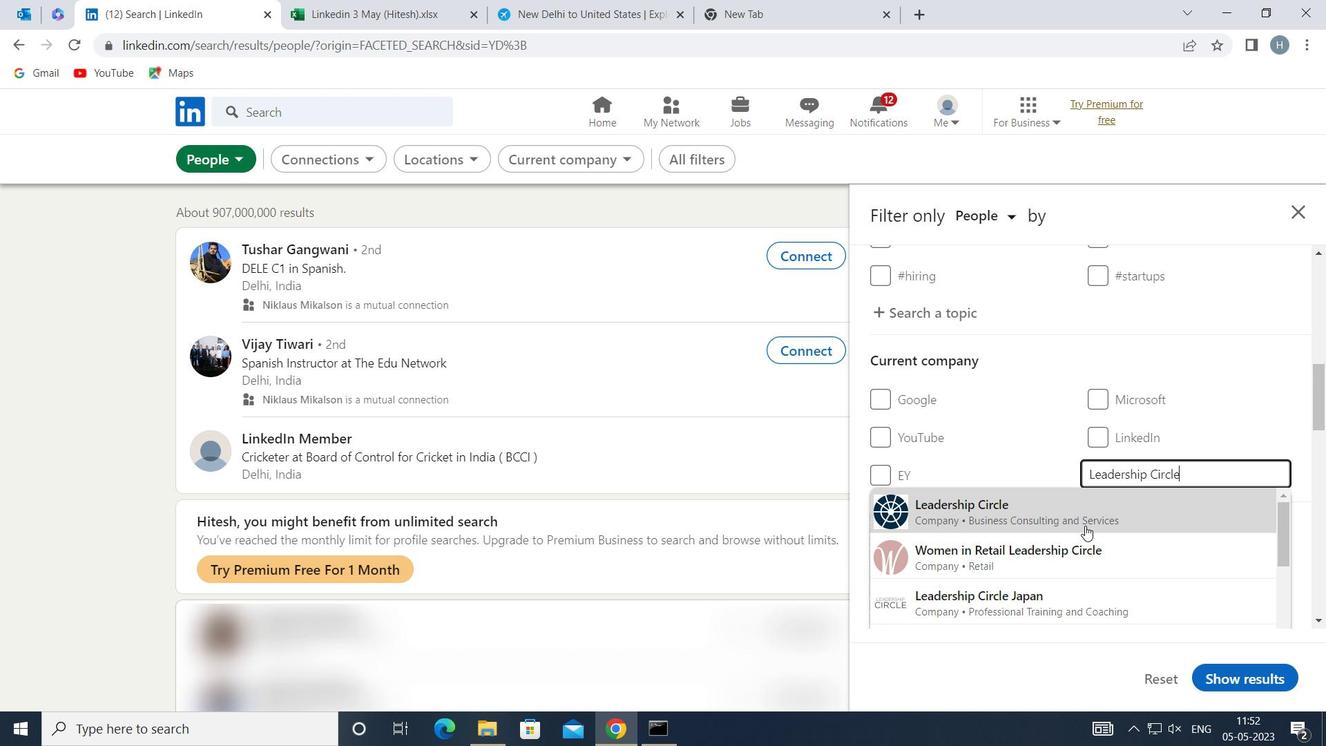 
Action: Mouse pressed left at (1085, 524)
Screenshot: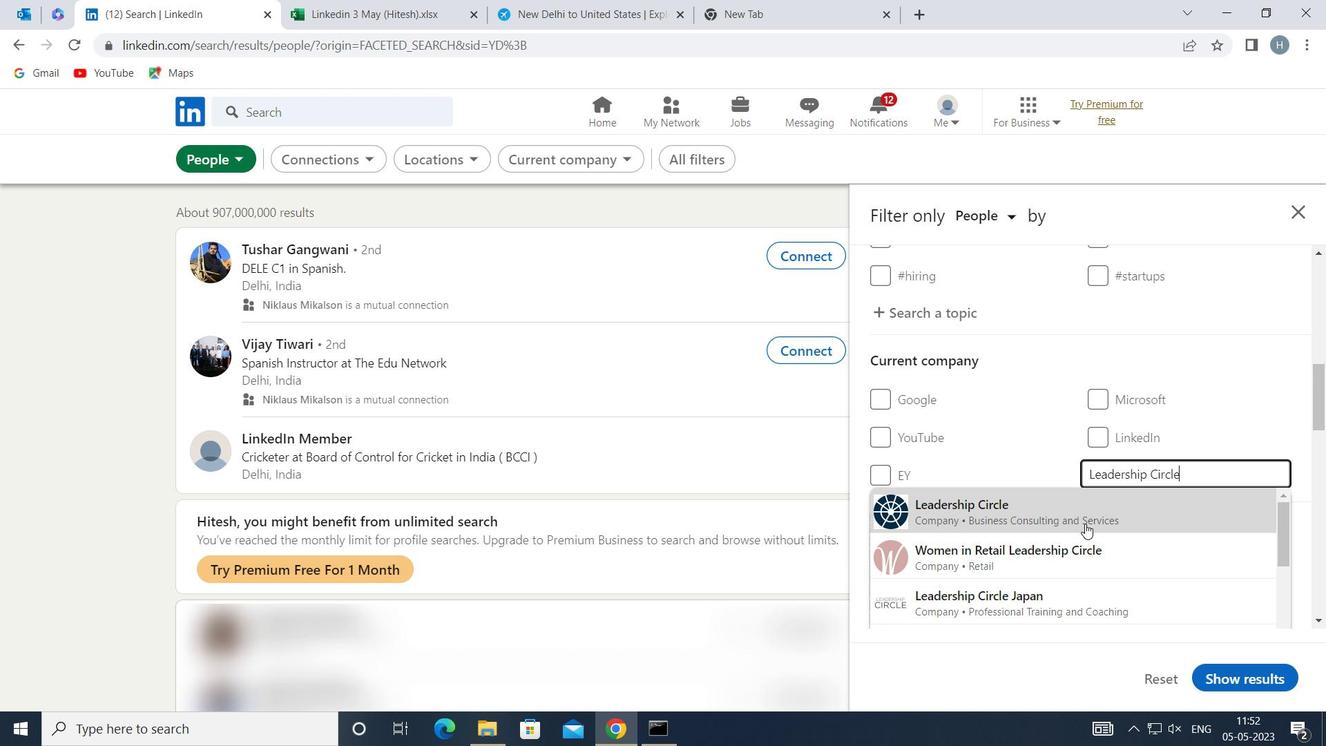 
Action: Mouse moved to (1035, 492)
Screenshot: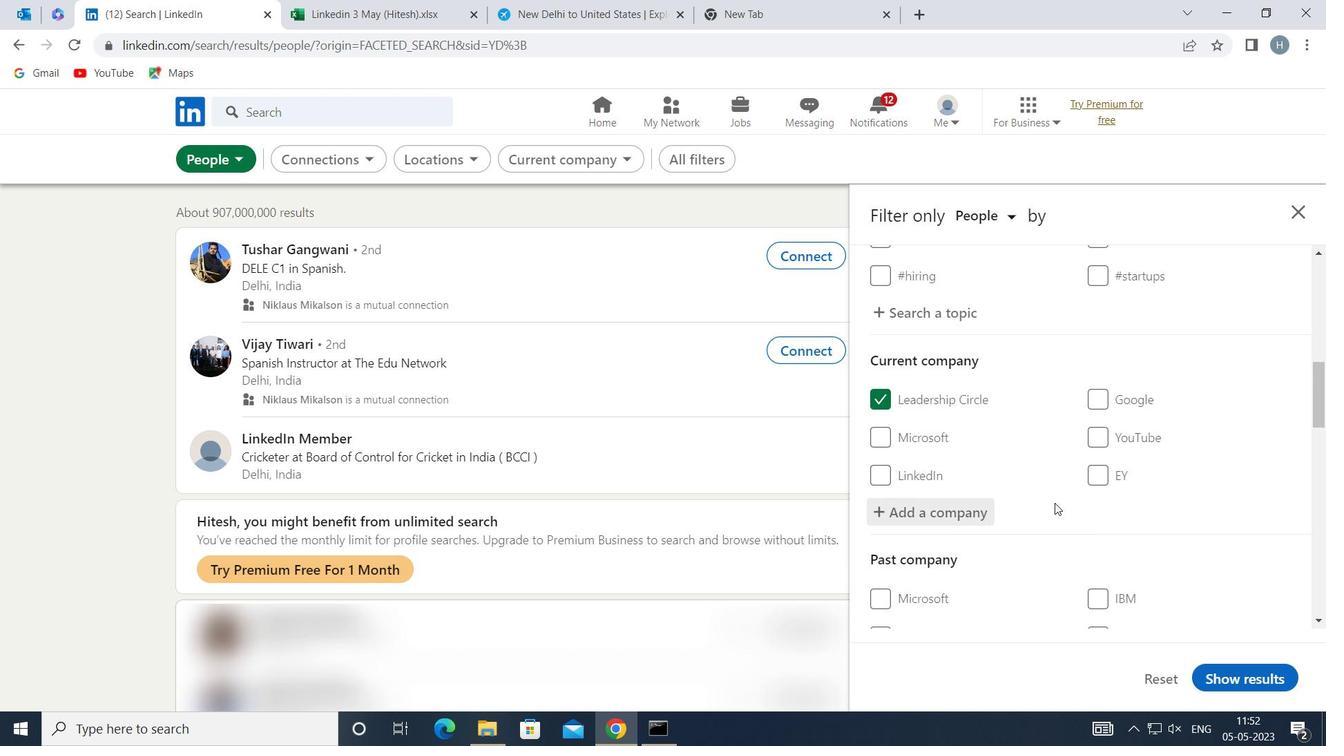 
Action: Mouse scrolled (1035, 492) with delta (0, 0)
Screenshot: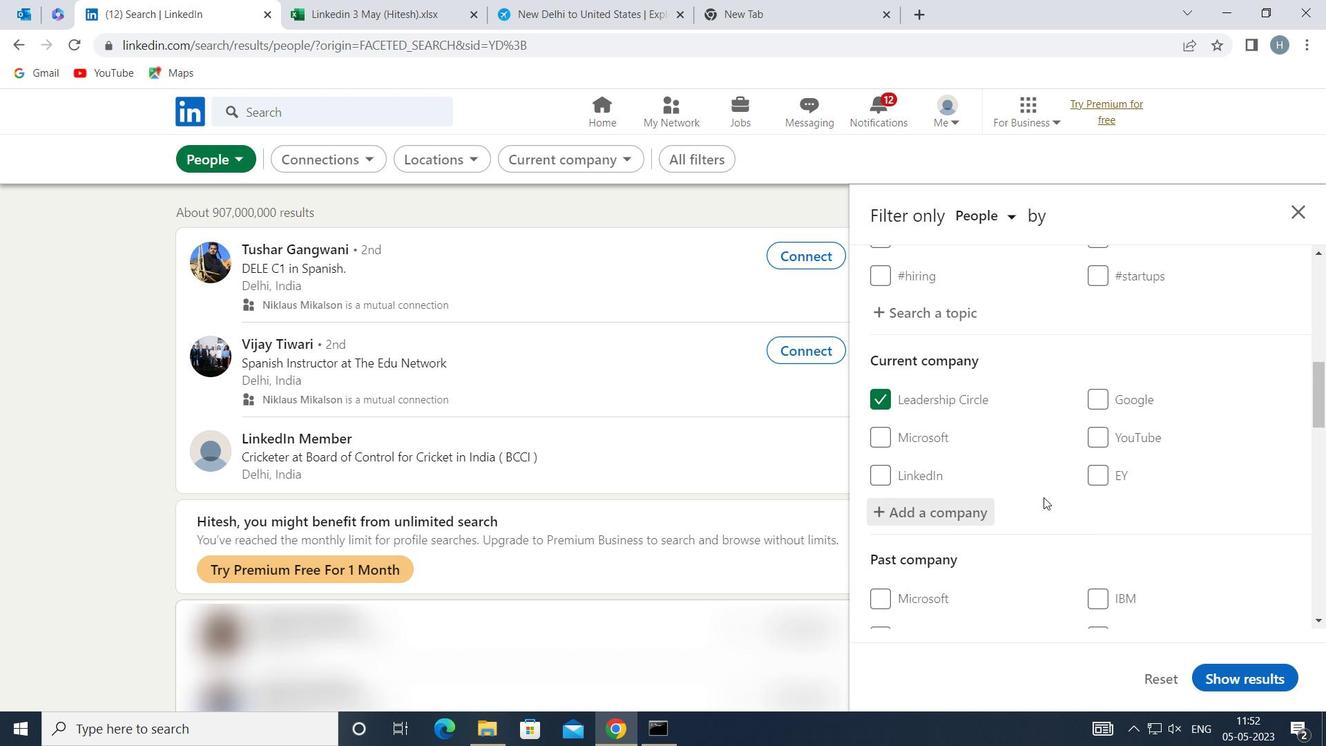 
Action: Mouse scrolled (1035, 492) with delta (0, 0)
Screenshot: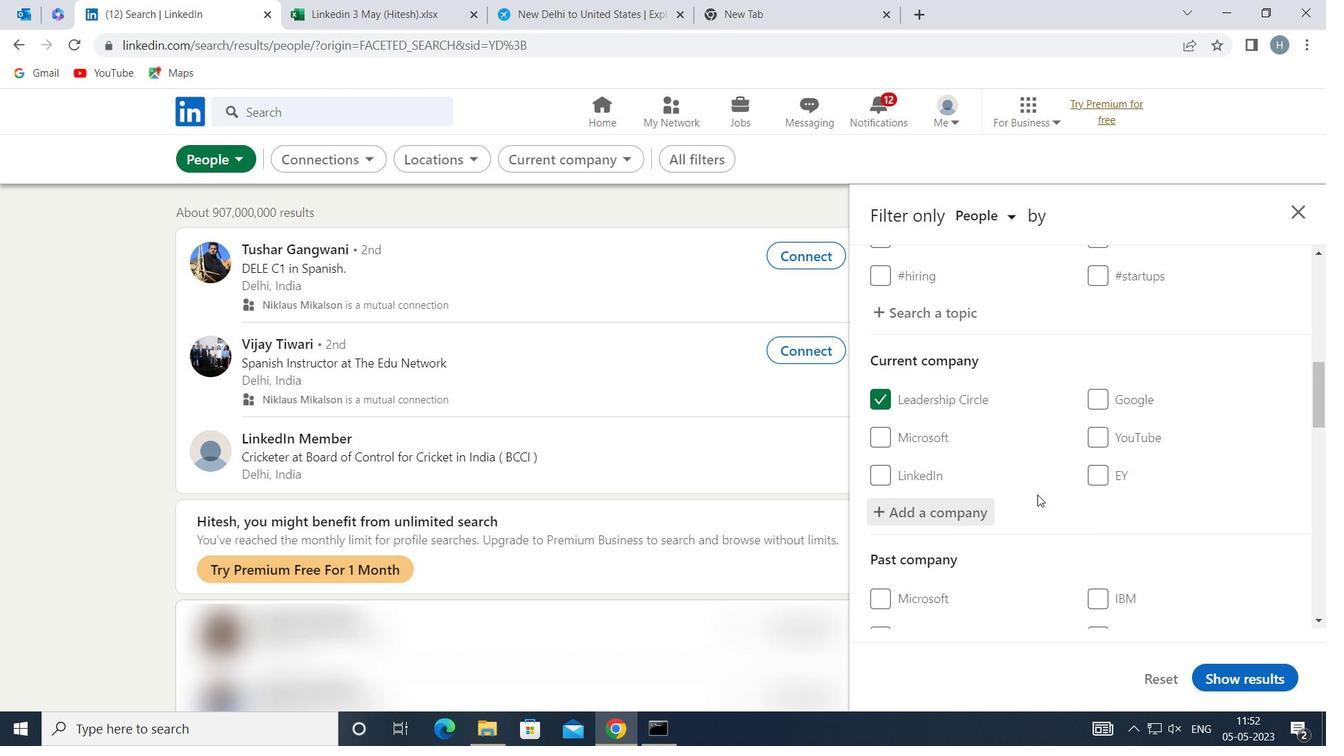 
Action: Mouse scrolled (1035, 492) with delta (0, 0)
Screenshot: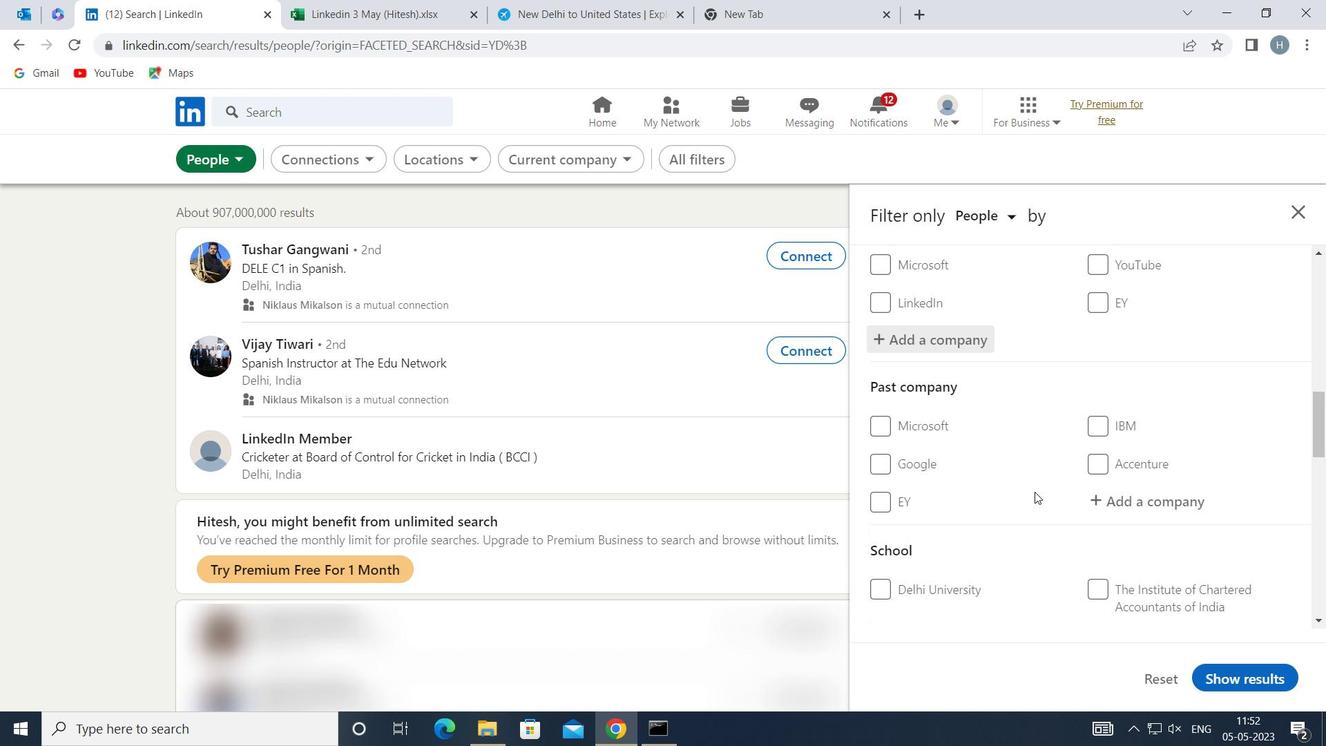 
Action: Mouse scrolled (1035, 492) with delta (0, 0)
Screenshot: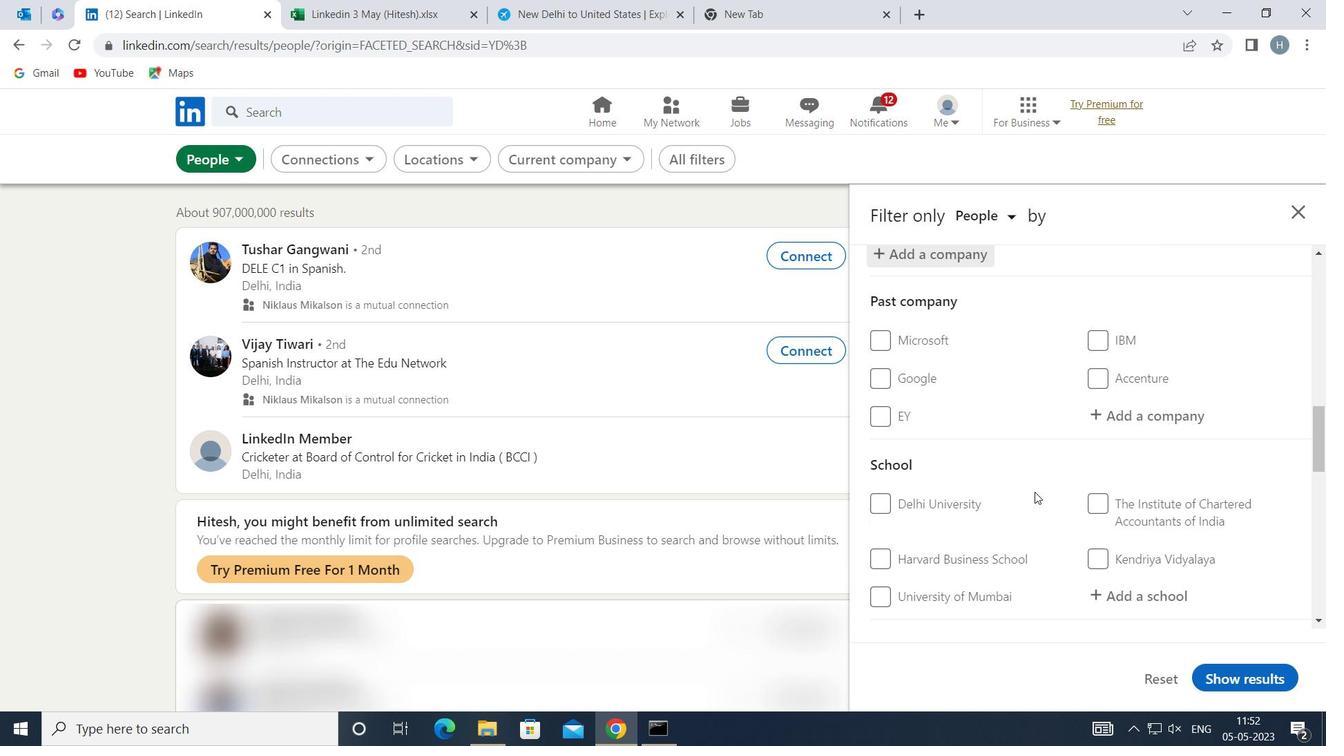 
Action: Mouse moved to (1105, 514)
Screenshot: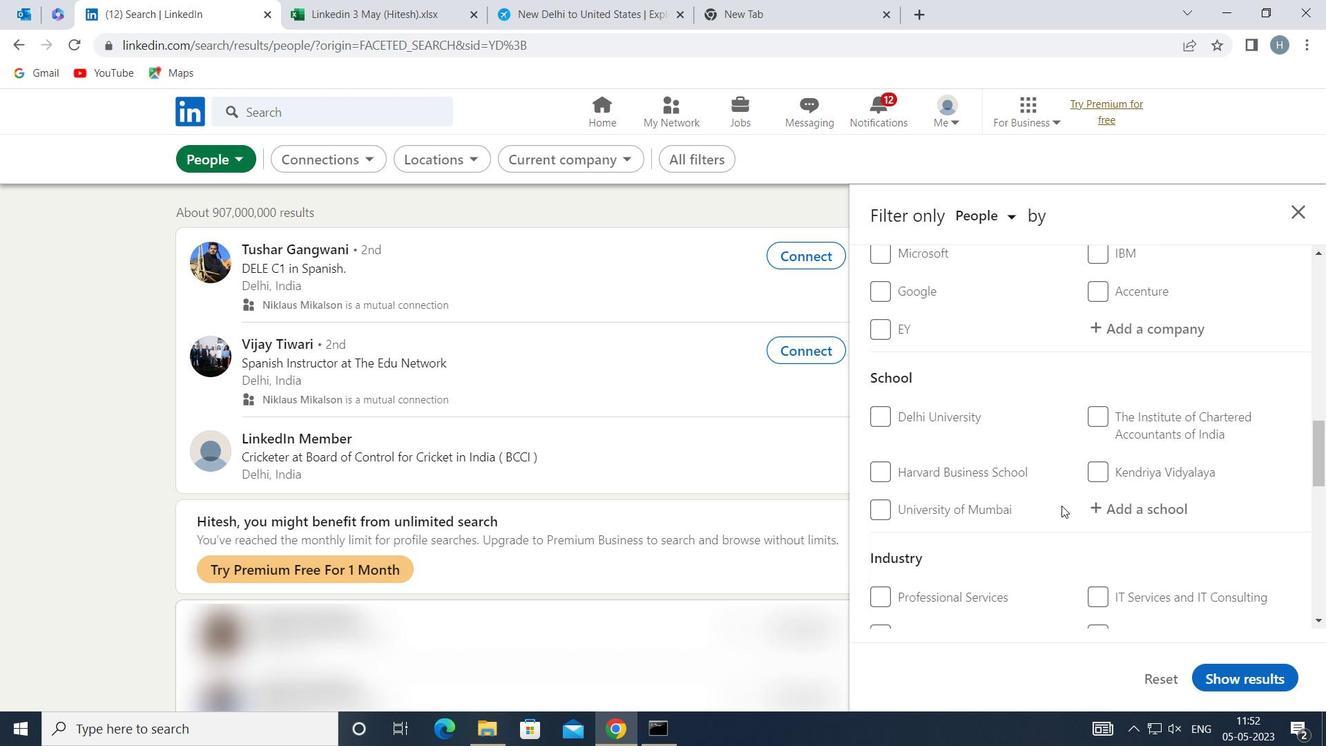 
Action: Mouse pressed left at (1105, 514)
Screenshot: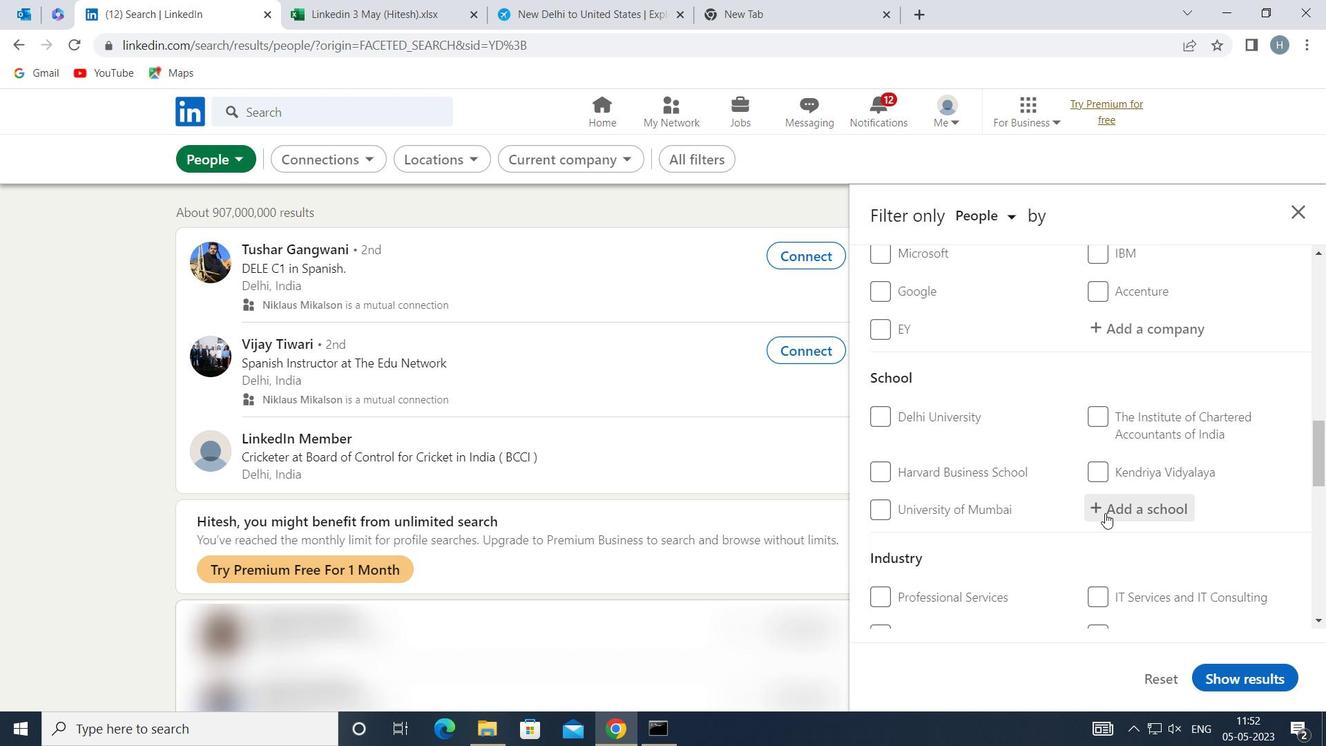 
Action: Key pressed <Key.shift>INSTITUTE<Key.space><Key.shift>FOR<Key.space><Key.shift>TECHNOLOGY<Key.space>AND<Key.space><Key.shift>A<Key.backspace>MANA
Screenshot: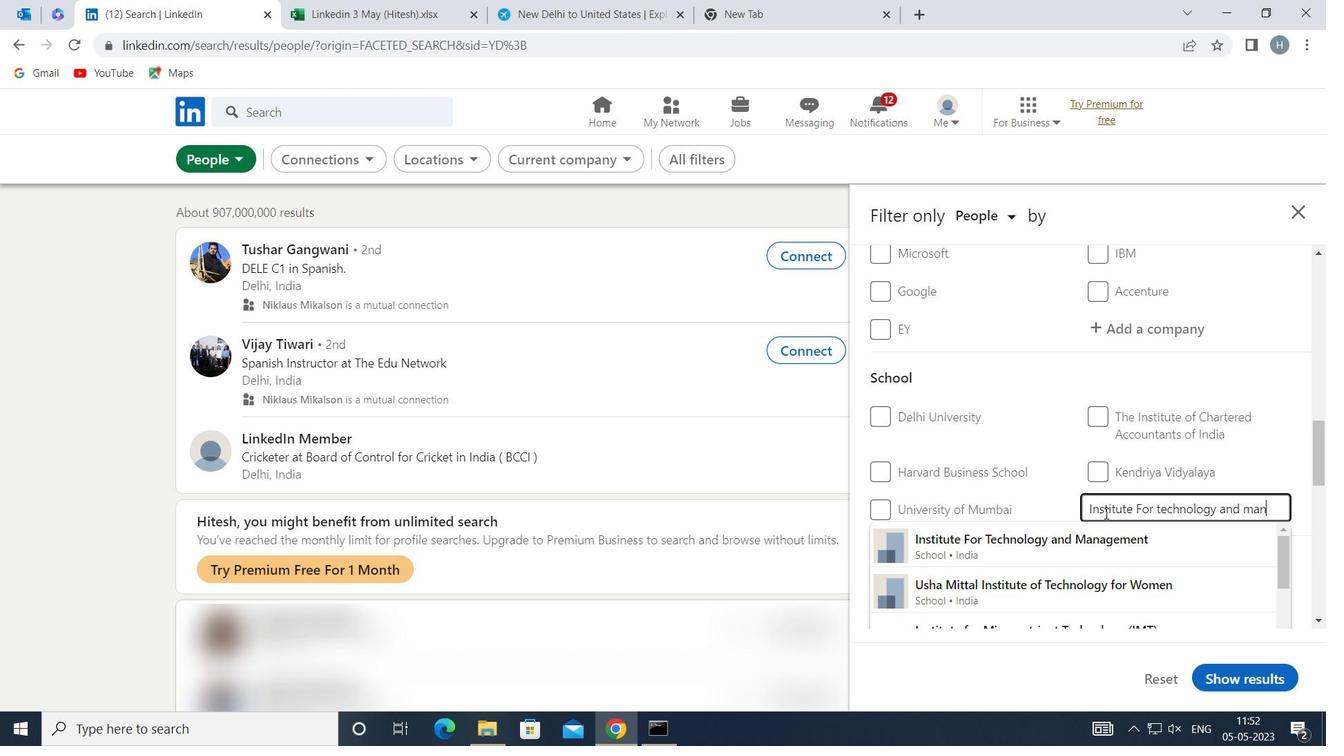 
Action: Mouse moved to (1139, 532)
Screenshot: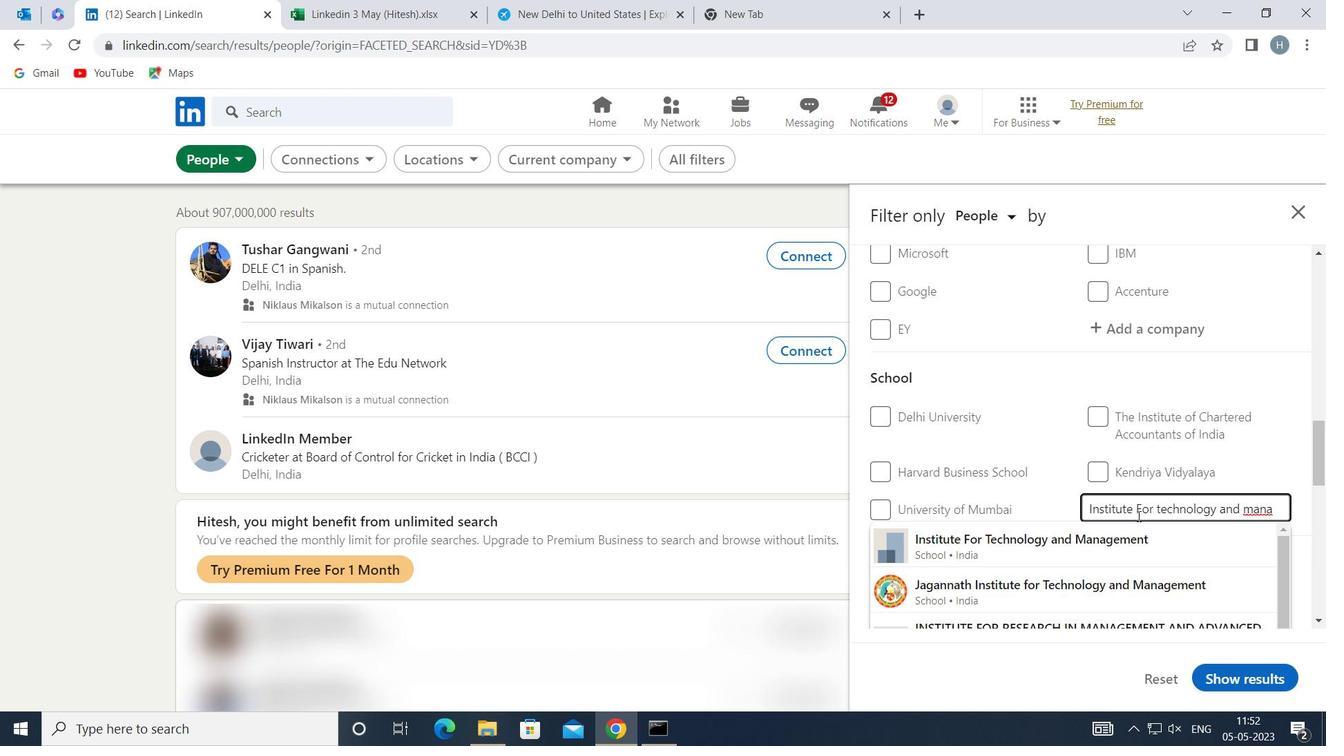 
Action: Mouse pressed left at (1139, 532)
Screenshot: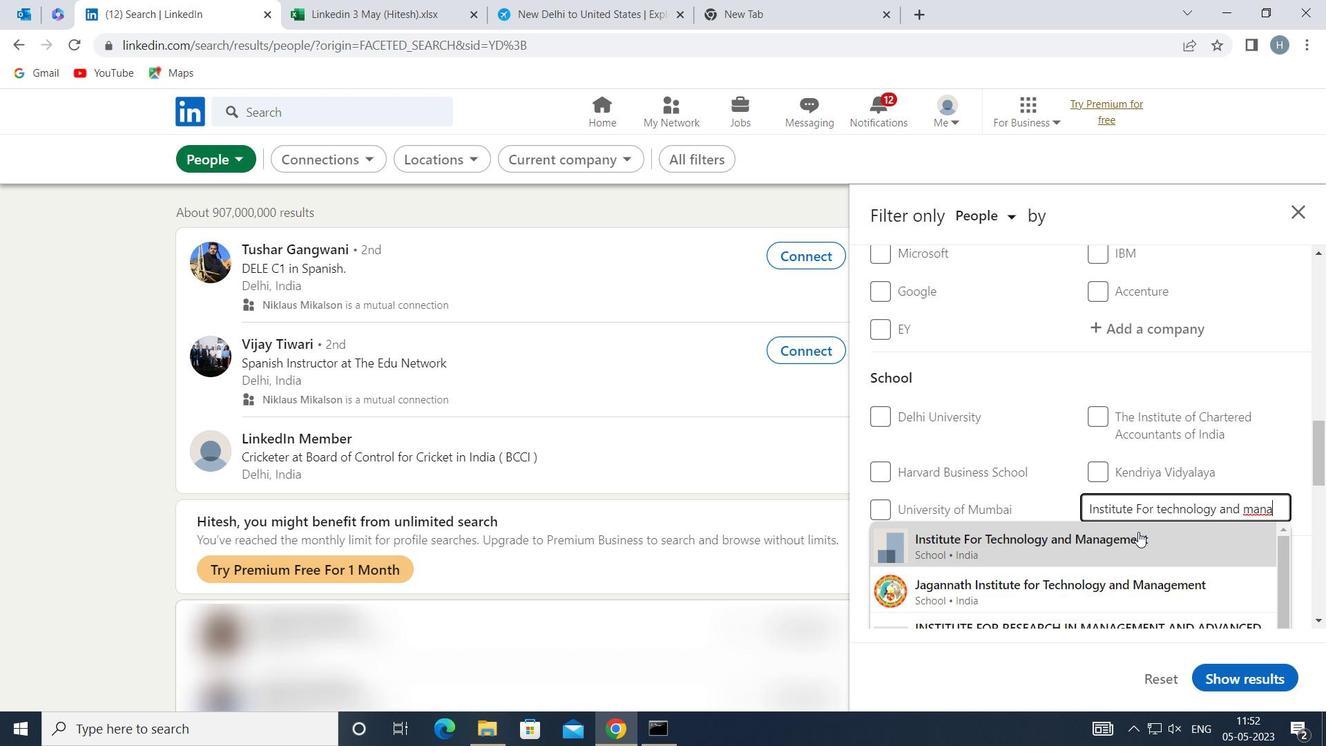 
Action: Mouse moved to (1067, 472)
Screenshot: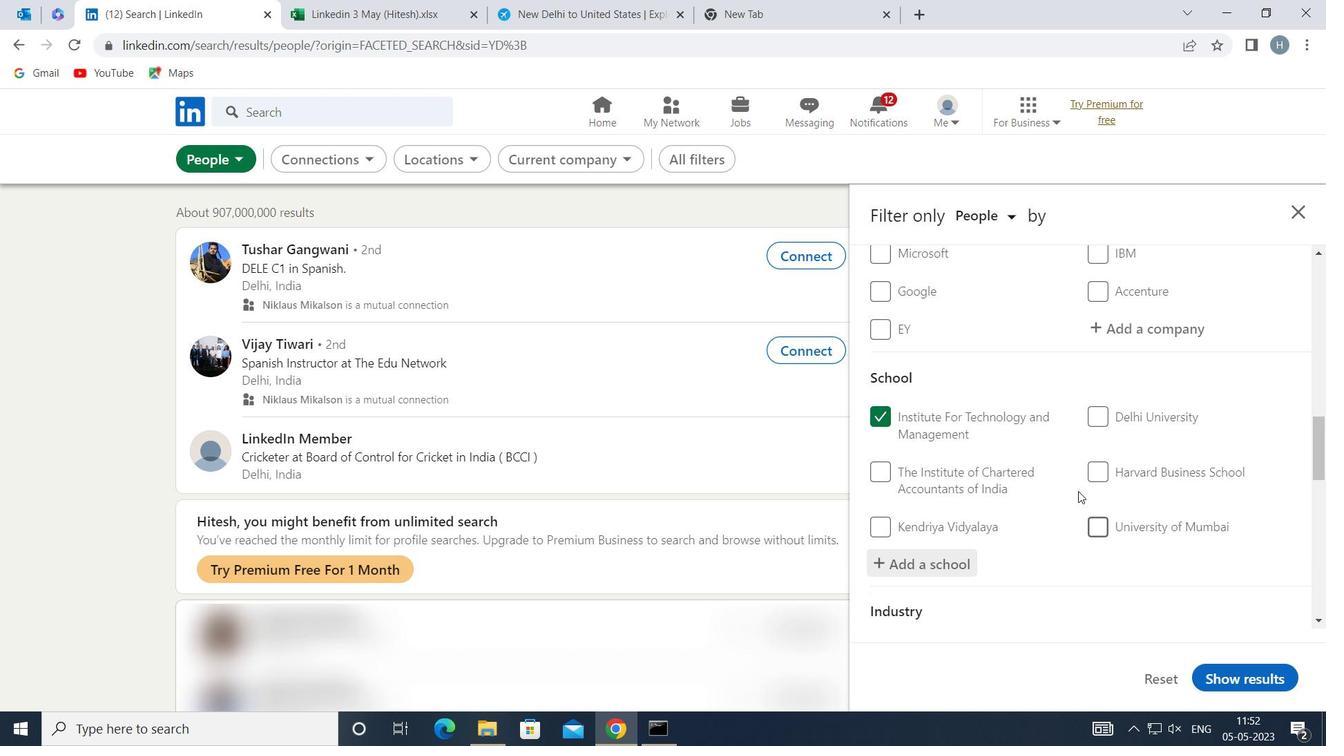 
Action: Mouse scrolled (1067, 471) with delta (0, 0)
Screenshot: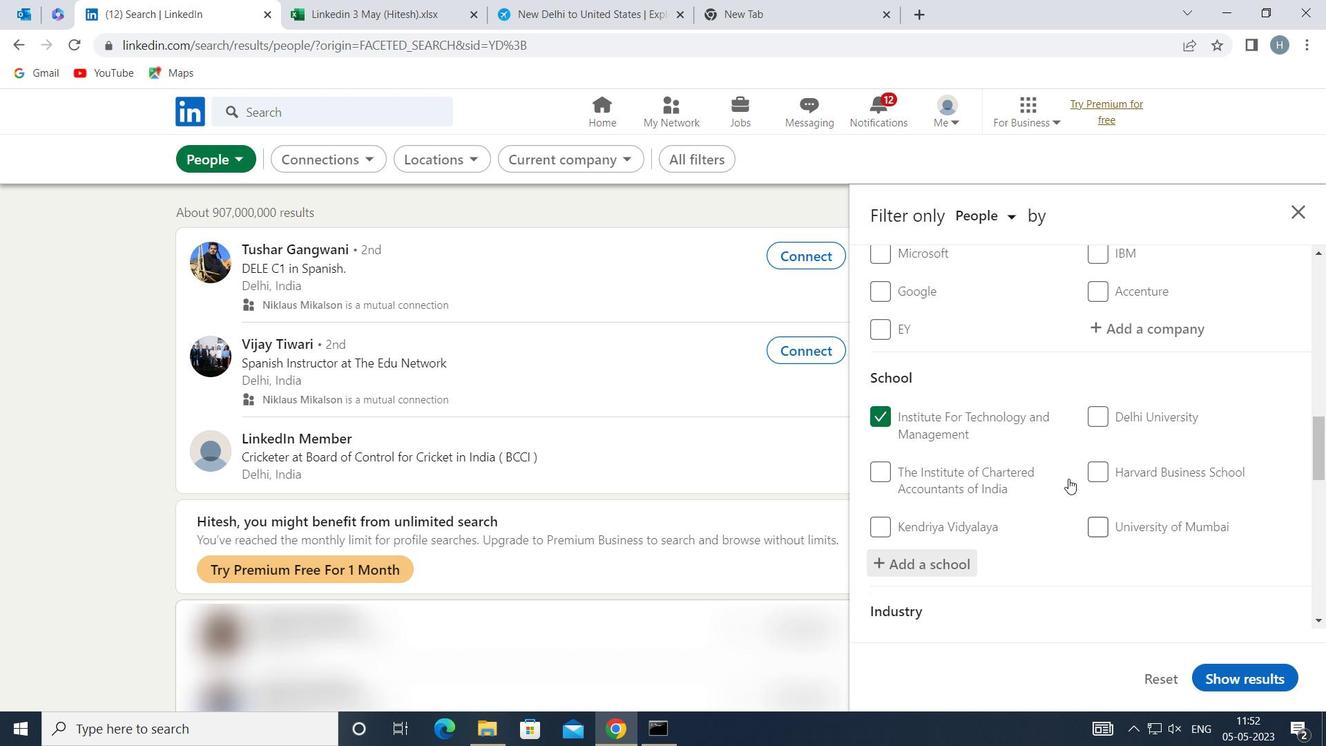 
Action: Mouse scrolled (1067, 471) with delta (0, 0)
Screenshot: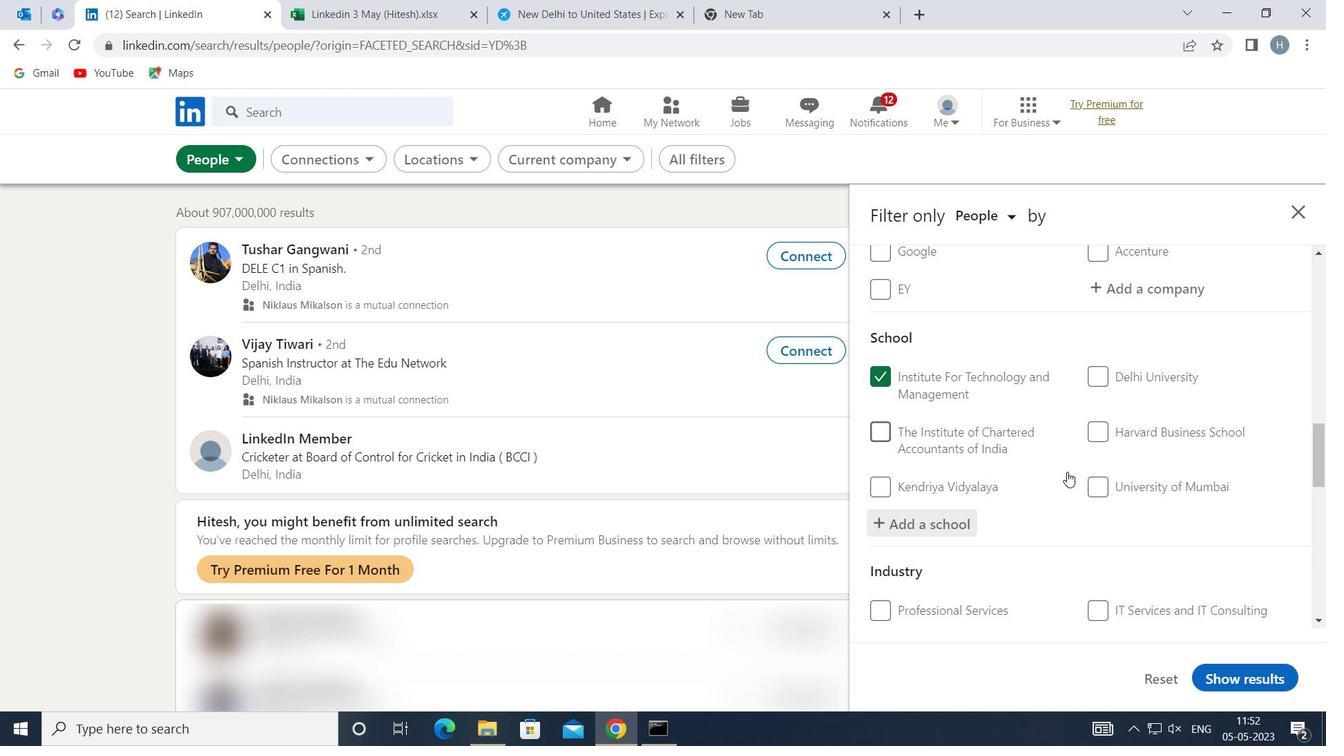 
Action: Mouse scrolled (1067, 471) with delta (0, 0)
Screenshot: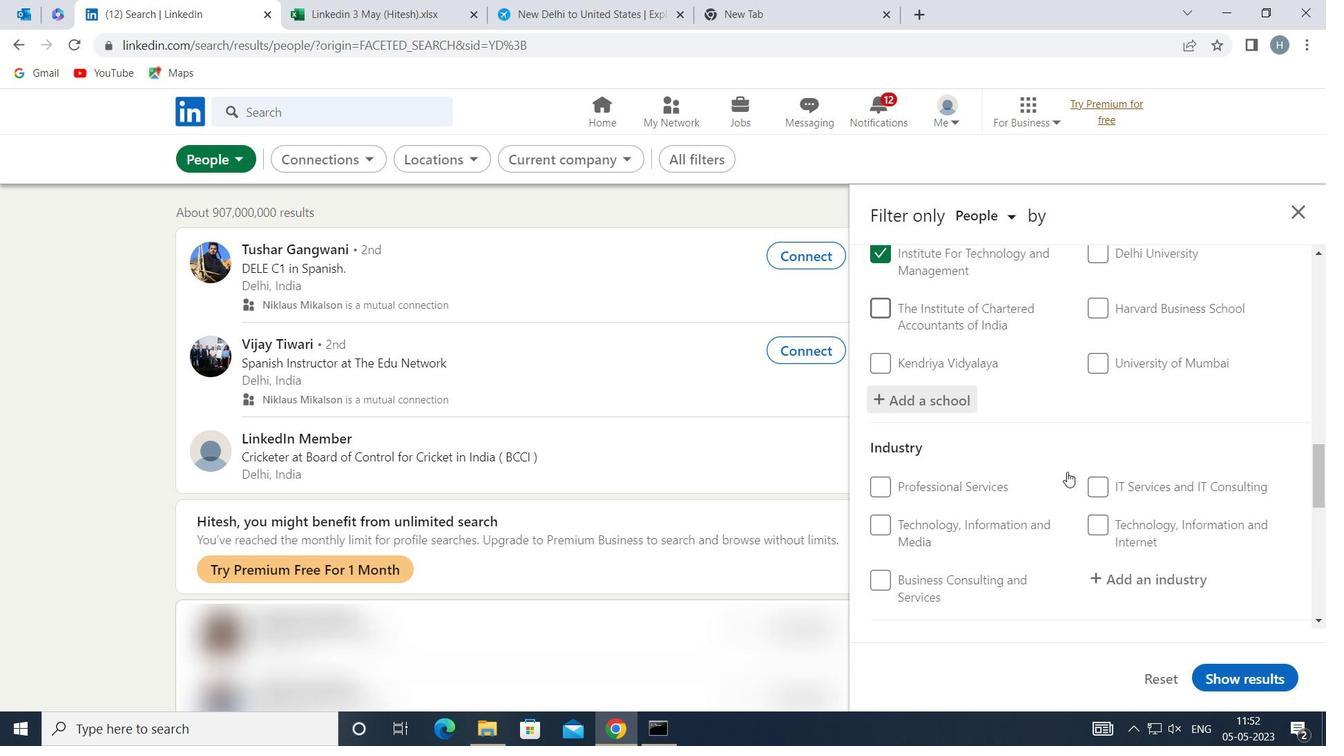 
Action: Mouse moved to (1108, 470)
Screenshot: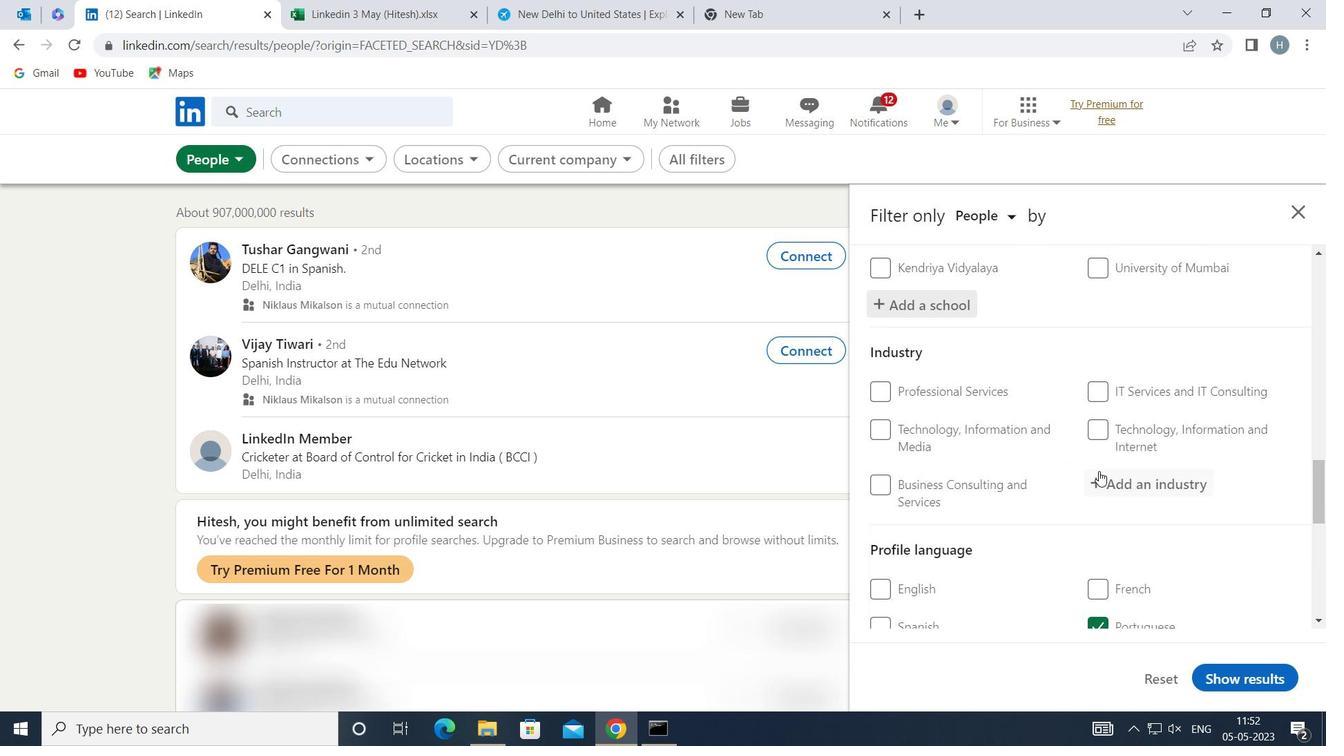 
Action: Mouse pressed left at (1108, 470)
Screenshot: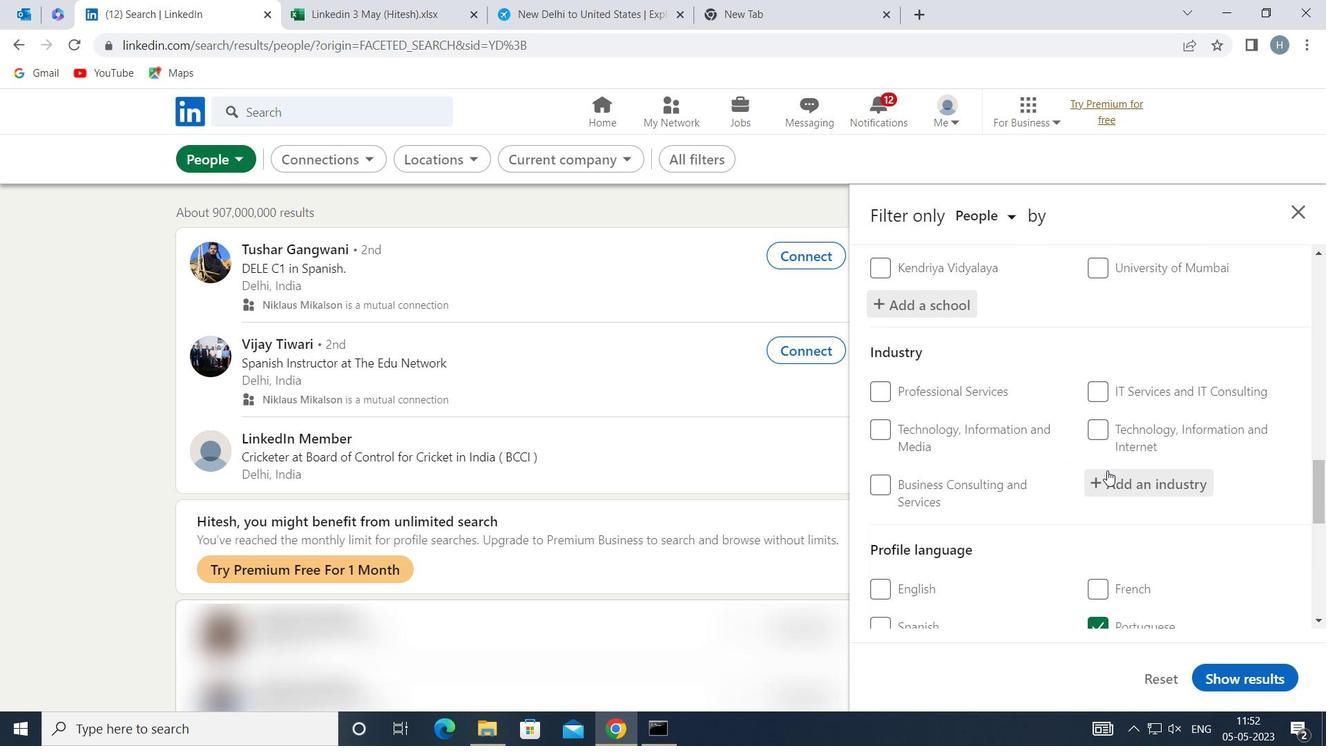 
Action: Mouse moved to (1108, 471)
Screenshot: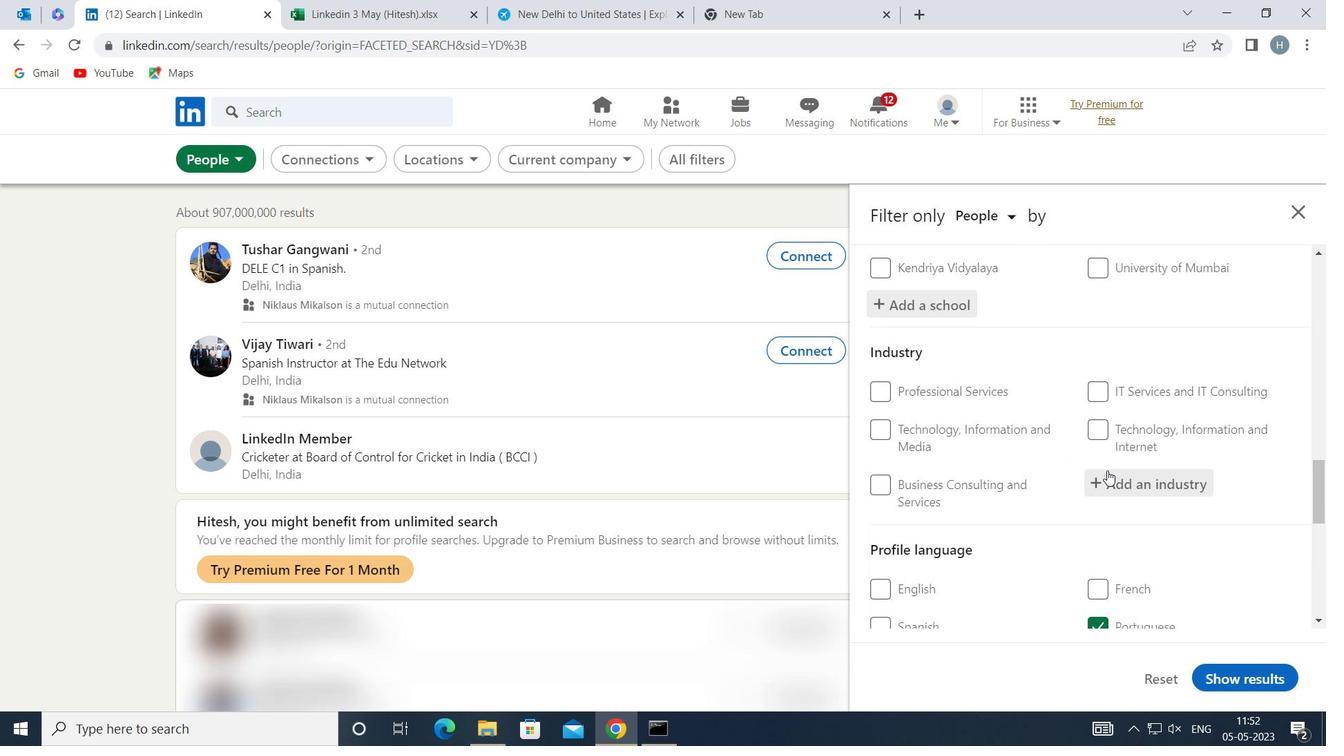 
Action: Key pressed <Key.shift><Key.shift><Key.shift><Key.shift><Key.shift><Key.shift><Key.shift><Key.shift><Key.shift><Key.shift><Key.shift><Key.shift><Key.shift><Key.shift><Key.shift><Key.shift><Key.shift><Key.shift><Key.shift><Key.shift><Key.shift><Key.shift><Key.shift><Key.shift><Key.shift><Key.shift><Key.shift><Key.shift><Key.shift><Key.shift><Key.shift><Key.shift><Key.shift><Key.shift><Key.shift><Key.shift>MANUFACTURING
Screenshot: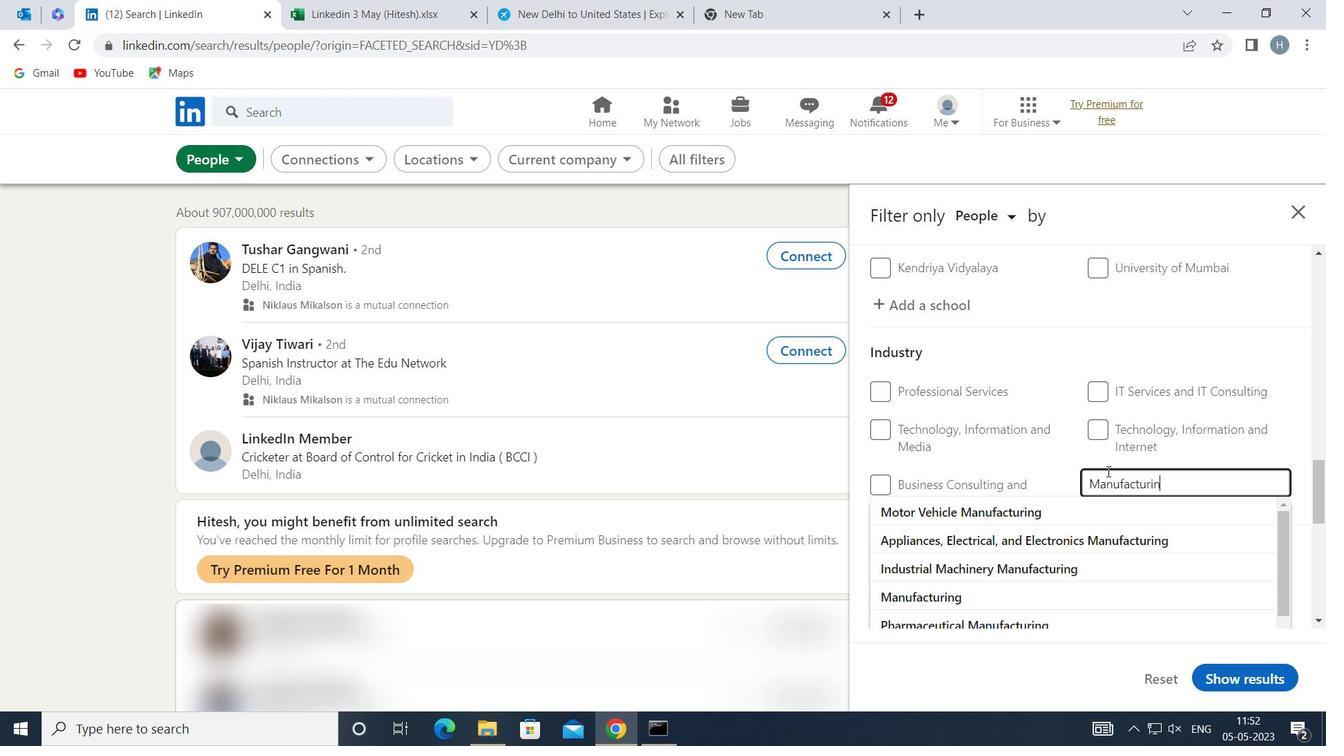 
Action: Mouse moved to (1053, 504)
Screenshot: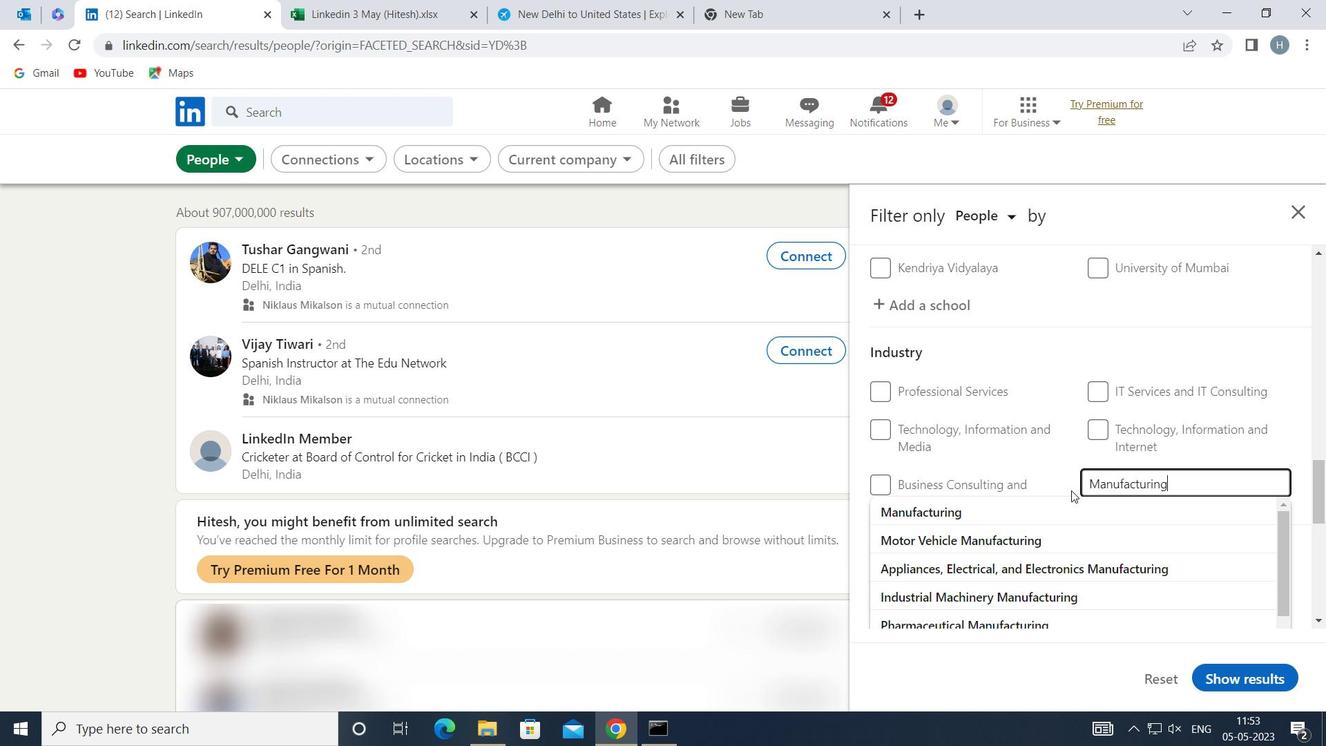 
Action: Mouse pressed left at (1053, 504)
Screenshot: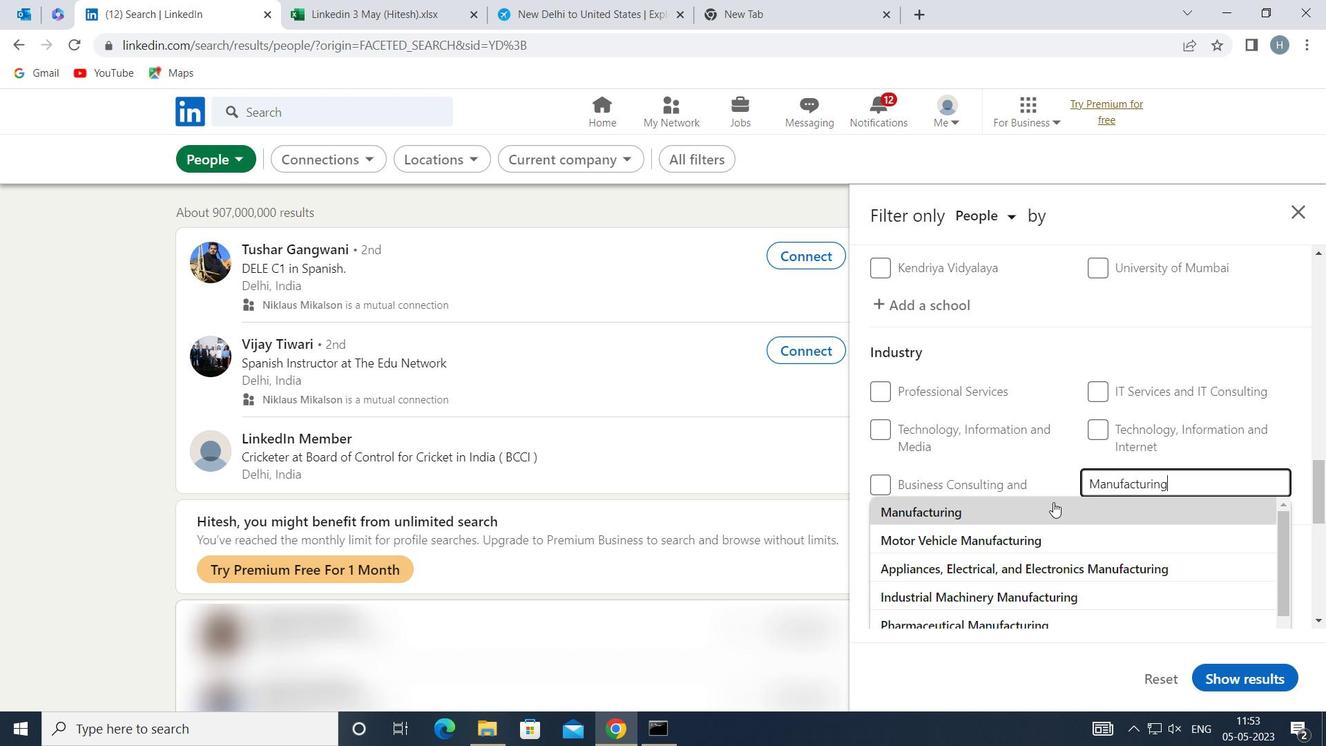 
Action: Mouse moved to (1045, 465)
Screenshot: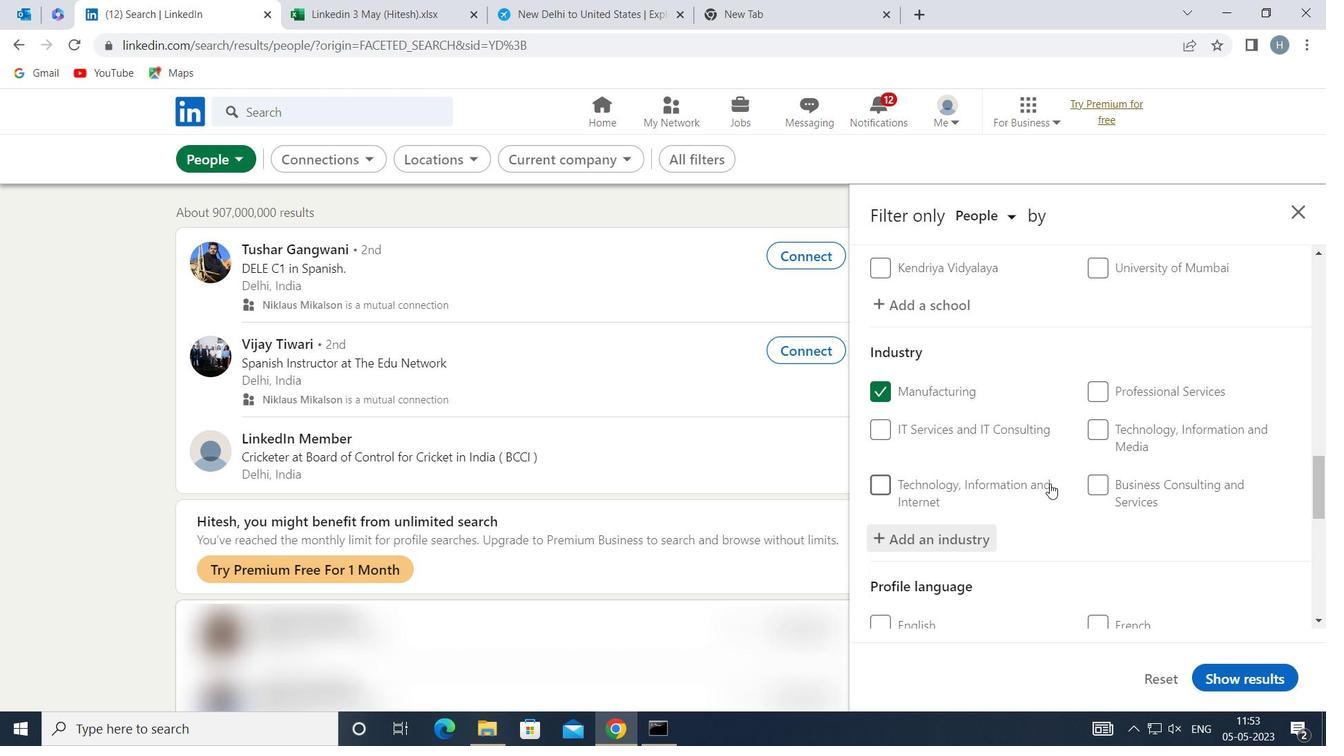 
Action: Mouse scrolled (1045, 465) with delta (0, 0)
Screenshot: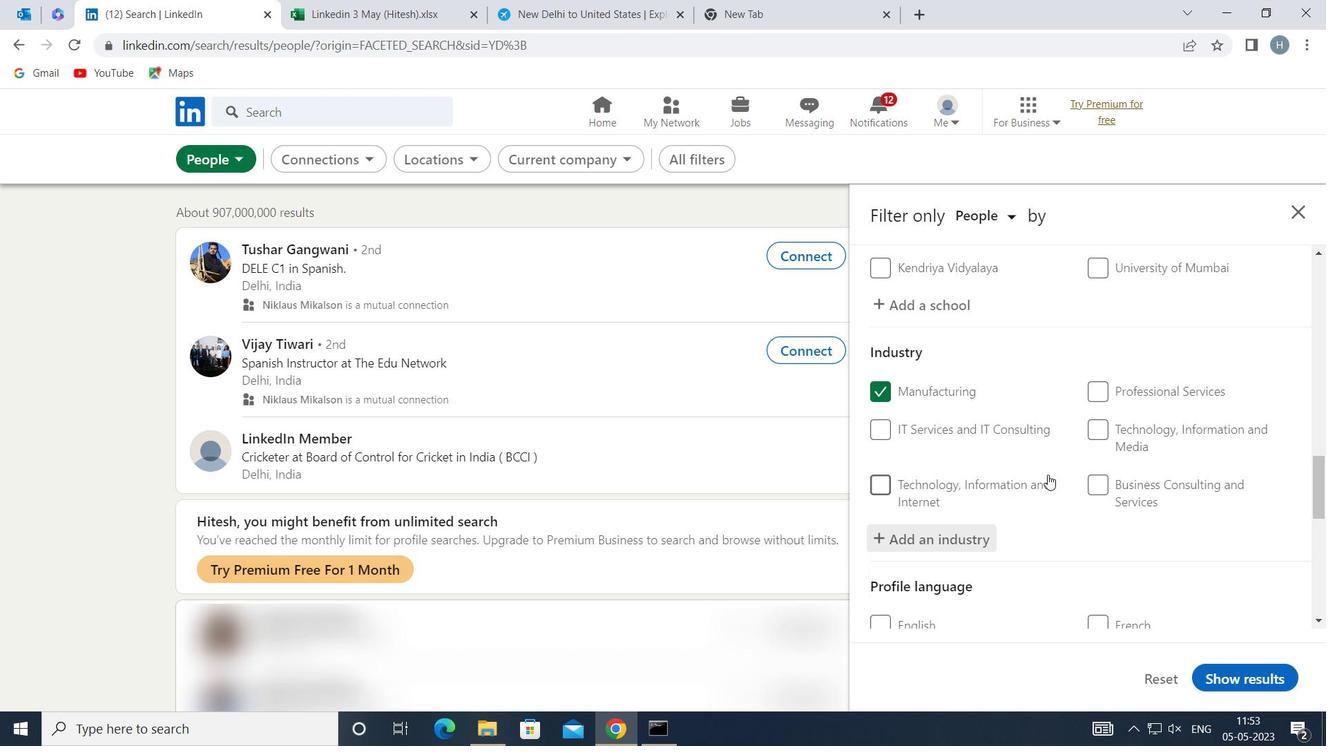 
Action: Mouse scrolled (1045, 465) with delta (0, 0)
Screenshot: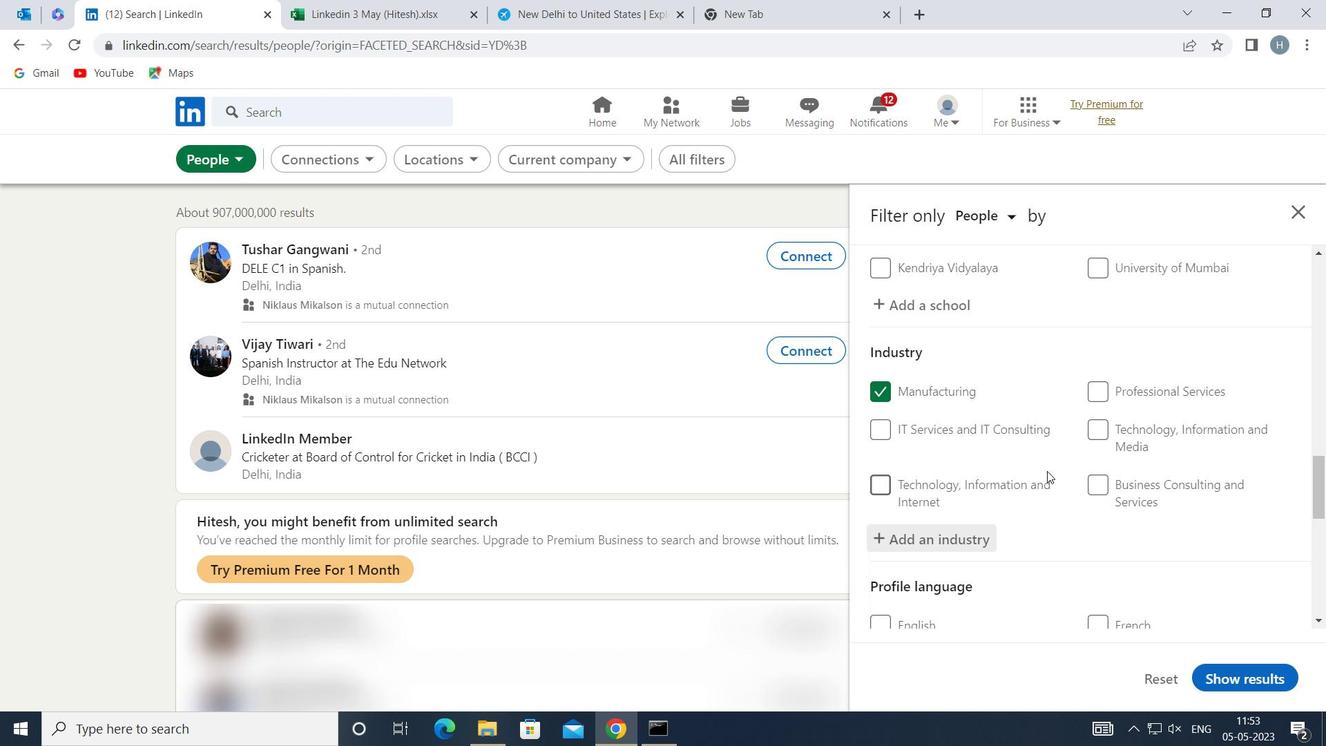 
Action: Mouse scrolled (1045, 465) with delta (0, 0)
Screenshot: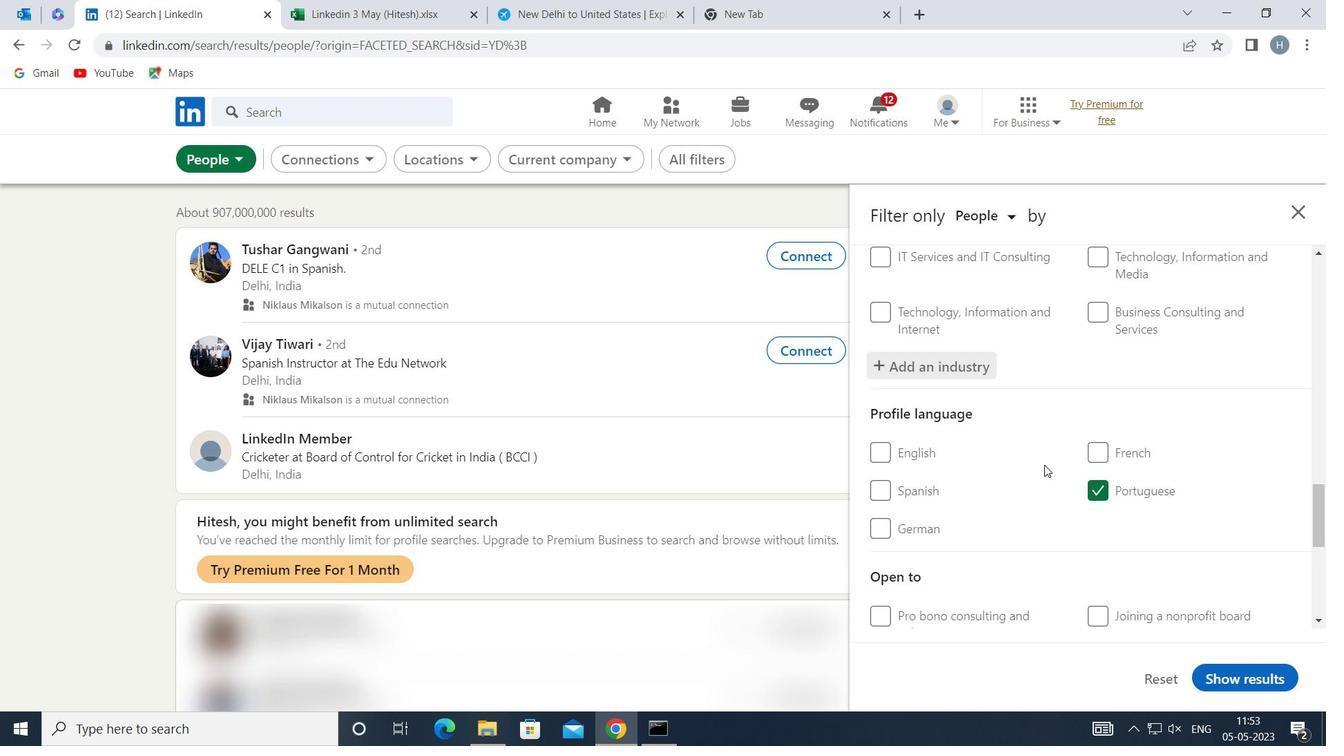 
Action: Mouse scrolled (1045, 465) with delta (0, 0)
Screenshot: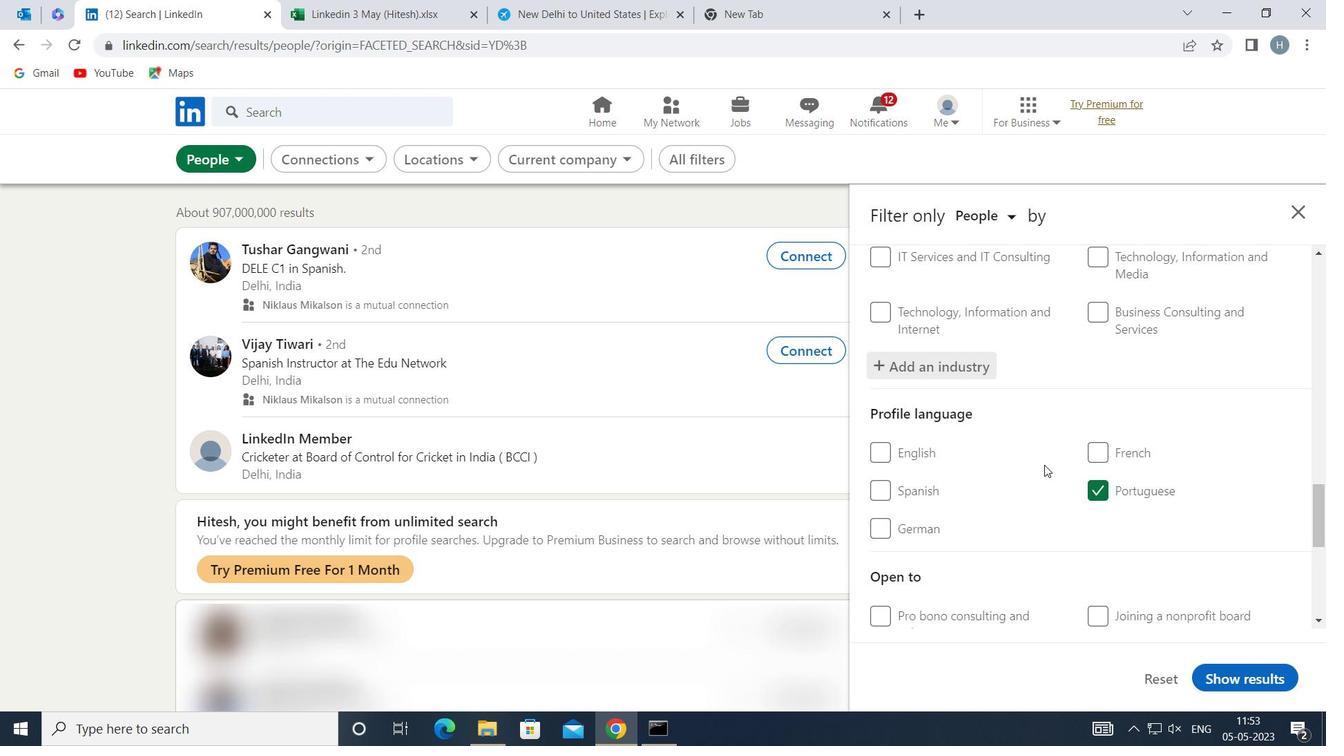
Action: Mouse scrolled (1045, 465) with delta (0, 0)
Screenshot: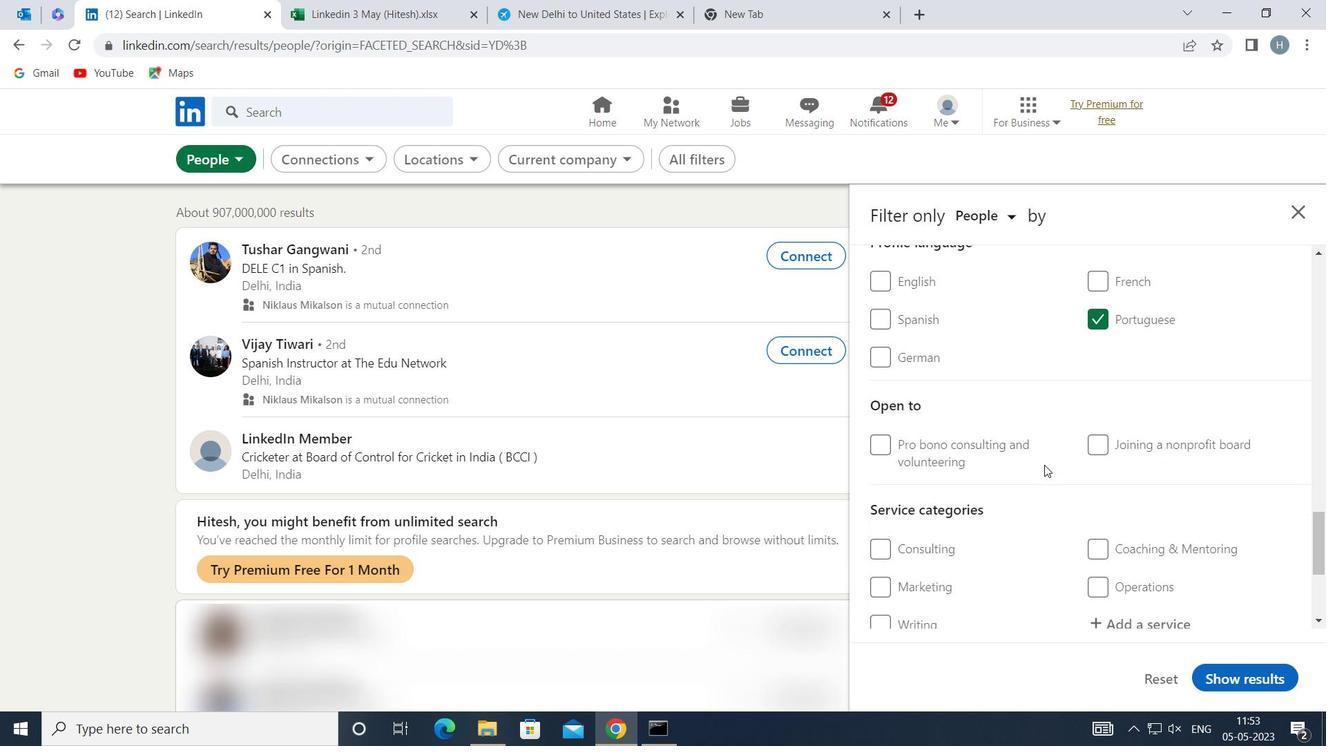 
Action: Mouse scrolled (1045, 465) with delta (0, 0)
Screenshot: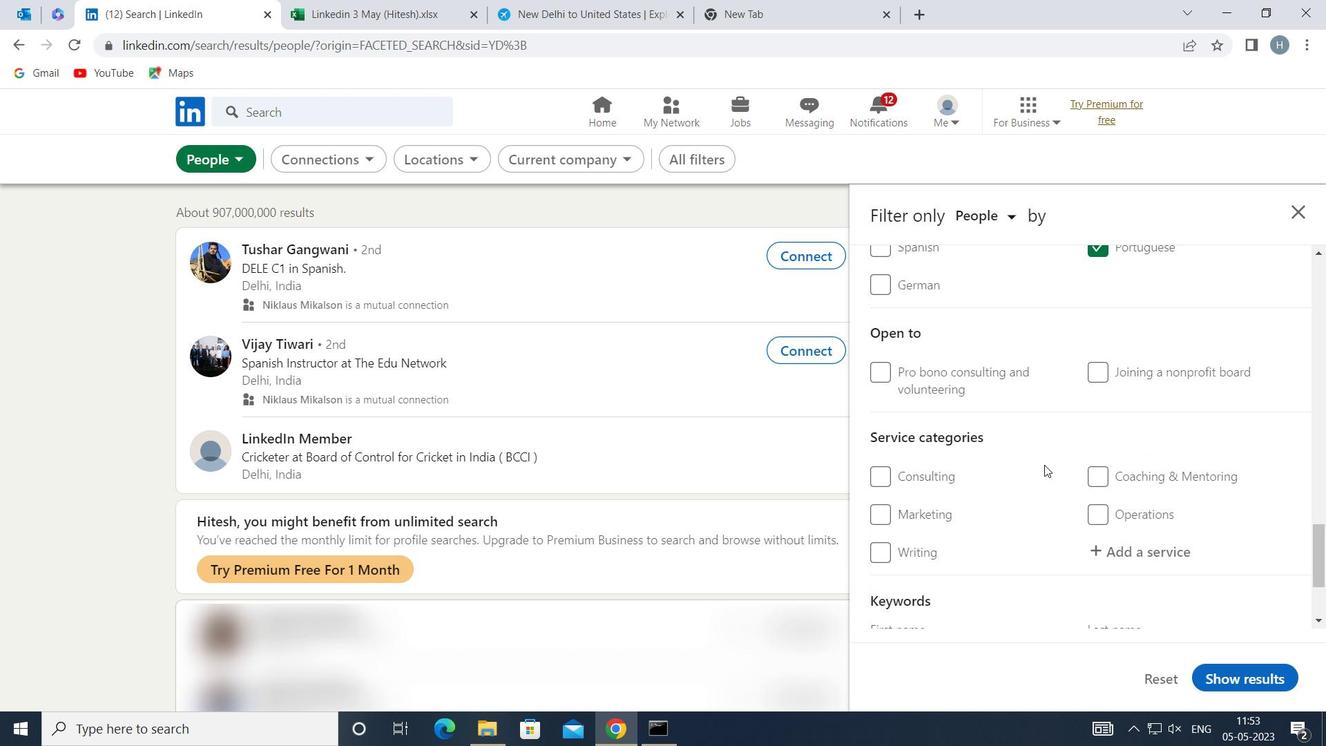 
Action: Mouse moved to (1150, 452)
Screenshot: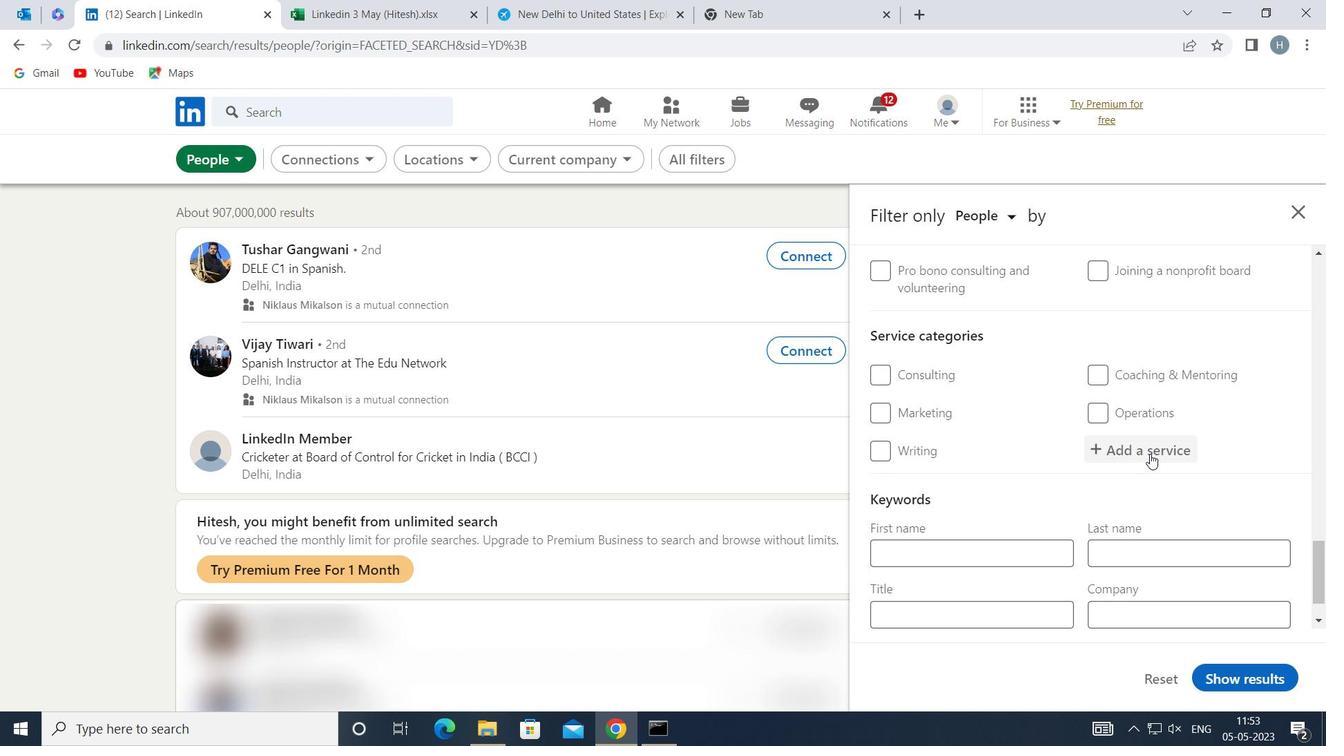 
Action: Mouse pressed left at (1150, 452)
Screenshot: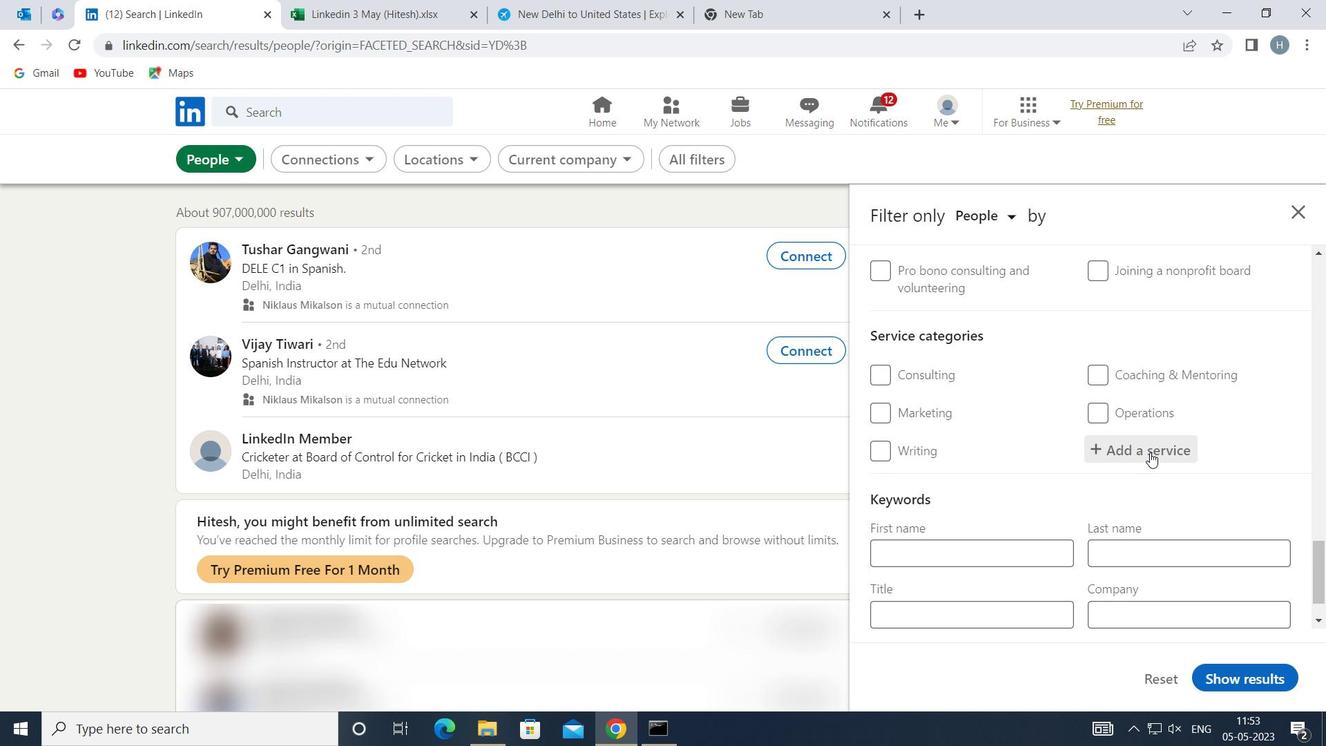 
Action: Key pressed <Key.shift>WRITING
Screenshot: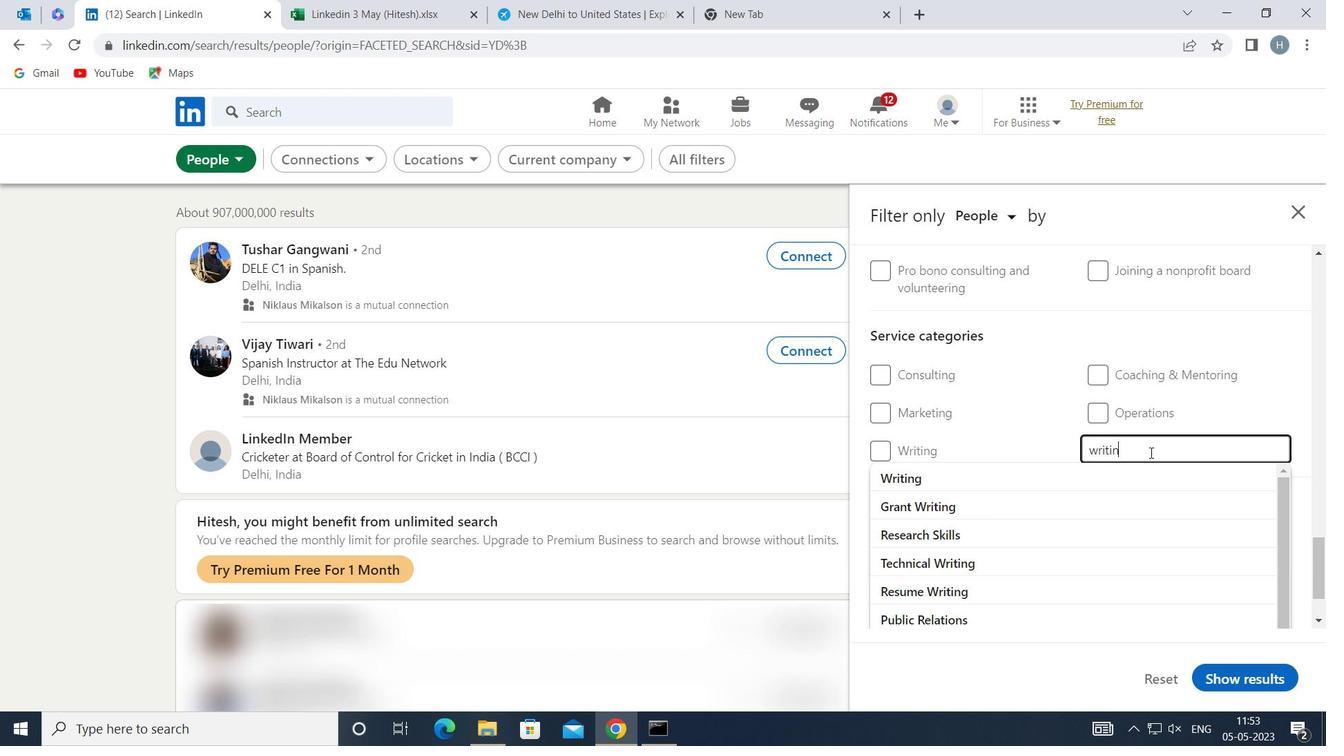 
Action: Mouse moved to (1045, 478)
Screenshot: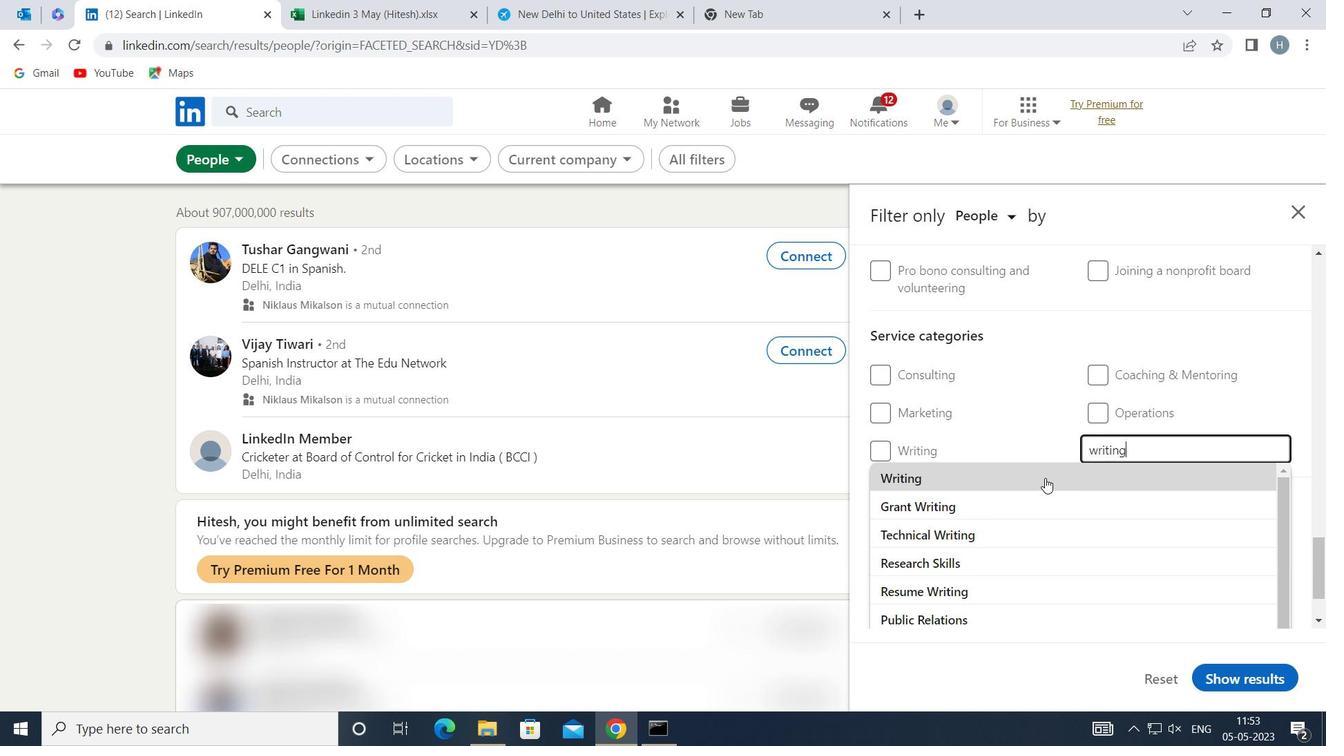 
Action: Mouse pressed left at (1045, 478)
Screenshot: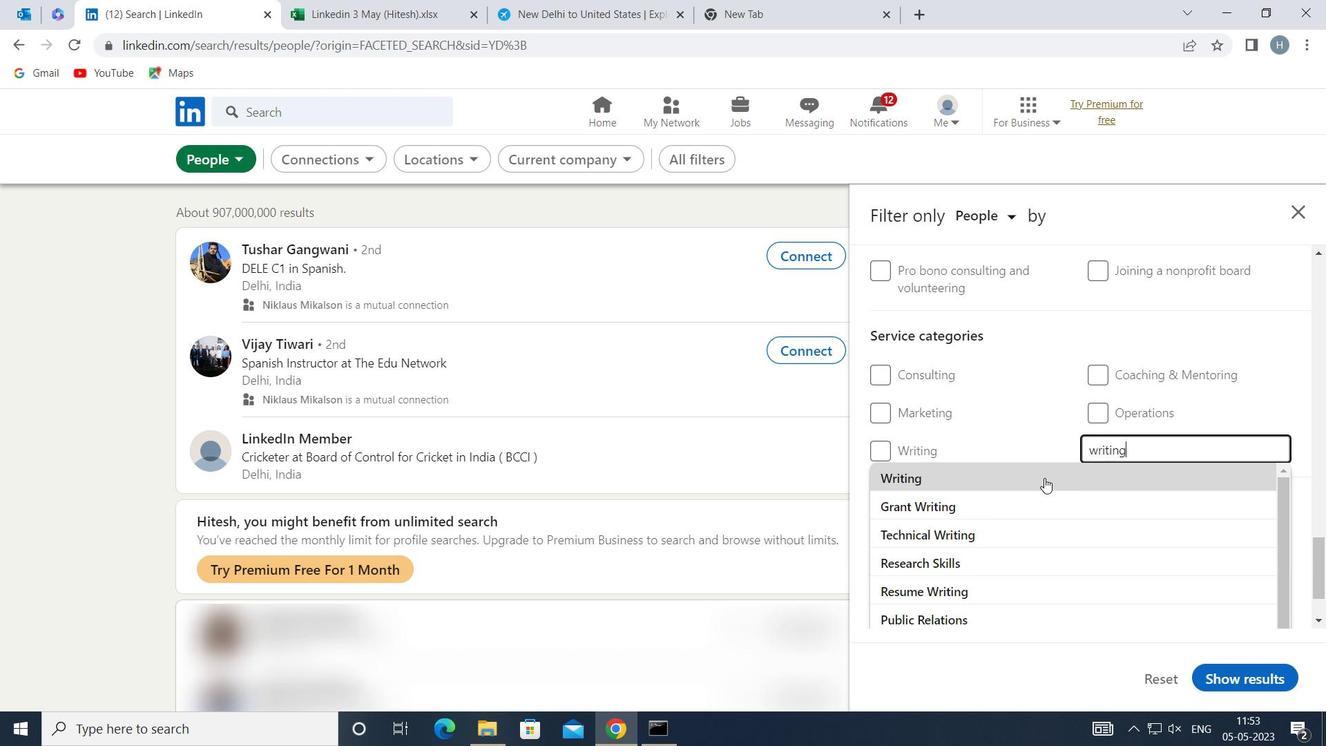
Action: Mouse moved to (1042, 469)
Screenshot: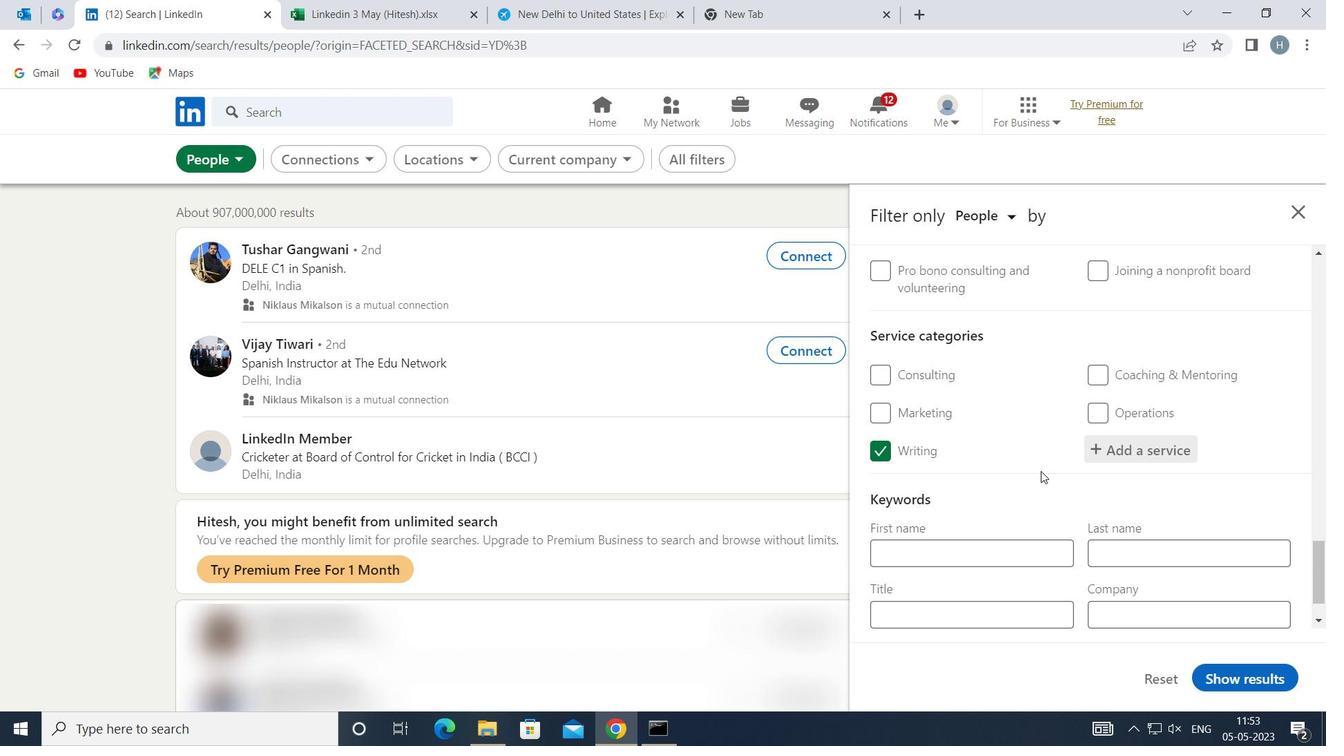 
Action: Mouse scrolled (1042, 469) with delta (0, 0)
Screenshot: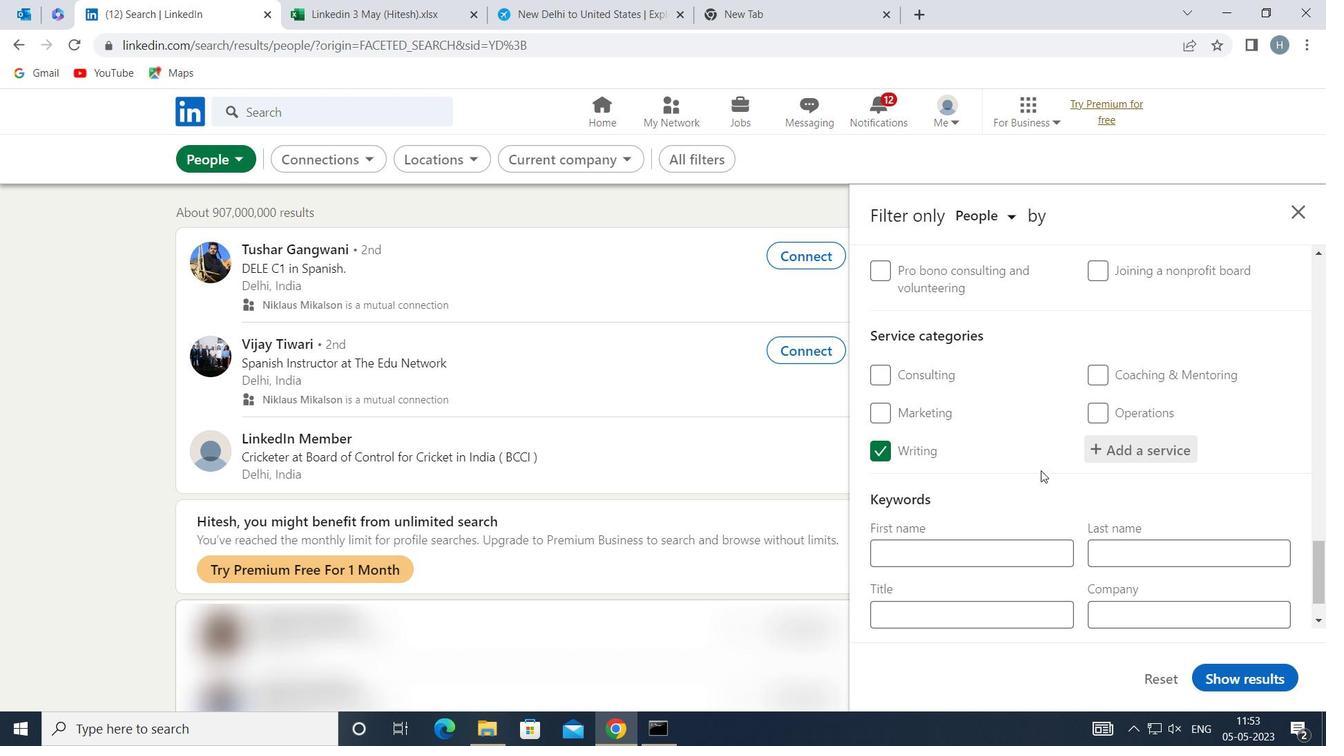 
Action: Mouse scrolled (1042, 469) with delta (0, 0)
Screenshot: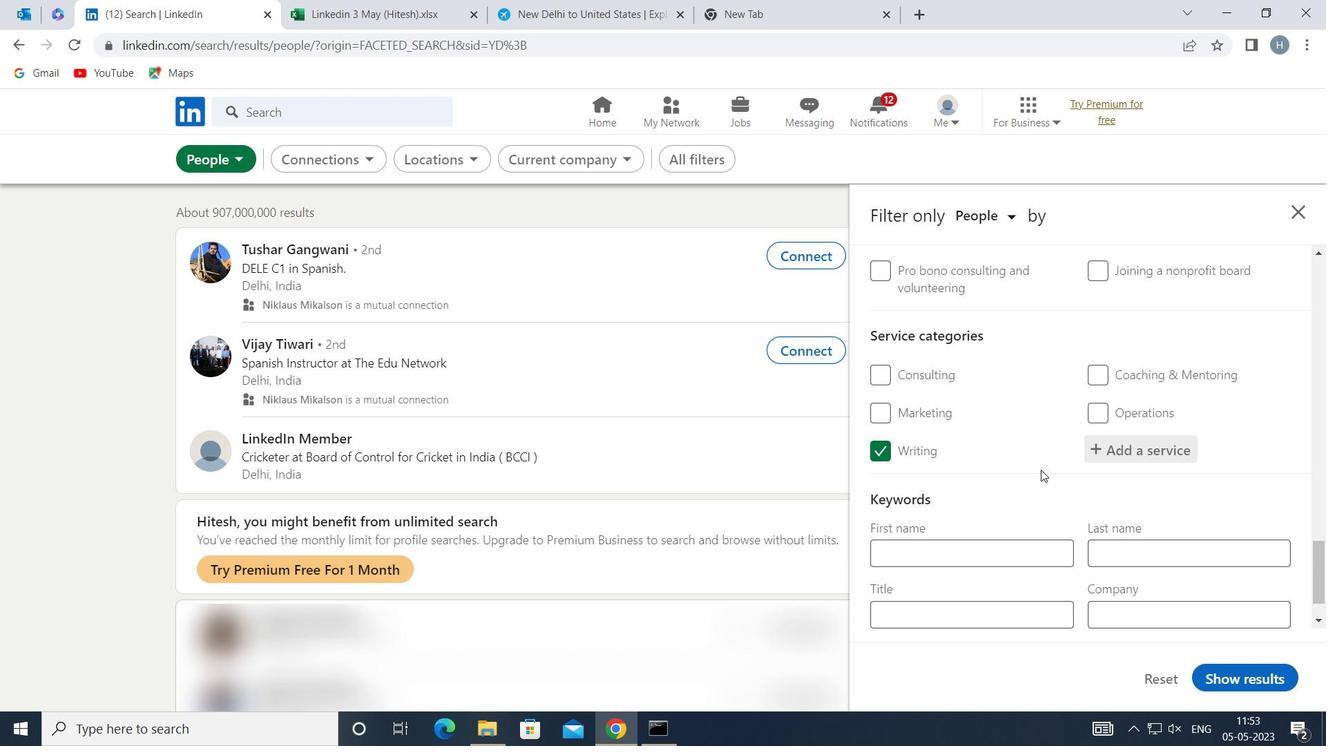 
Action: Mouse scrolled (1042, 469) with delta (0, 0)
Screenshot: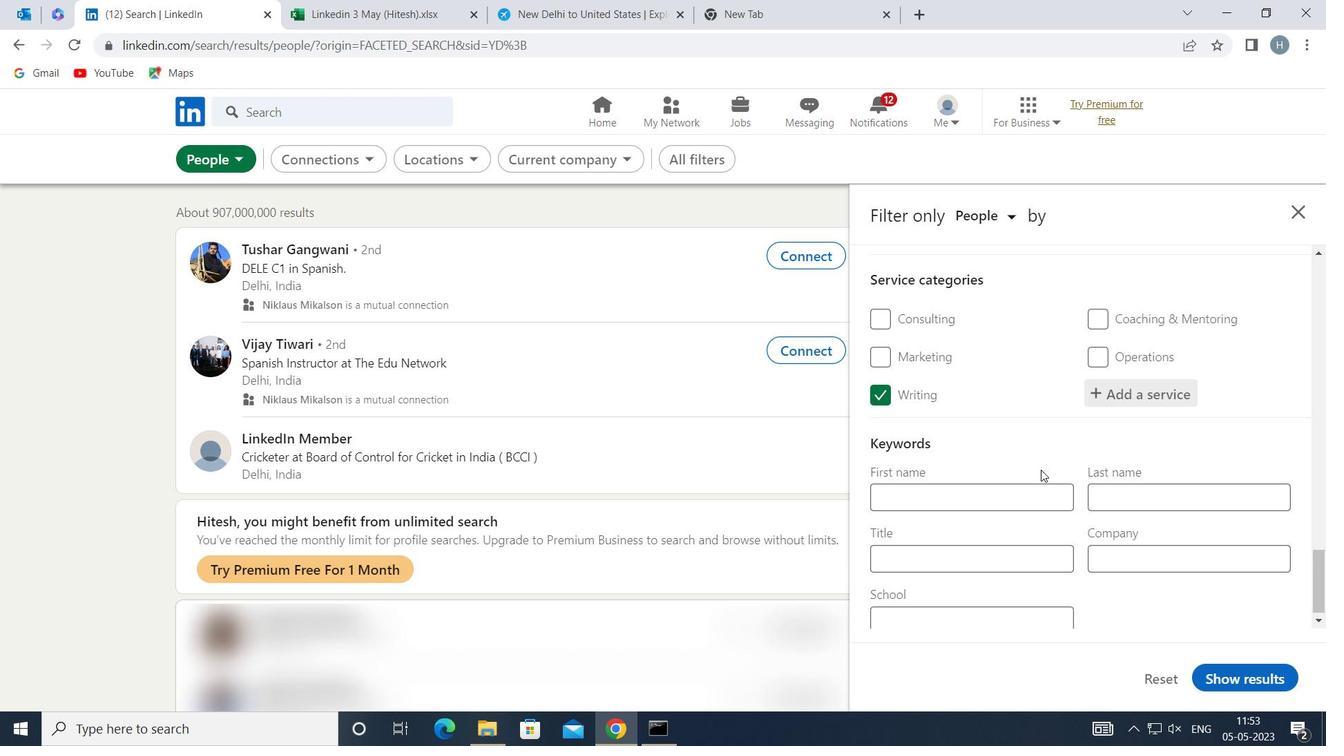 
Action: Mouse scrolled (1042, 469) with delta (0, 0)
Screenshot: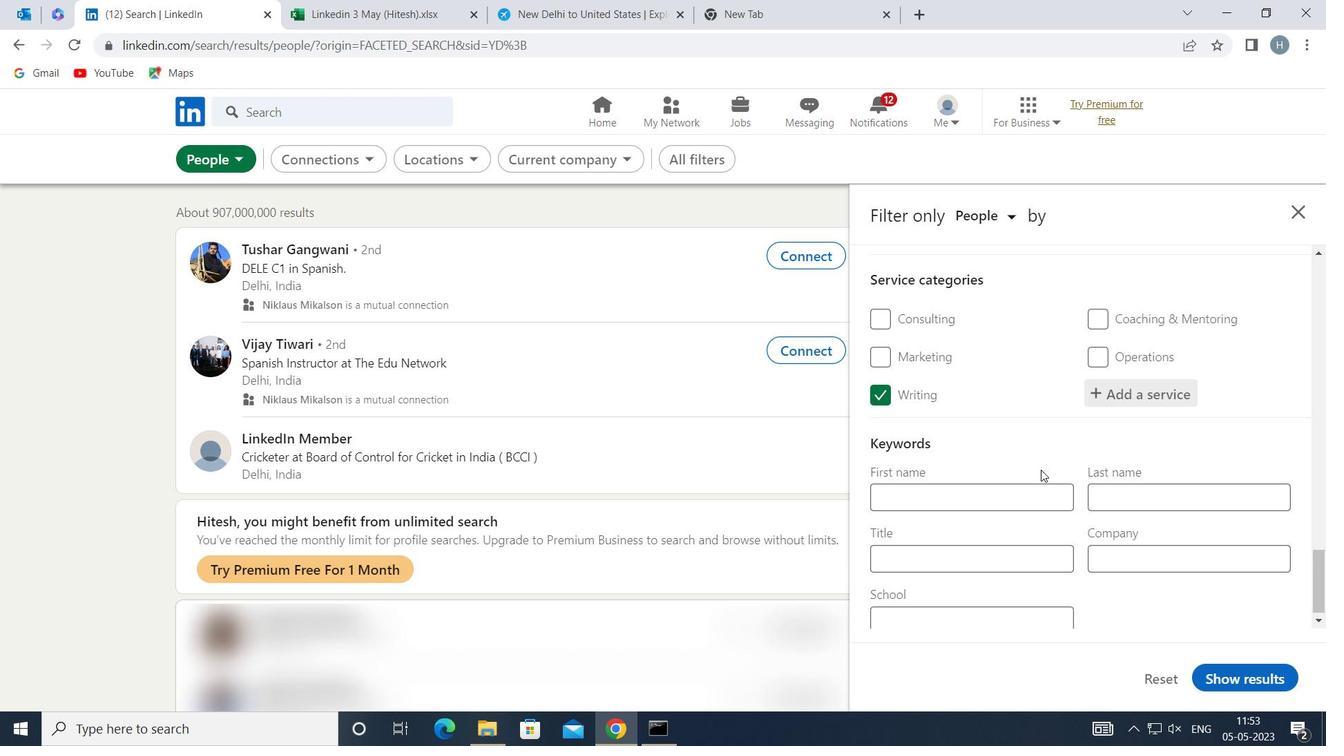 
Action: Mouse moved to (1049, 539)
Screenshot: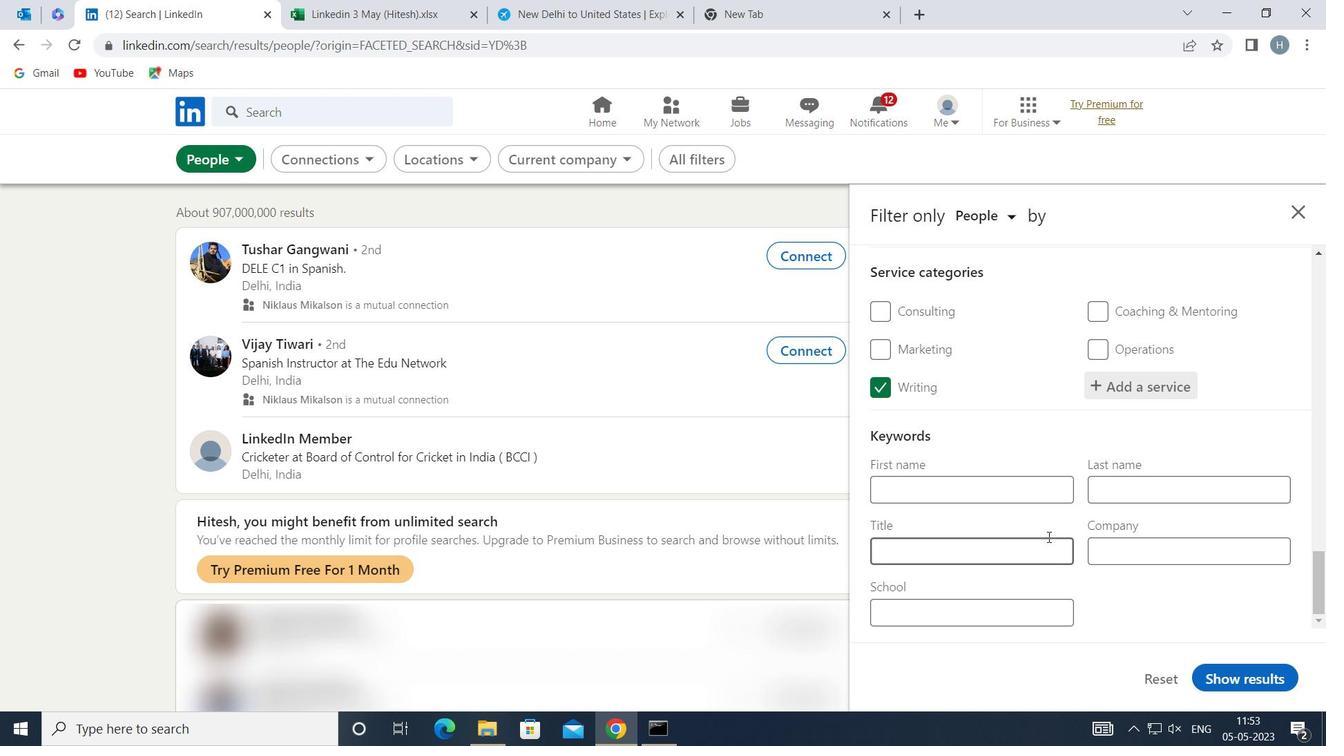 
Action: Mouse pressed left at (1049, 539)
Screenshot: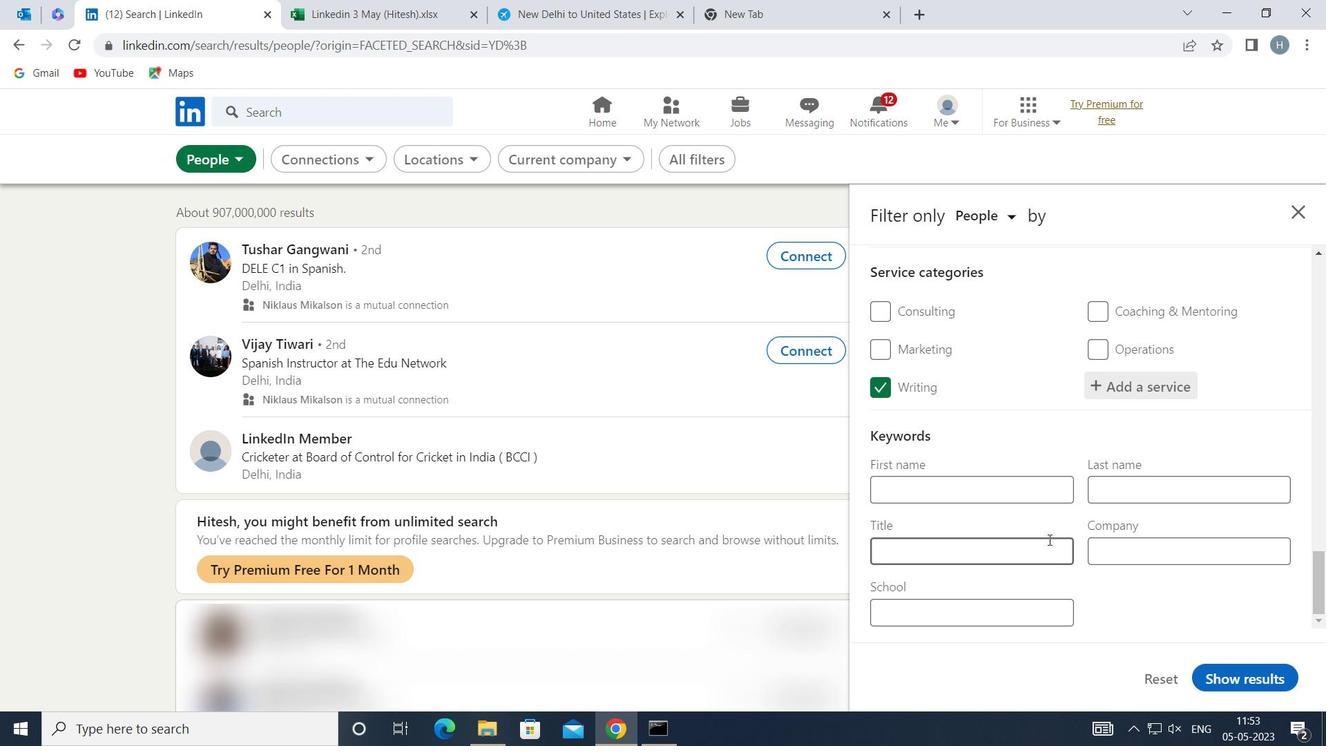 
Action: Key pressed <Key.shift><Key.shift><Key.shift><Key.shift><Key.shift><Key.shift><Key.shift>BELLHOP
Screenshot: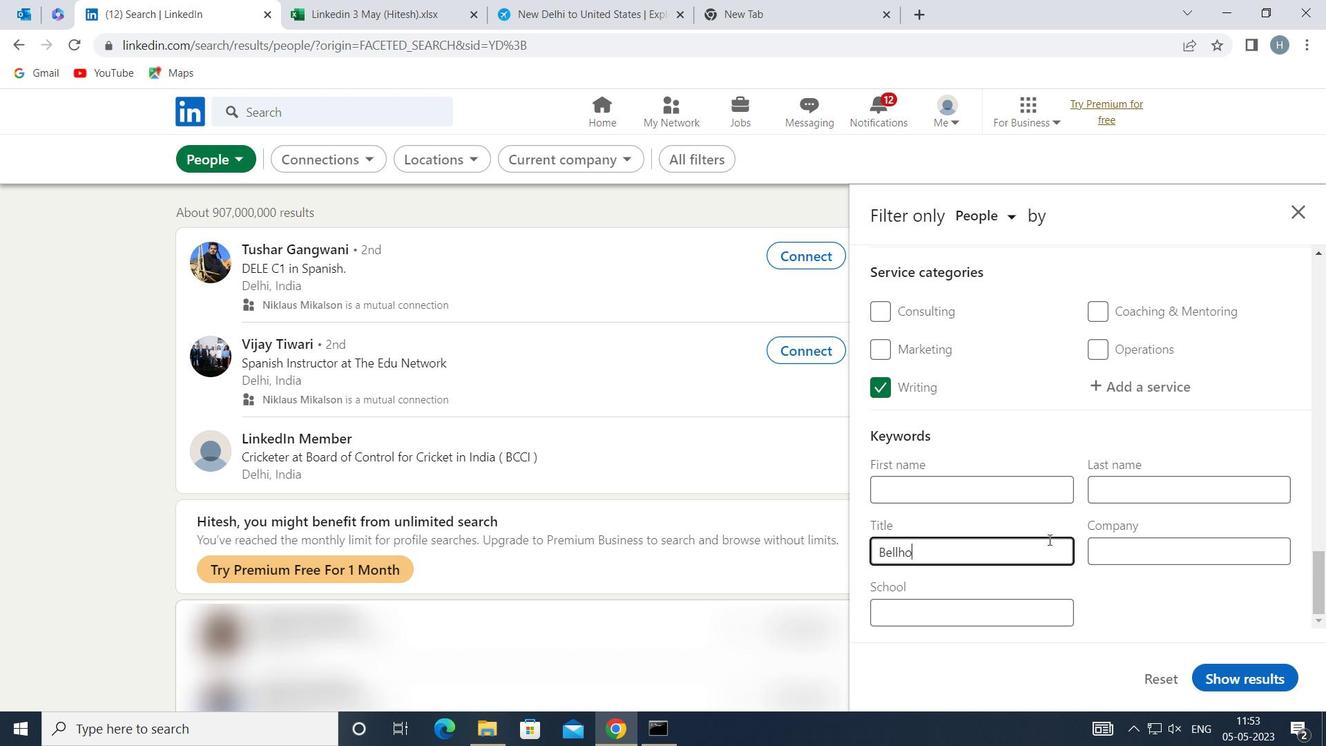 
Action: Mouse moved to (1270, 675)
Screenshot: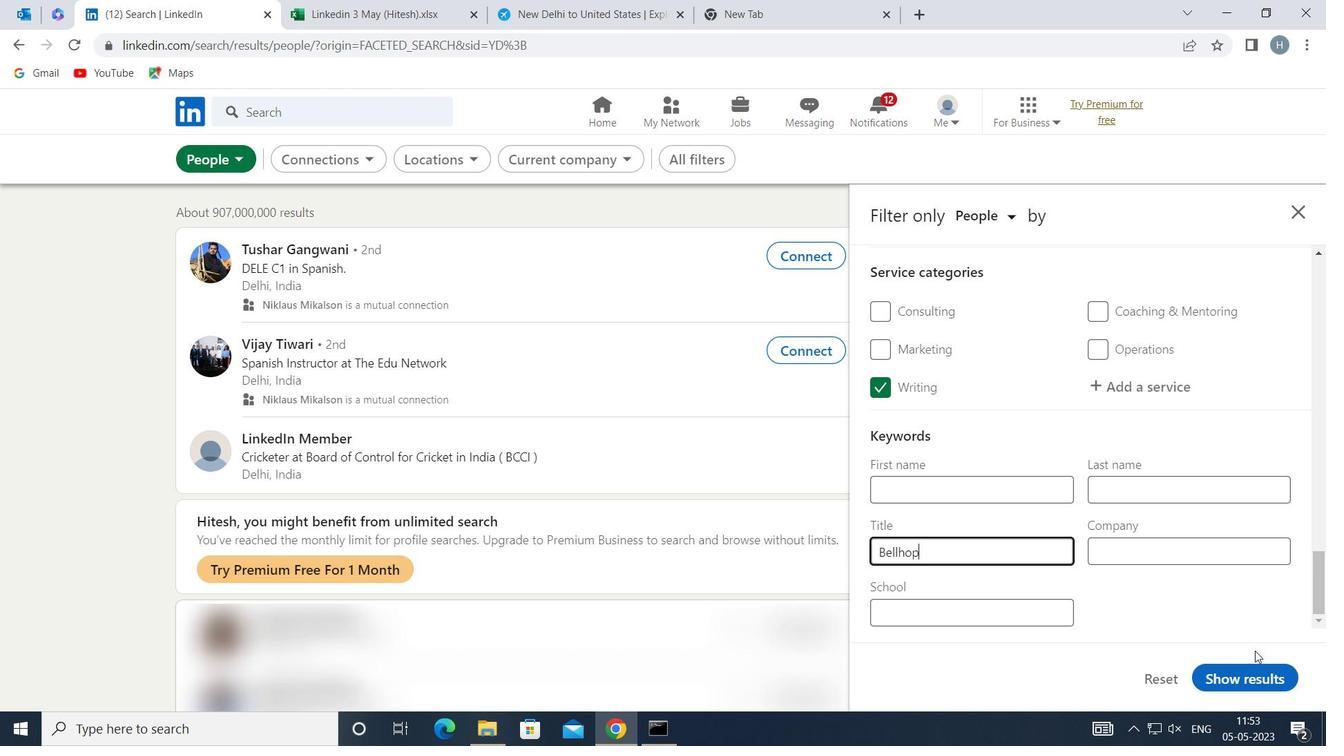 
Action: Mouse pressed left at (1270, 675)
Screenshot: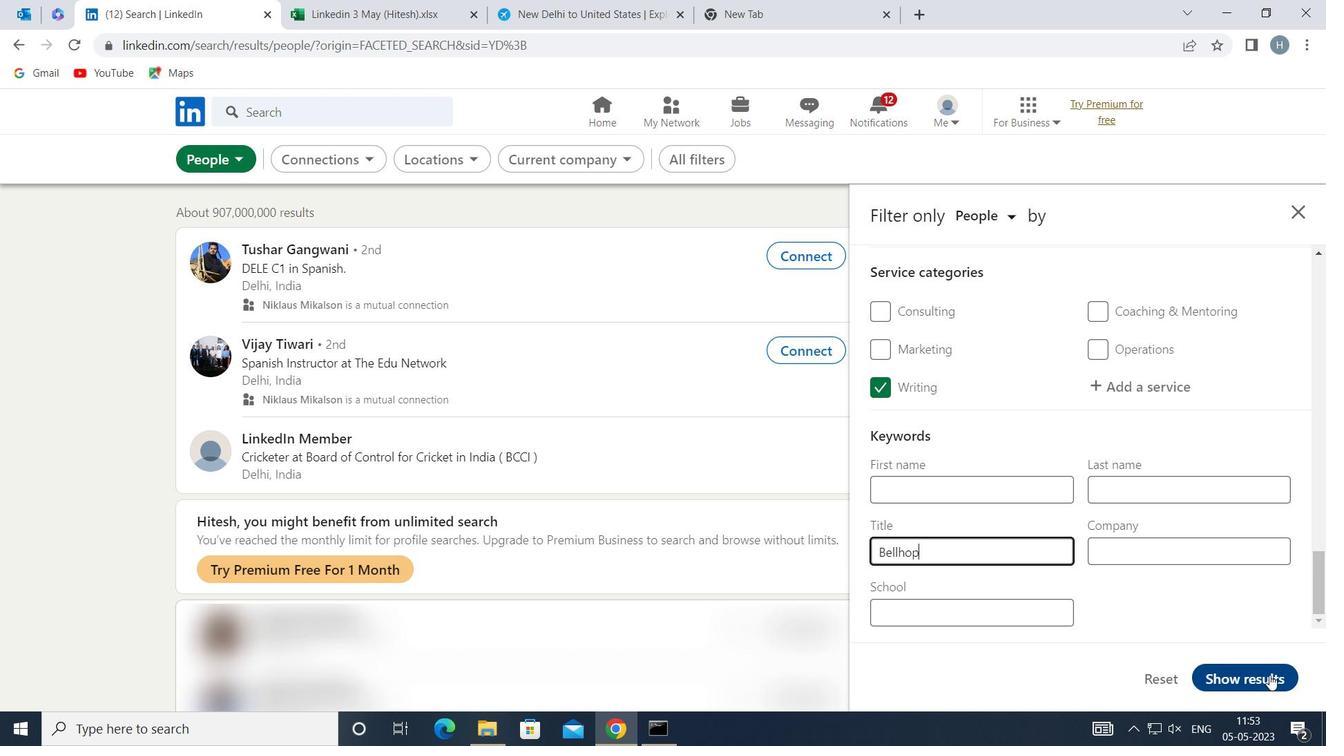
Action: Mouse moved to (1015, 525)
Screenshot: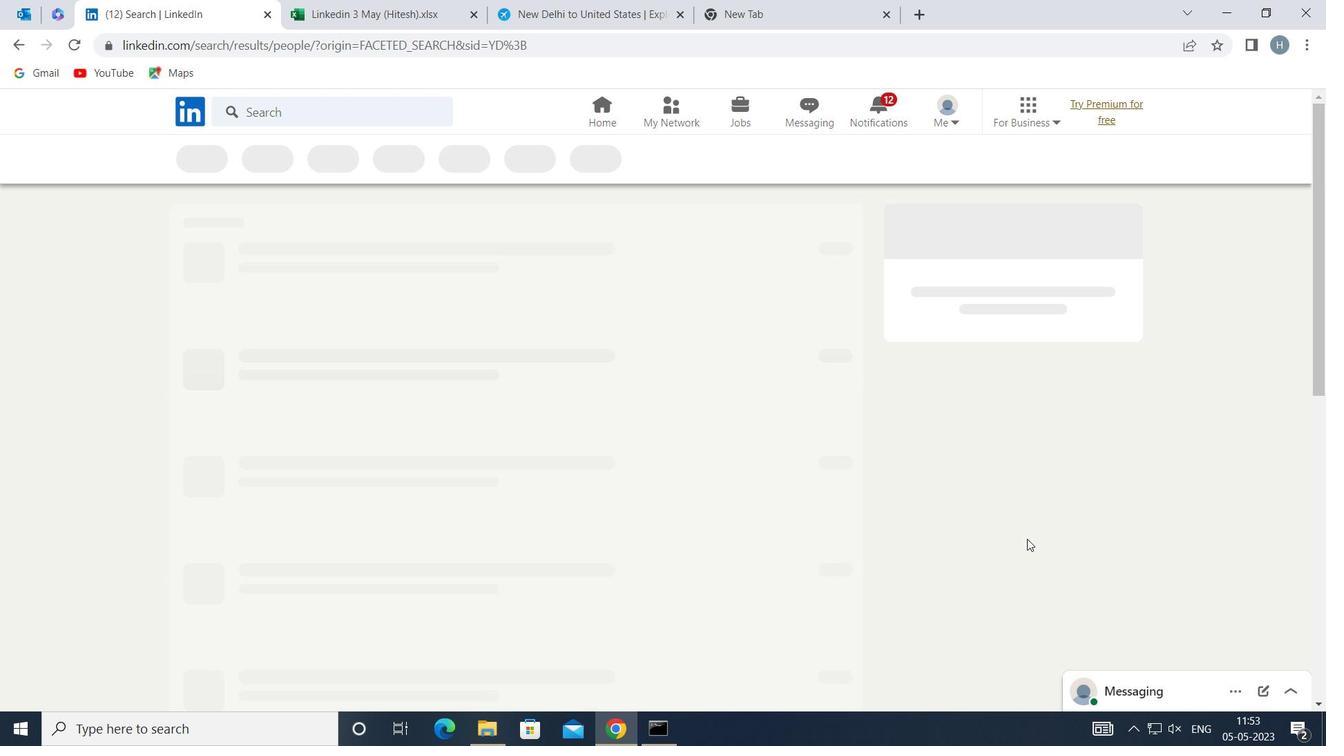 
